 Task: Find connections with filter location Nagpur with filter topic #digitalmarketingwith filter profile language English with filter current company ChargePoint with filter school National Institute of Technology Agartala with filter industry Measuring and Control Instrument Manufacturing with filter service category Market Research with filter keywords title Auditor
Action: Mouse moved to (605, 108)
Screenshot: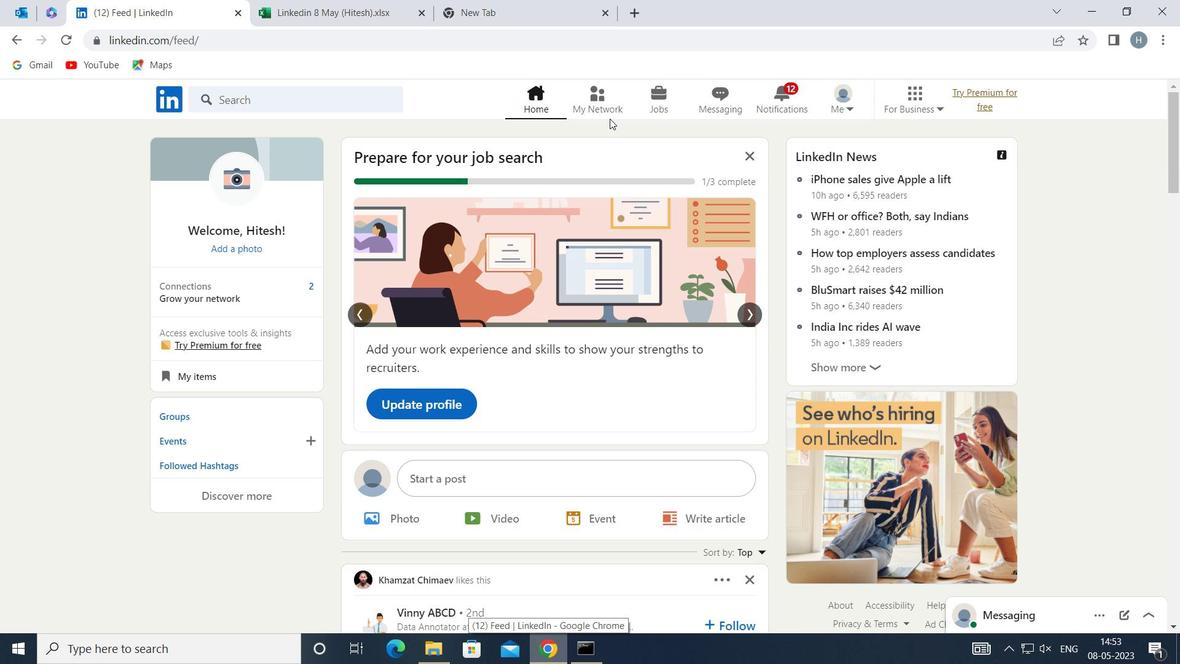 
Action: Mouse pressed left at (605, 108)
Screenshot: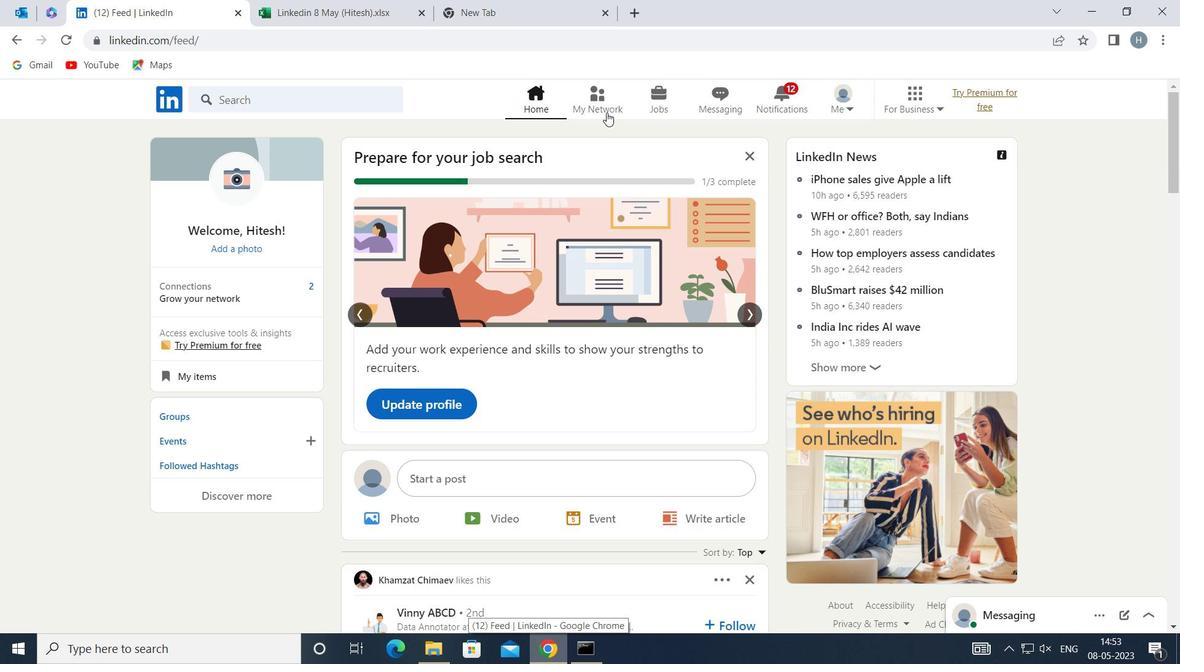
Action: Mouse moved to (312, 187)
Screenshot: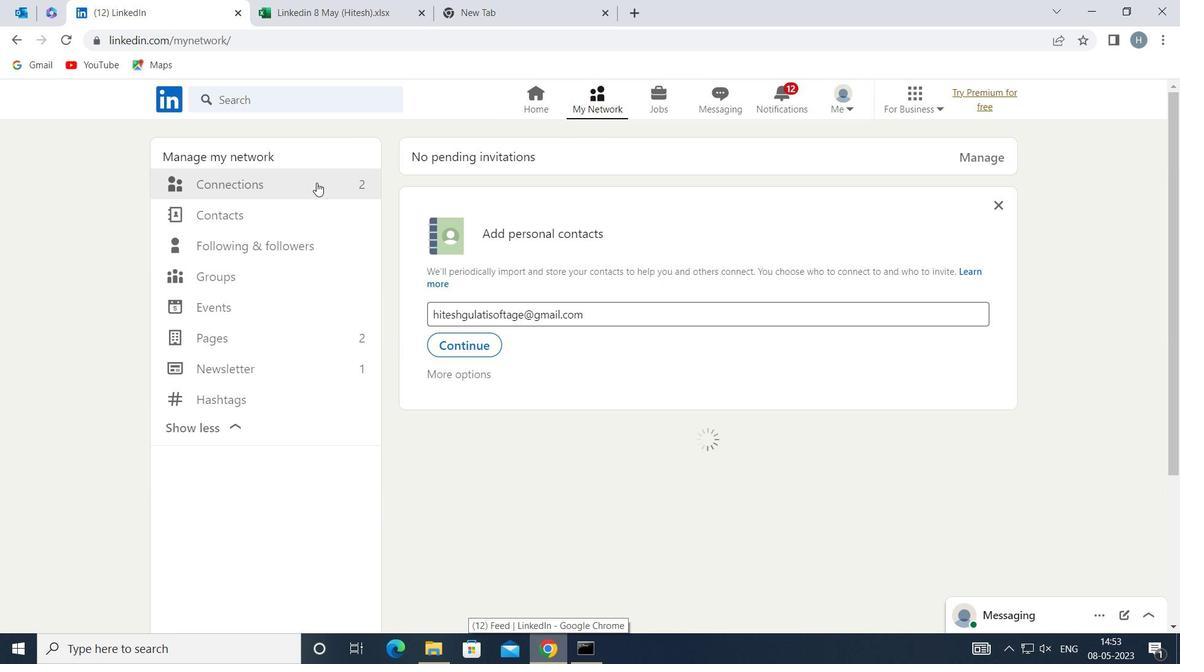 
Action: Mouse pressed left at (312, 187)
Screenshot: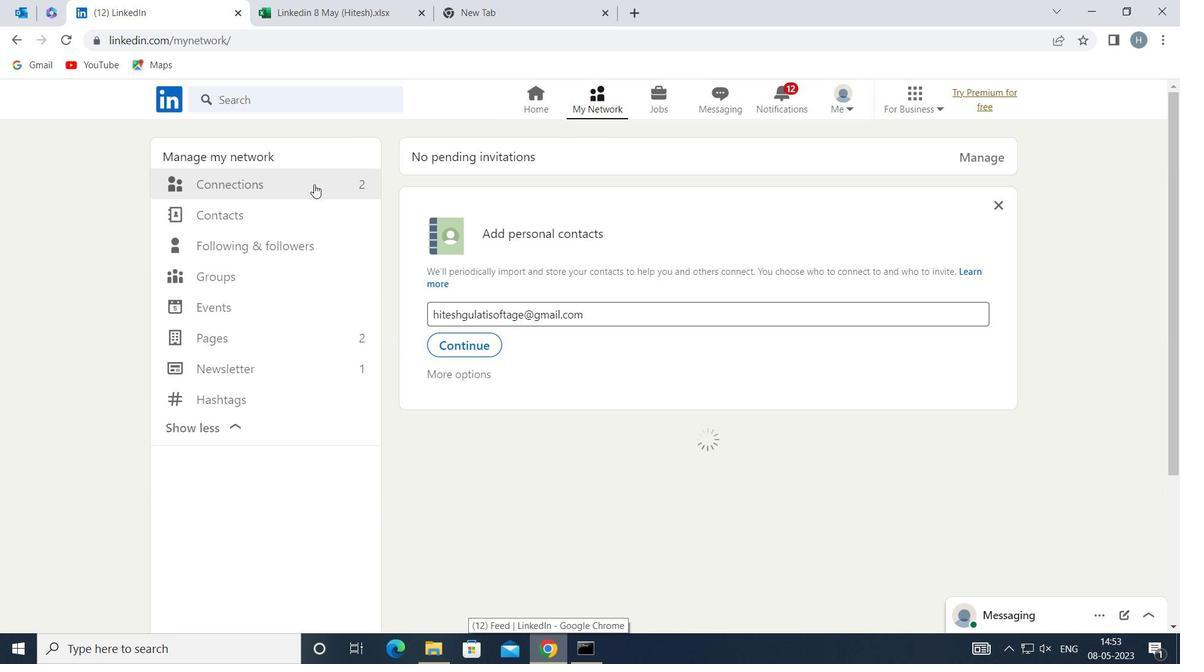 
Action: Mouse moved to (731, 184)
Screenshot: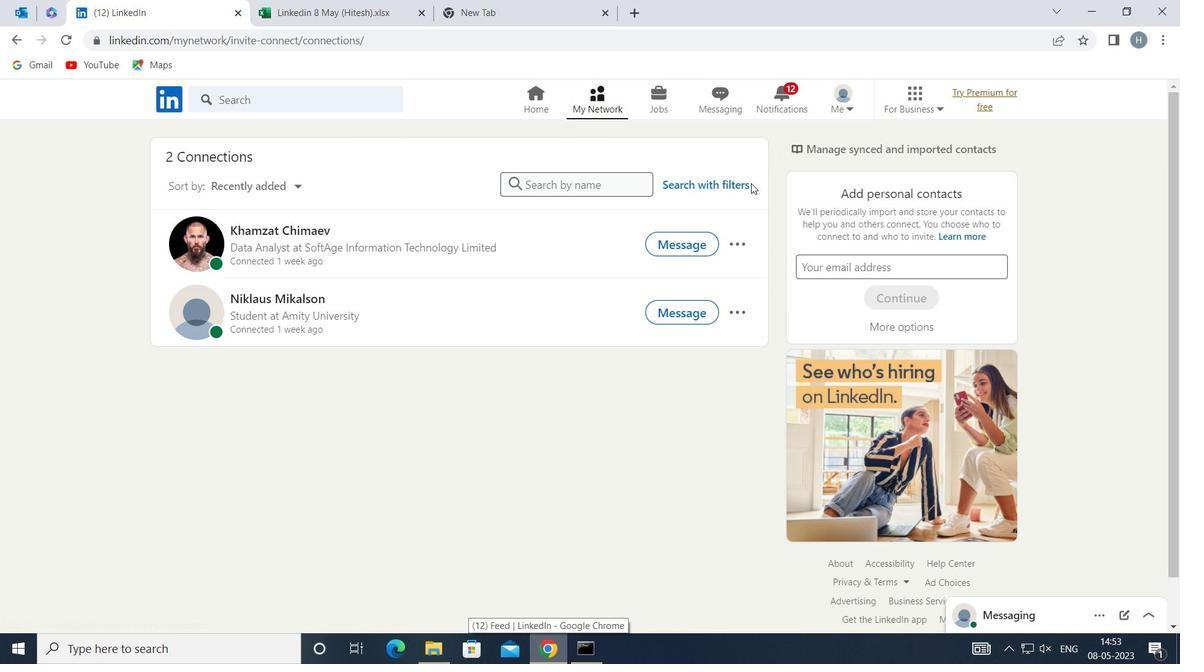 
Action: Mouse pressed left at (731, 184)
Screenshot: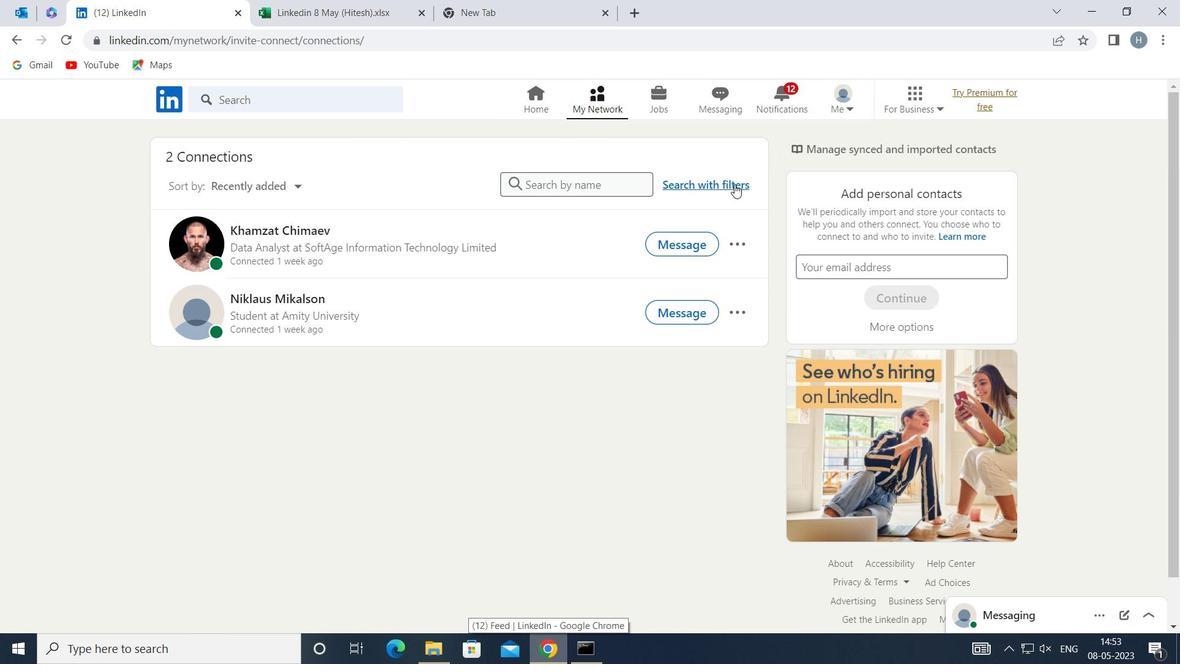 
Action: Mouse moved to (639, 133)
Screenshot: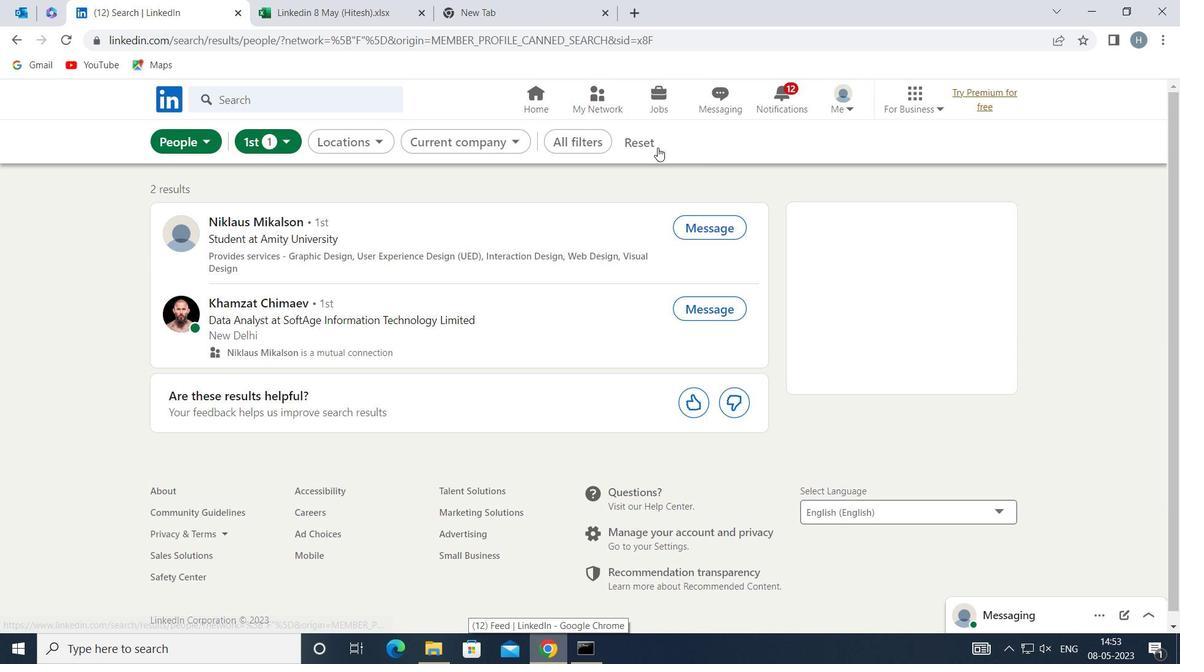 
Action: Mouse pressed left at (639, 133)
Screenshot: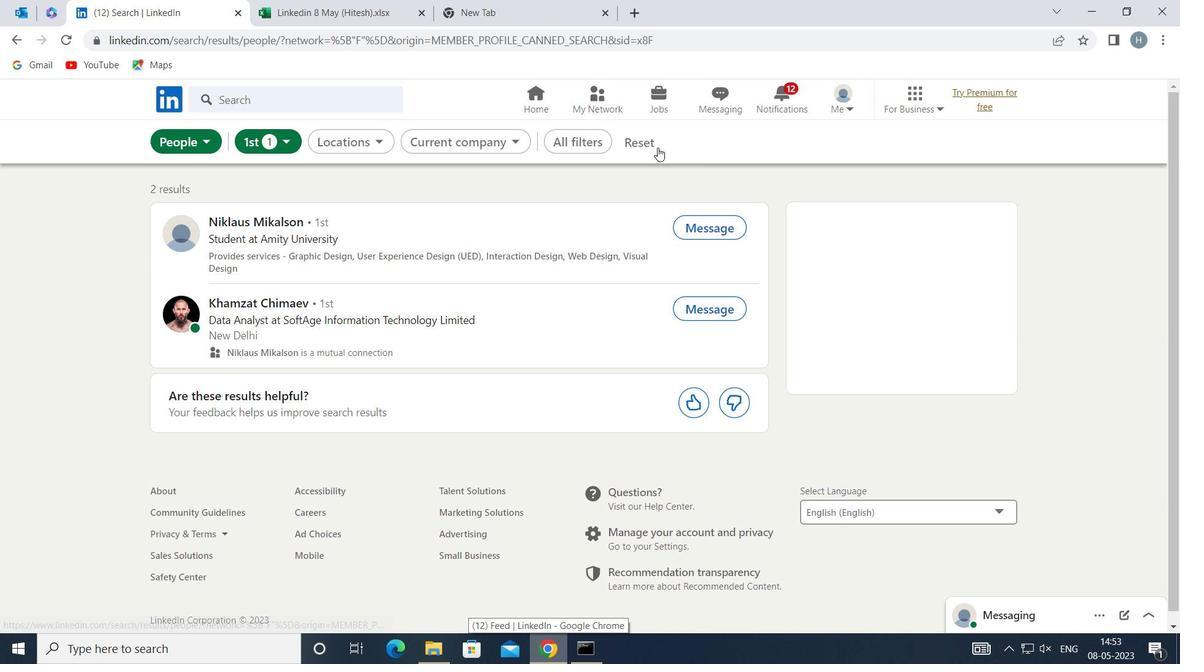 
Action: Mouse moved to (632, 135)
Screenshot: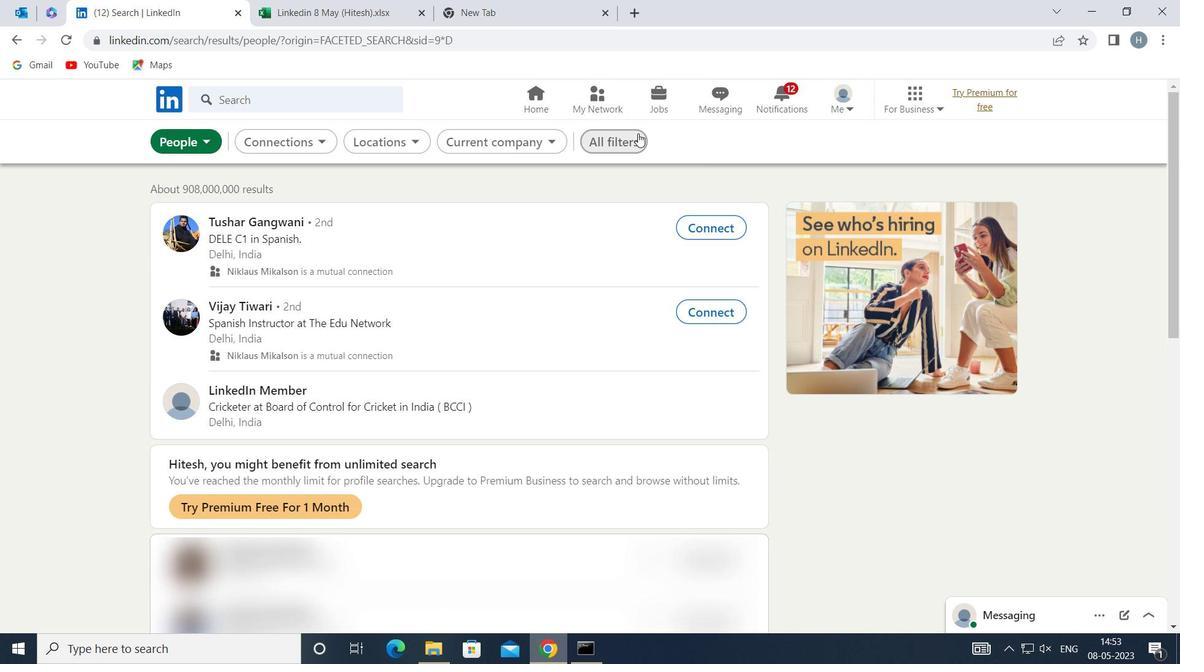 
Action: Mouse pressed left at (632, 135)
Screenshot: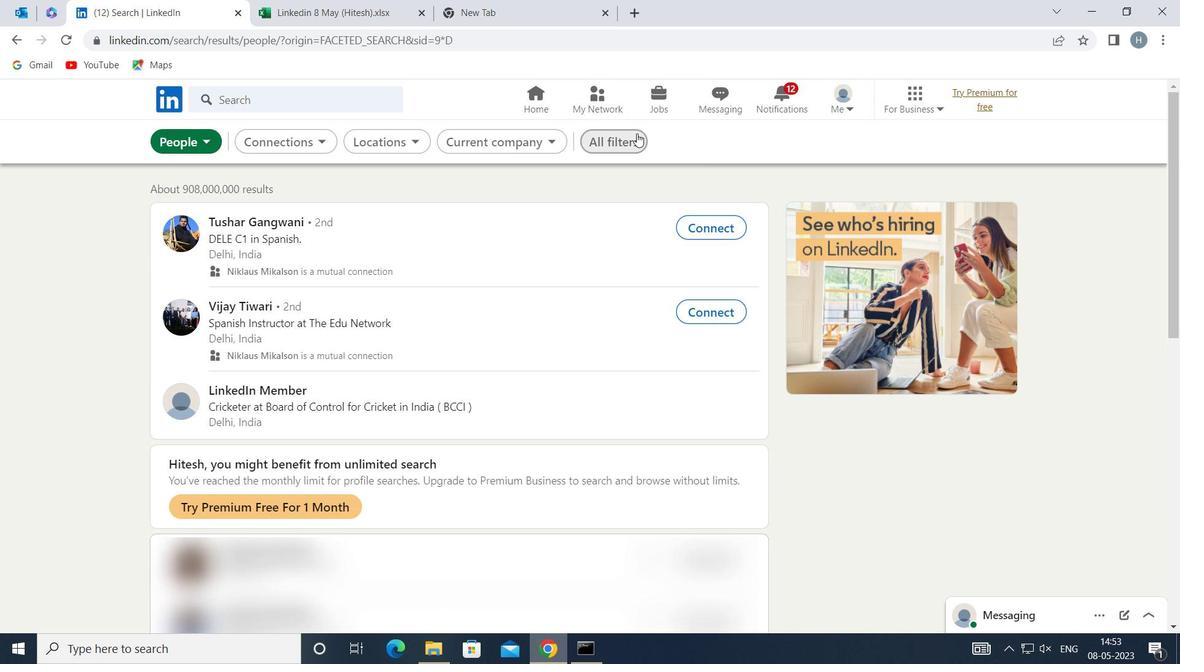 
Action: Mouse moved to (910, 237)
Screenshot: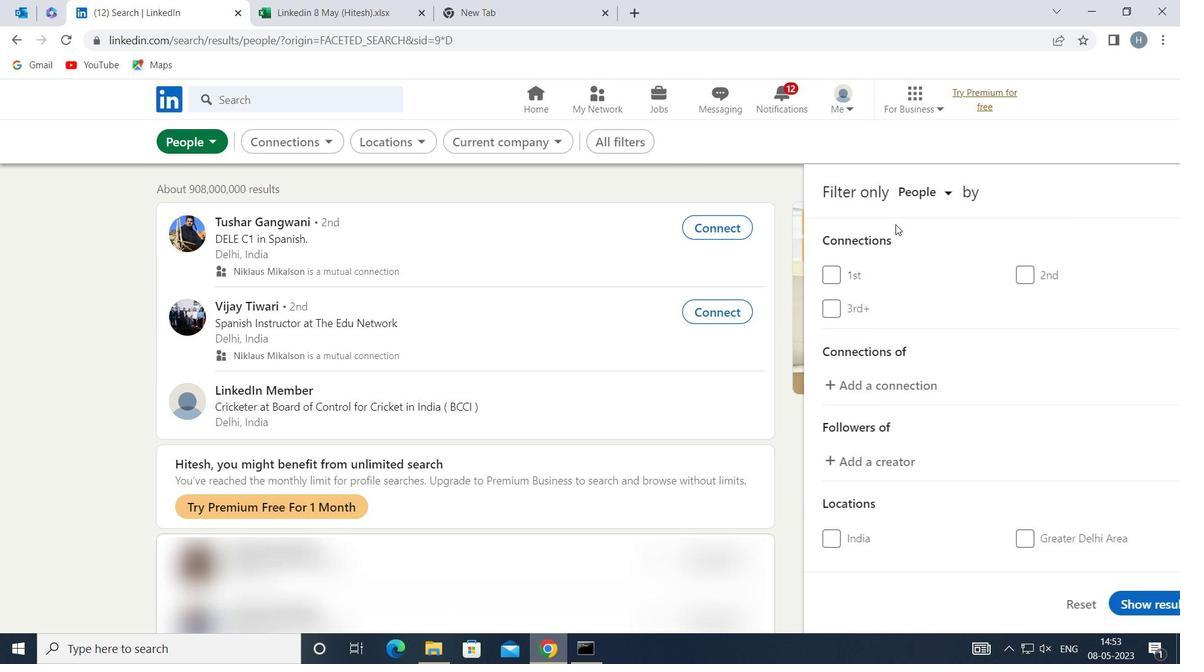 
Action: Mouse scrolled (910, 236) with delta (0, 0)
Screenshot: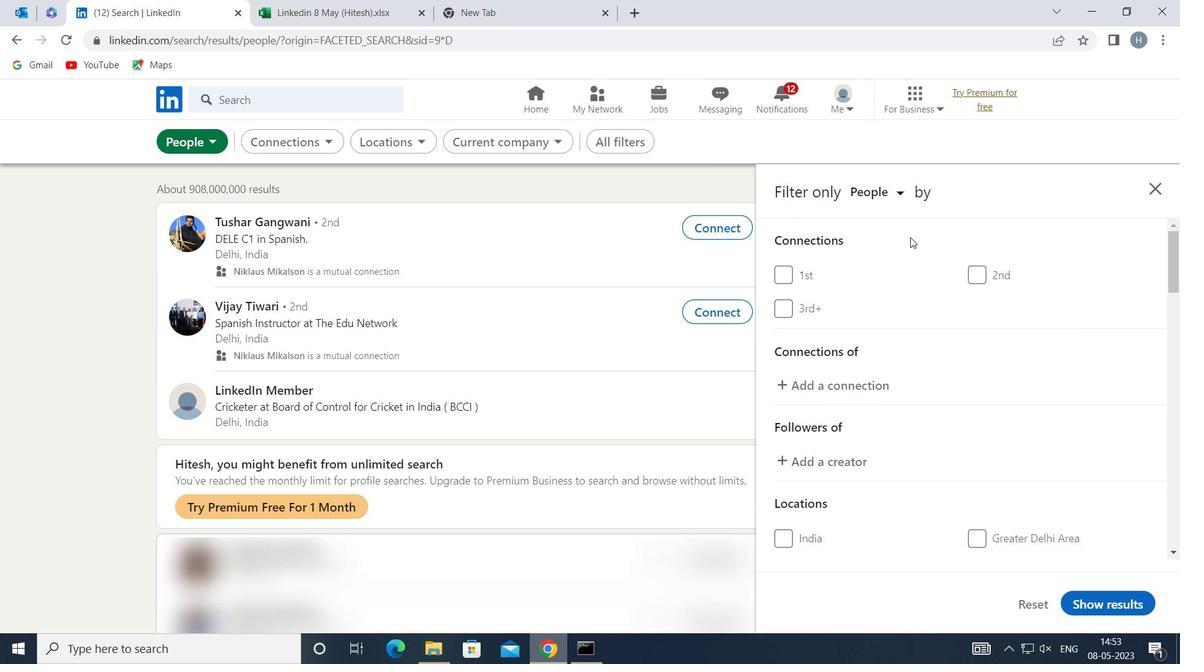 
Action: Mouse moved to (912, 240)
Screenshot: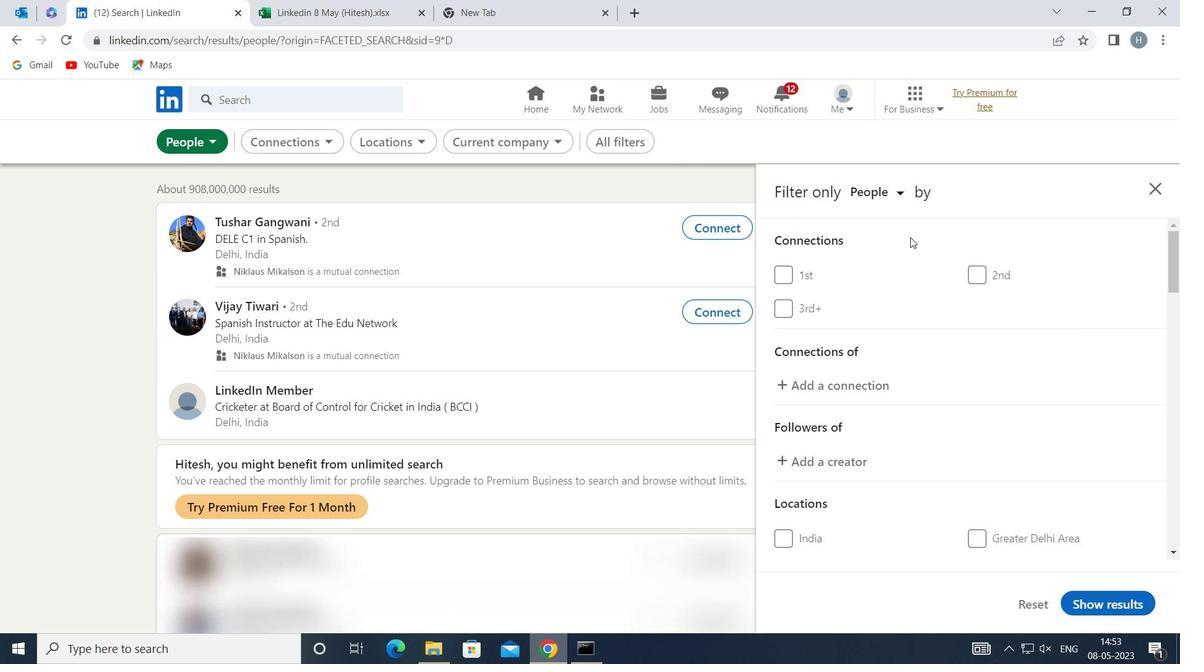 
Action: Mouse scrolled (912, 239) with delta (0, 0)
Screenshot: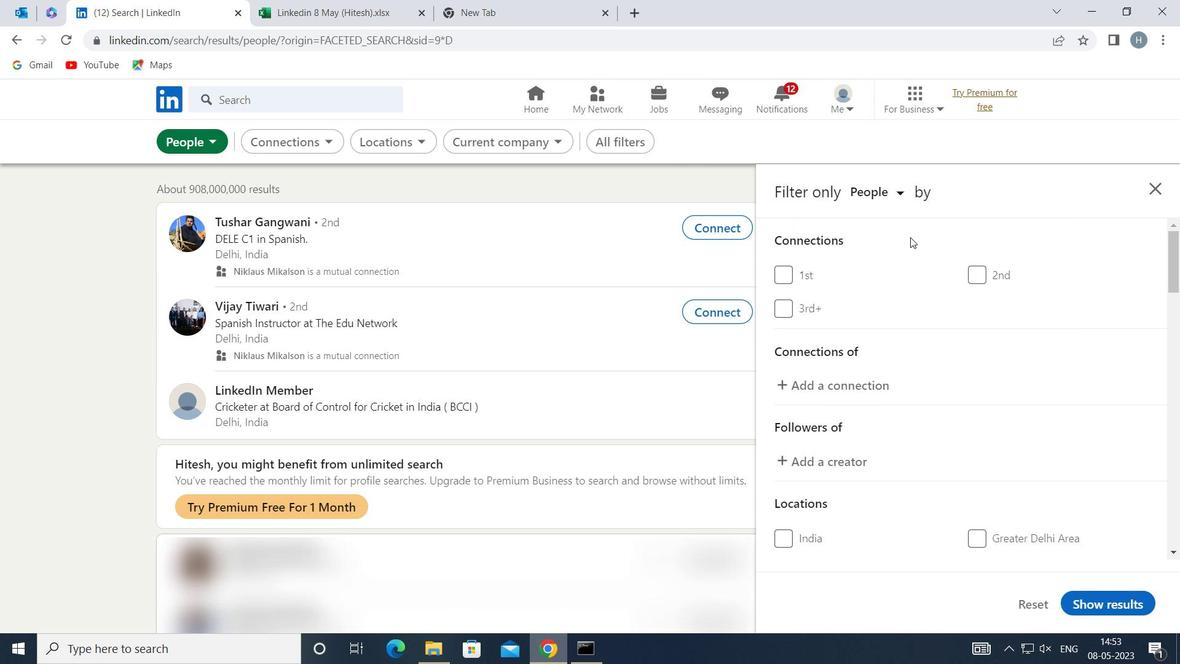 
Action: Mouse moved to (913, 242)
Screenshot: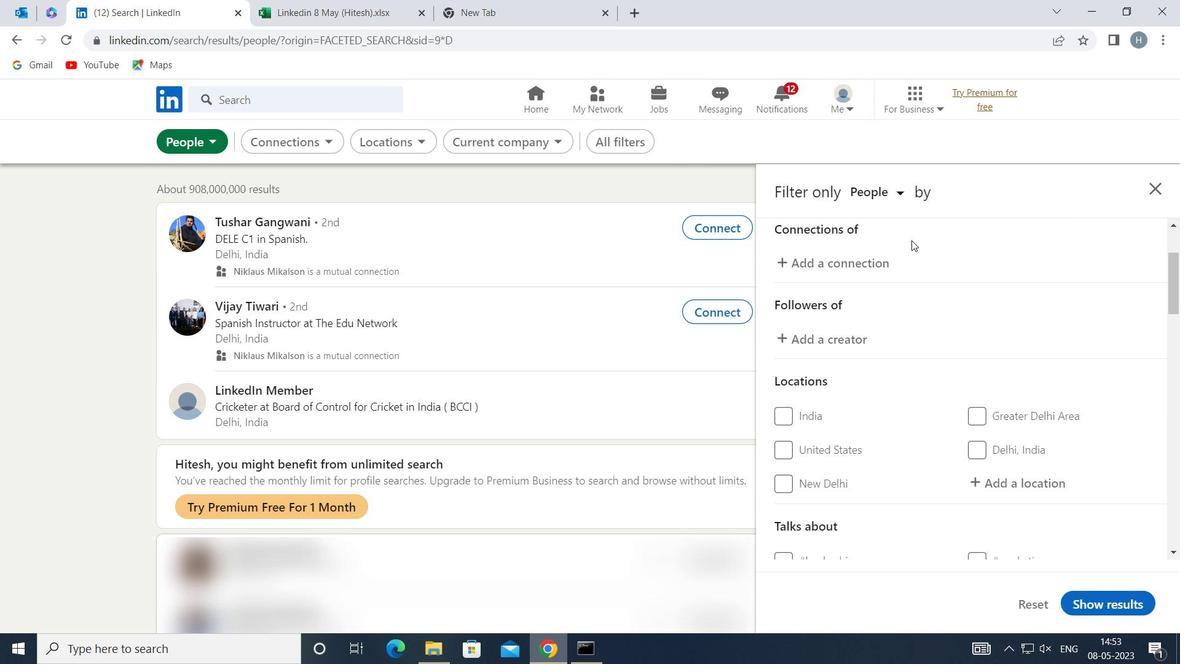 
Action: Mouse scrolled (913, 241) with delta (0, 0)
Screenshot: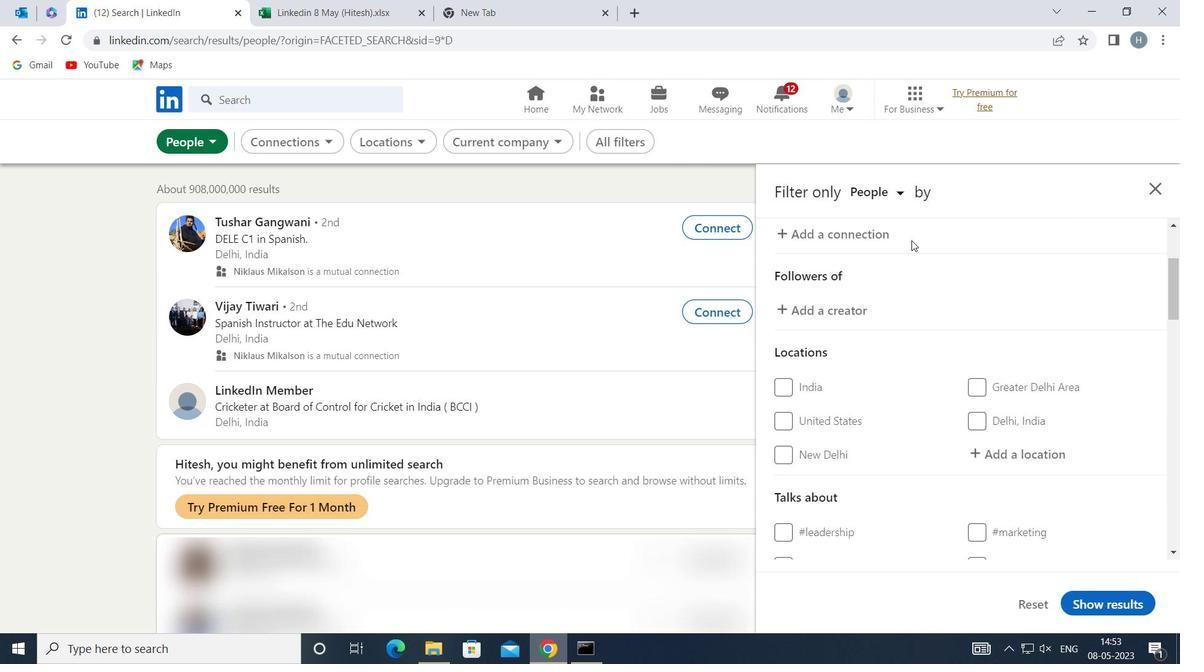 
Action: Mouse moved to (1027, 367)
Screenshot: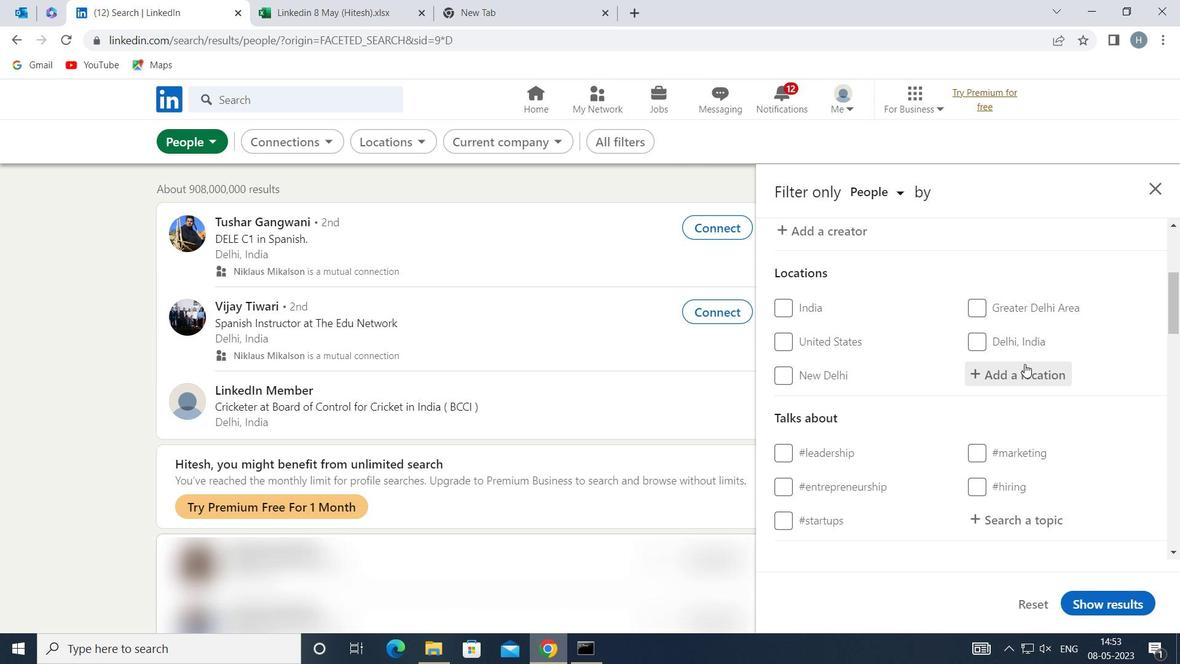 
Action: Mouse pressed left at (1027, 367)
Screenshot: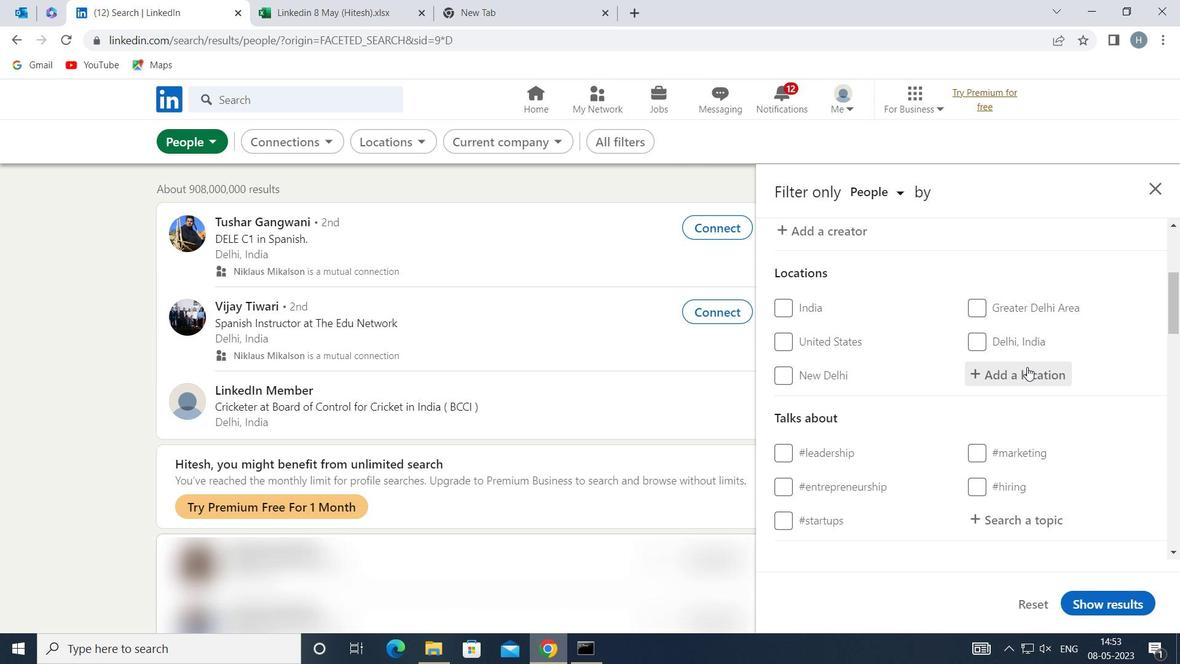 
Action: Key pressed <Key.shift>NAGO<Key.backspace>PUR
Screenshot: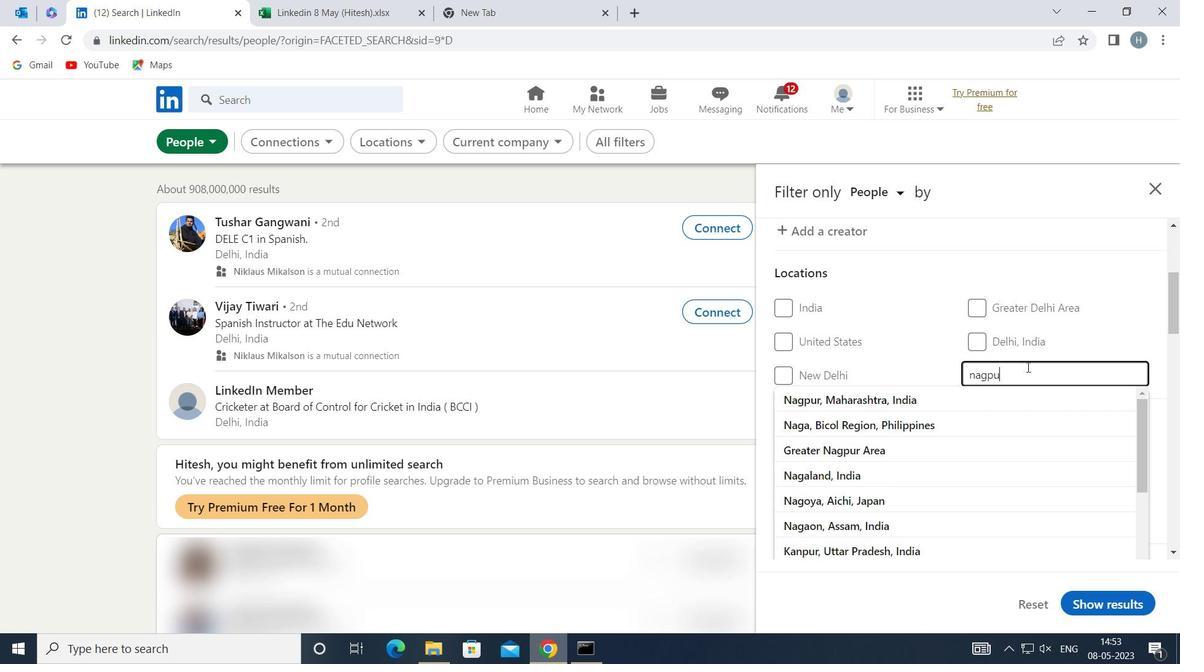 
Action: Mouse moved to (1053, 395)
Screenshot: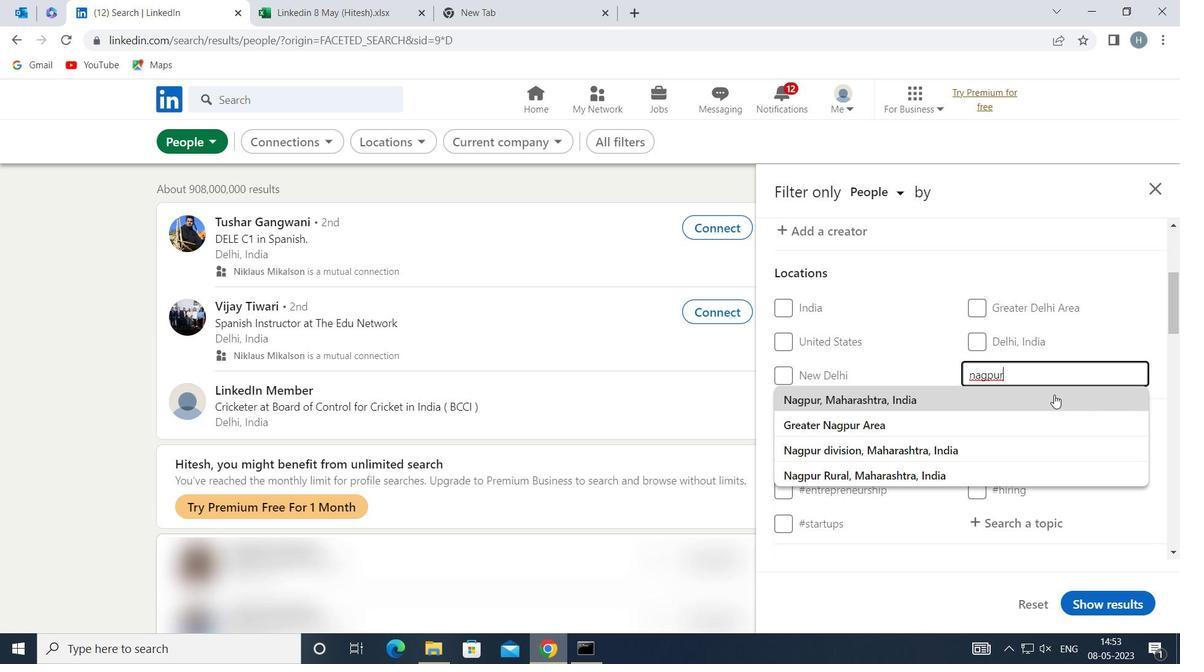 
Action: Mouse pressed left at (1053, 395)
Screenshot: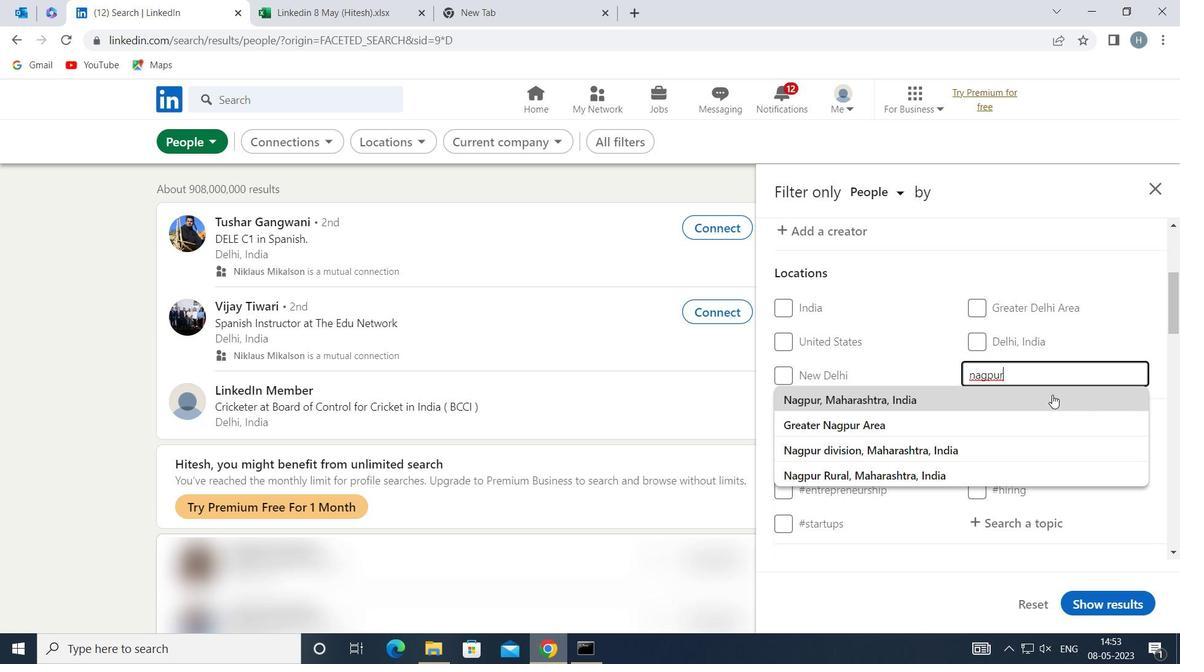 
Action: Mouse moved to (1050, 392)
Screenshot: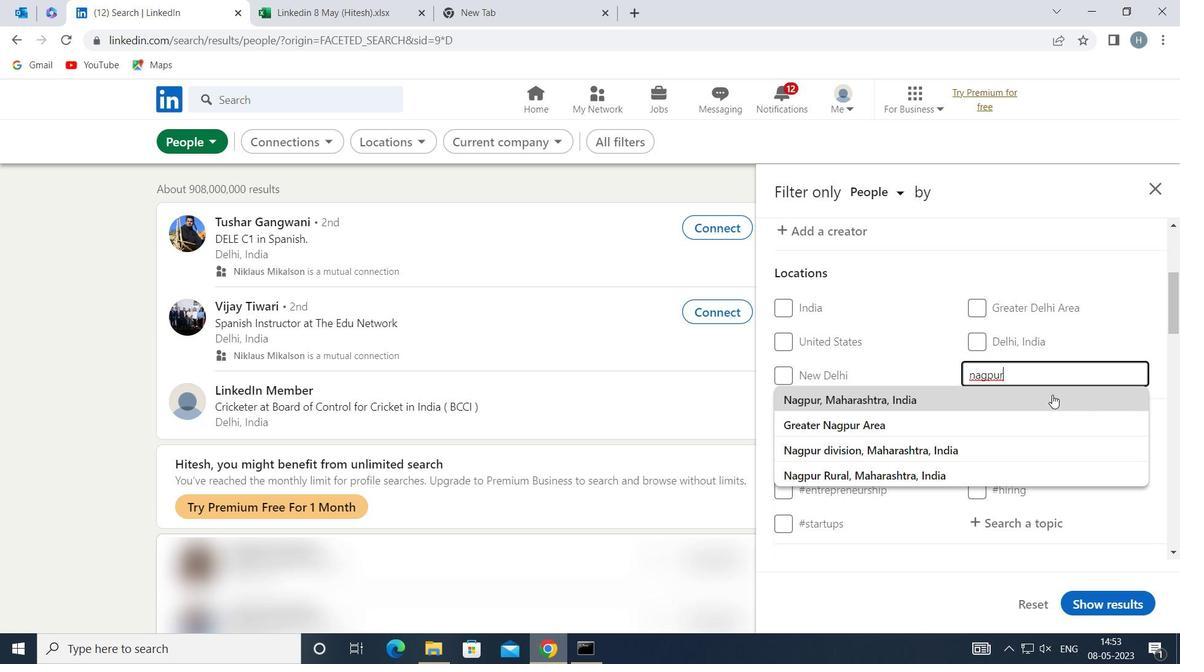
Action: Mouse scrolled (1050, 392) with delta (0, 0)
Screenshot: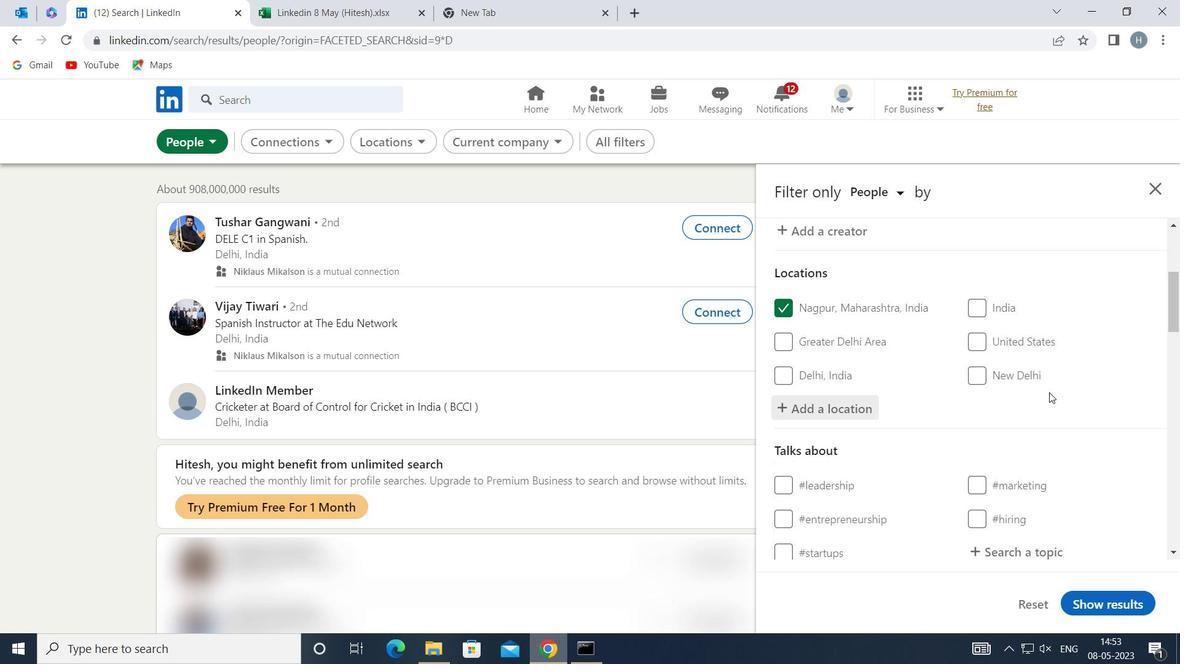 
Action: Mouse scrolled (1050, 392) with delta (0, 0)
Screenshot: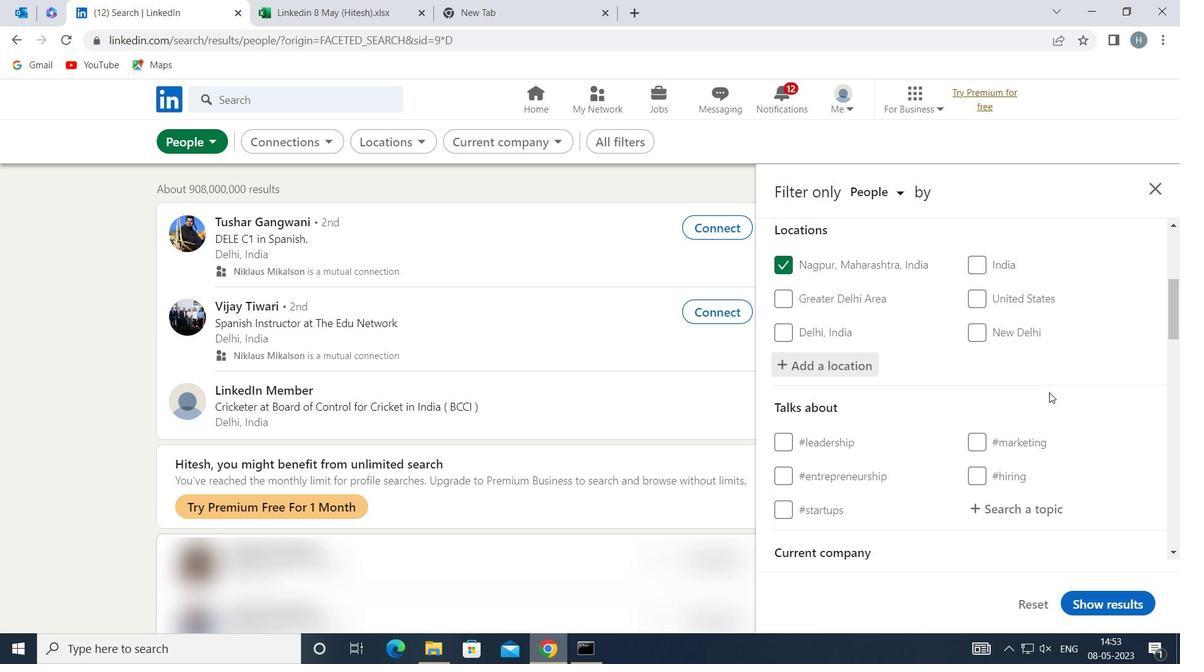 
Action: Mouse moved to (1046, 399)
Screenshot: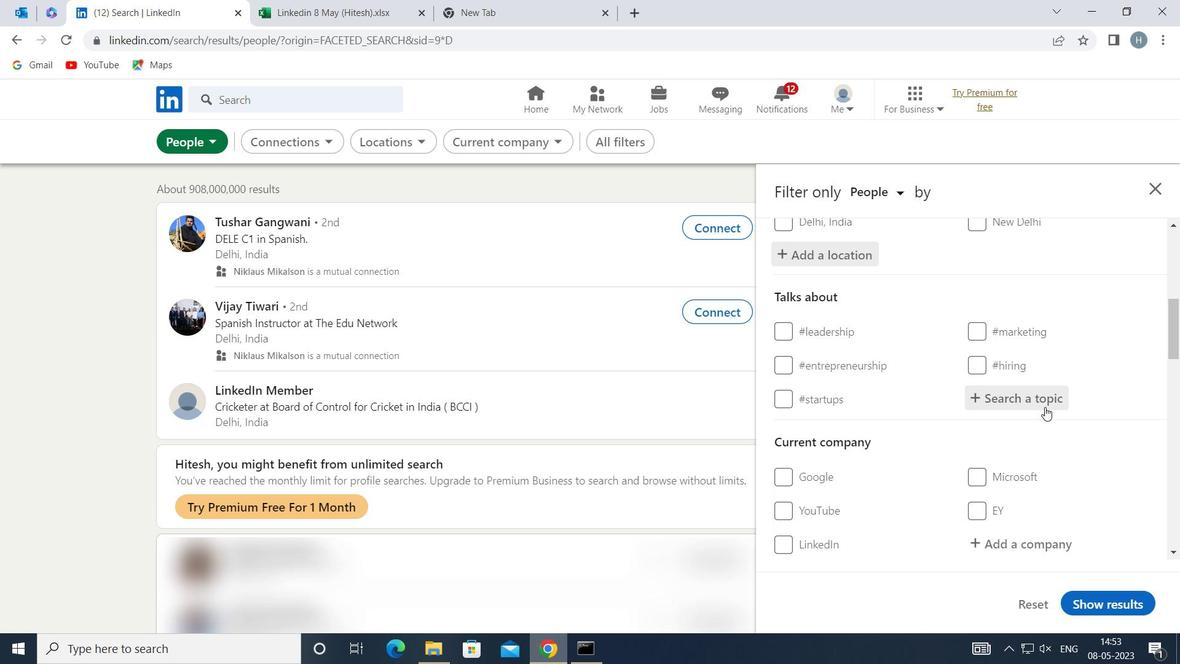 
Action: Mouse pressed left at (1046, 399)
Screenshot: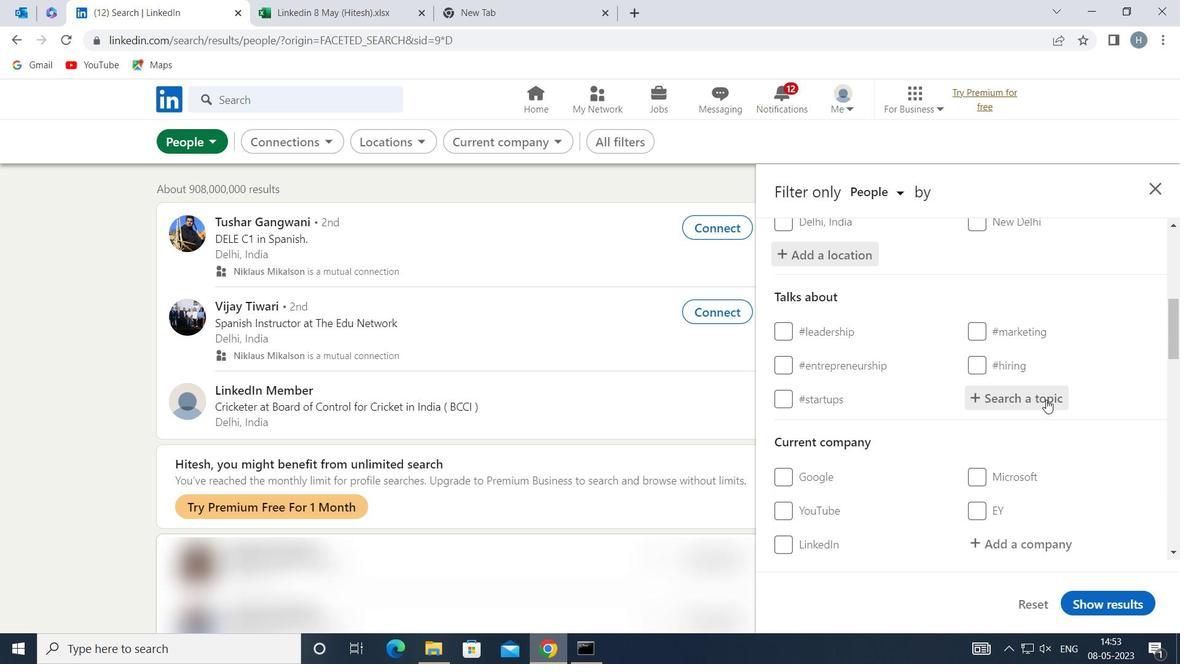 
Action: Key pressed DIGITALMAR
Screenshot: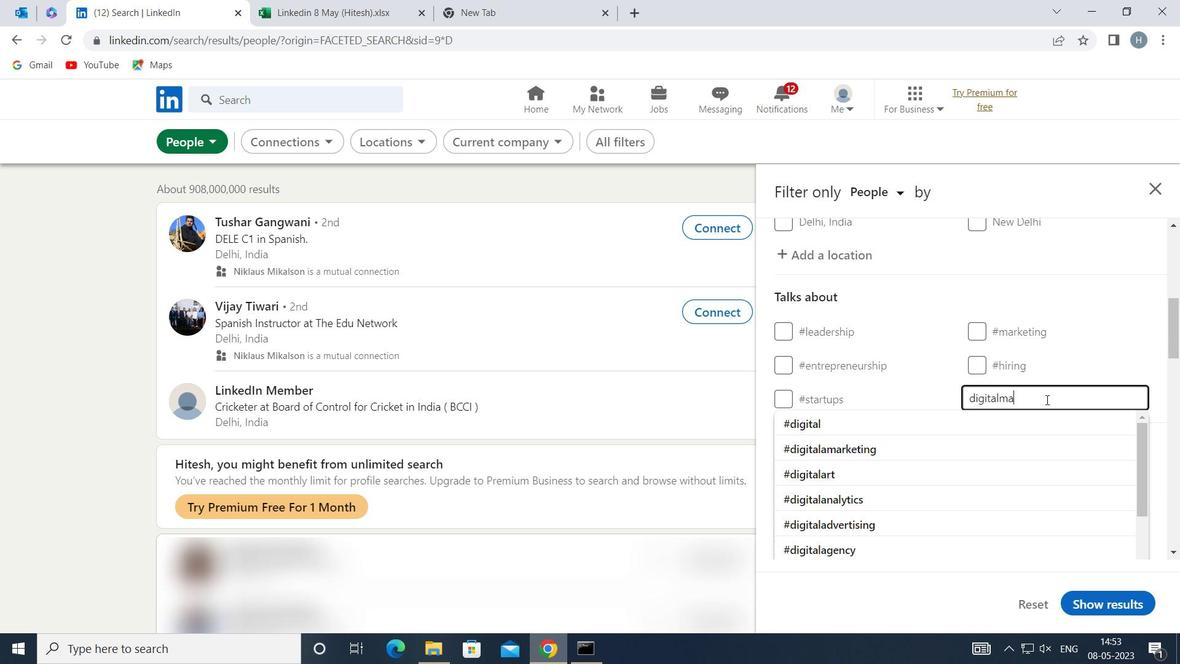 
Action: Mouse moved to (989, 417)
Screenshot: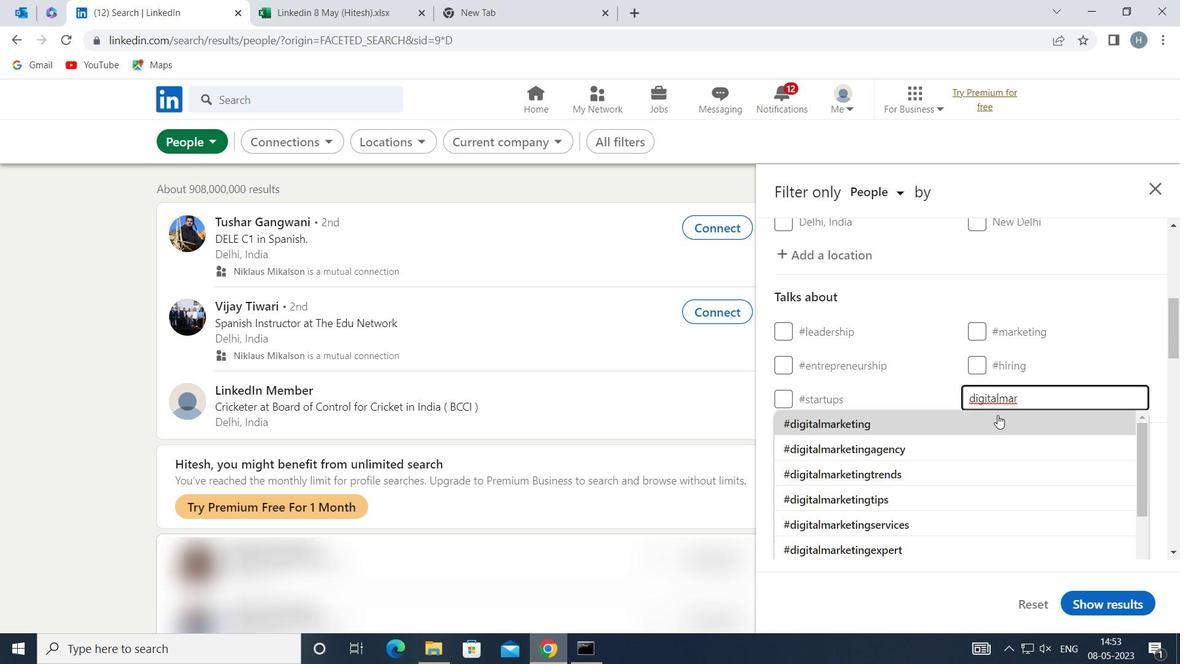 
Action: Mouse pressed left at (989, 417)
Screenshot: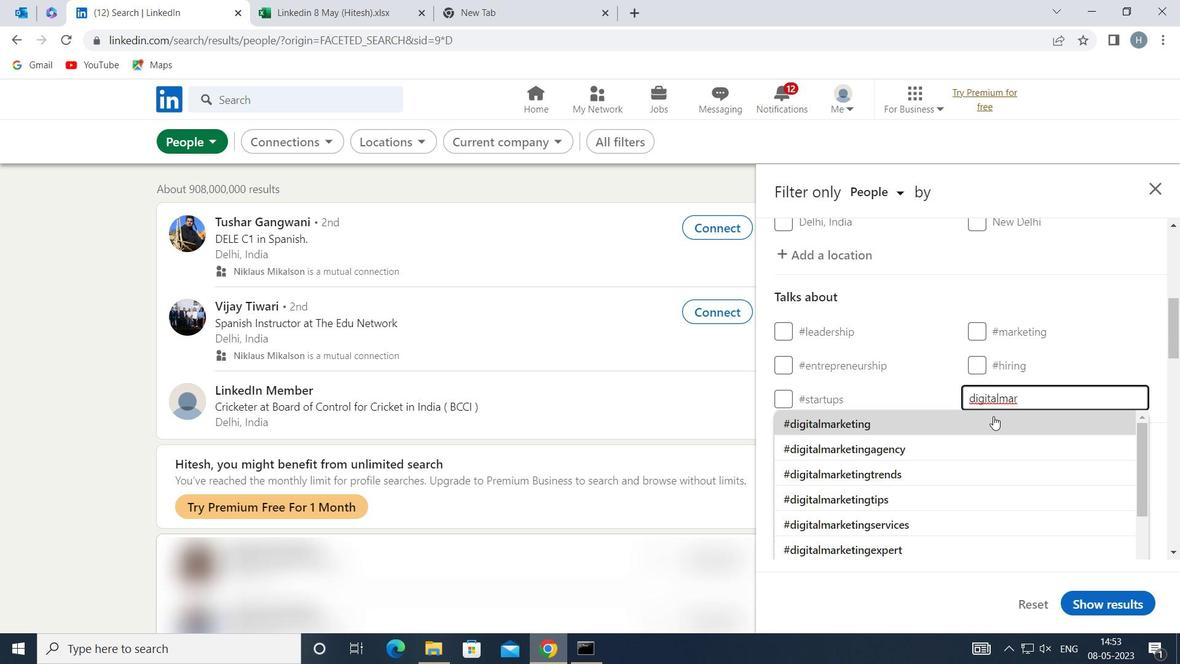 
Action: Mouse moved to (989, 417)
Screenshot: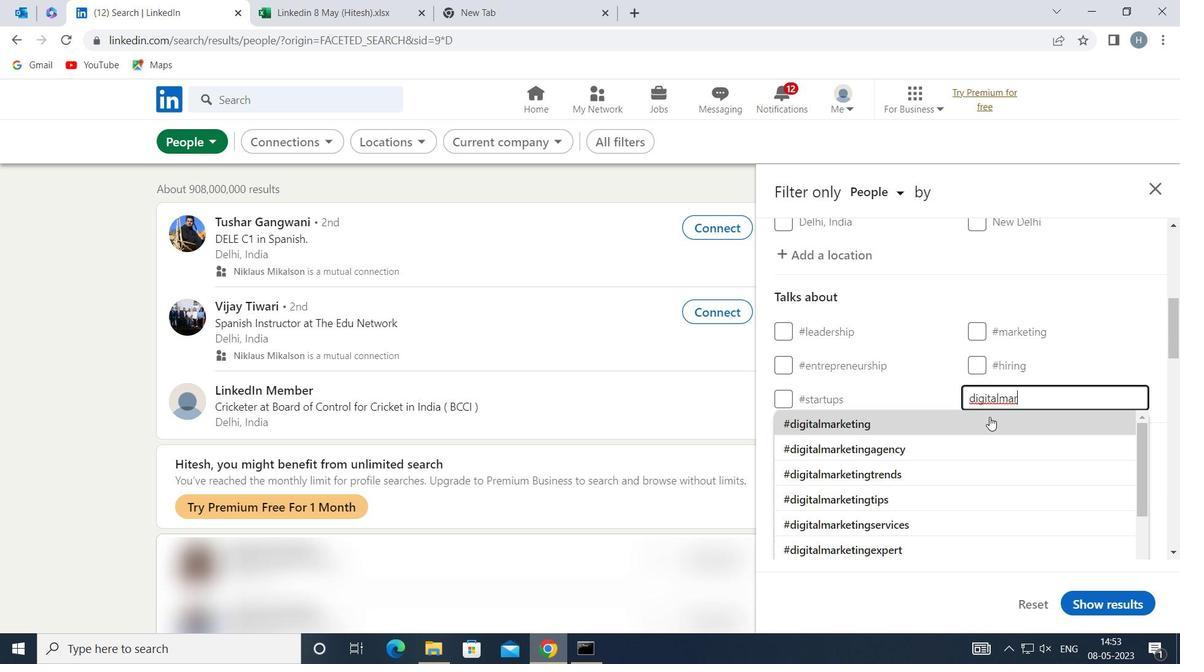 
Action: Mouse scrolled (989, 416) with delta (0, 0)
Screenshot: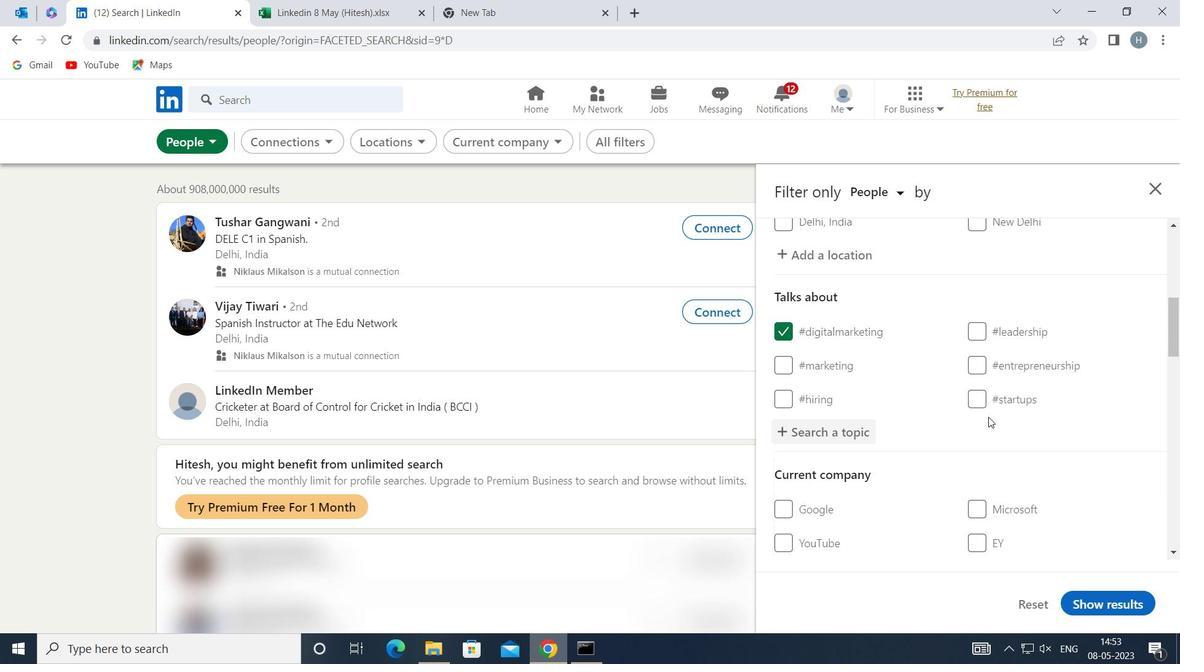
Action: Mouse scrolled (989, 416) with delta (0, 0)
Screenshot: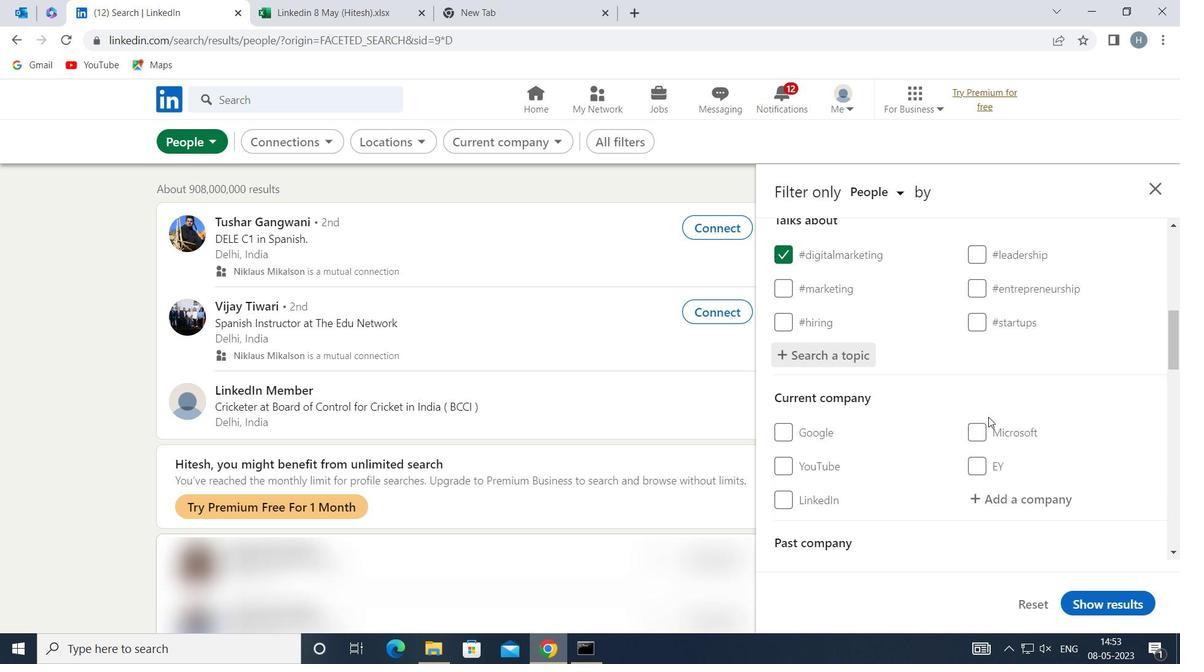 
Action: Mouse moved to (986, 419)
Screenshot: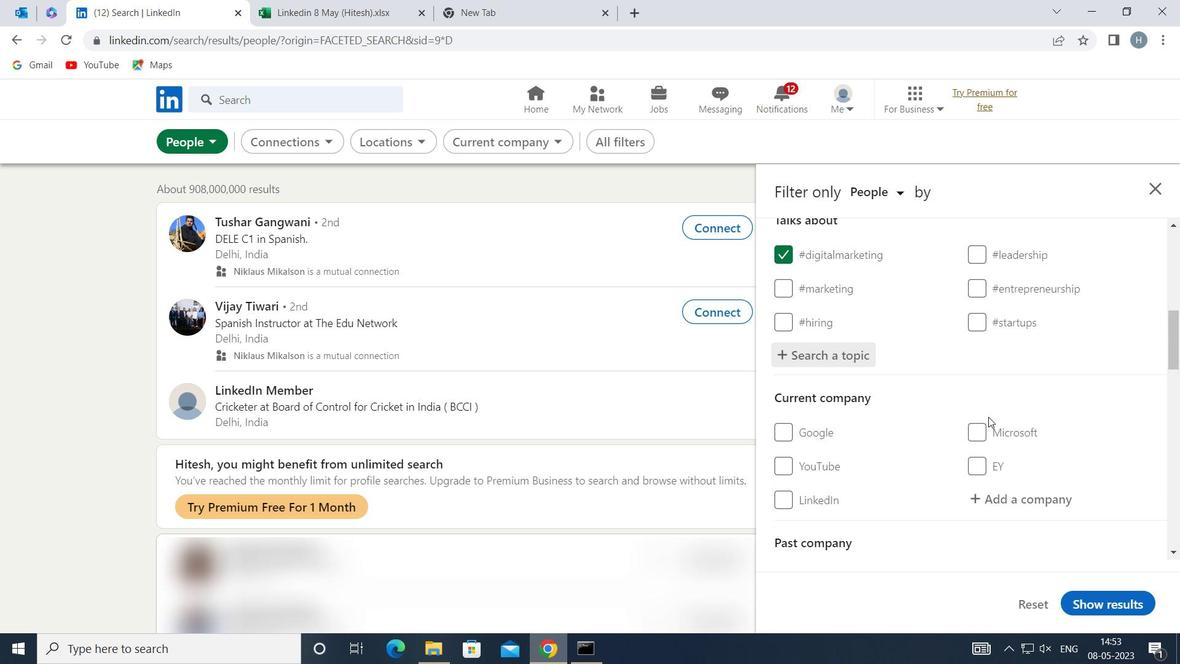 
Action: Mouse scrolled (986, 418) with delta (0, 0)
Screenshot: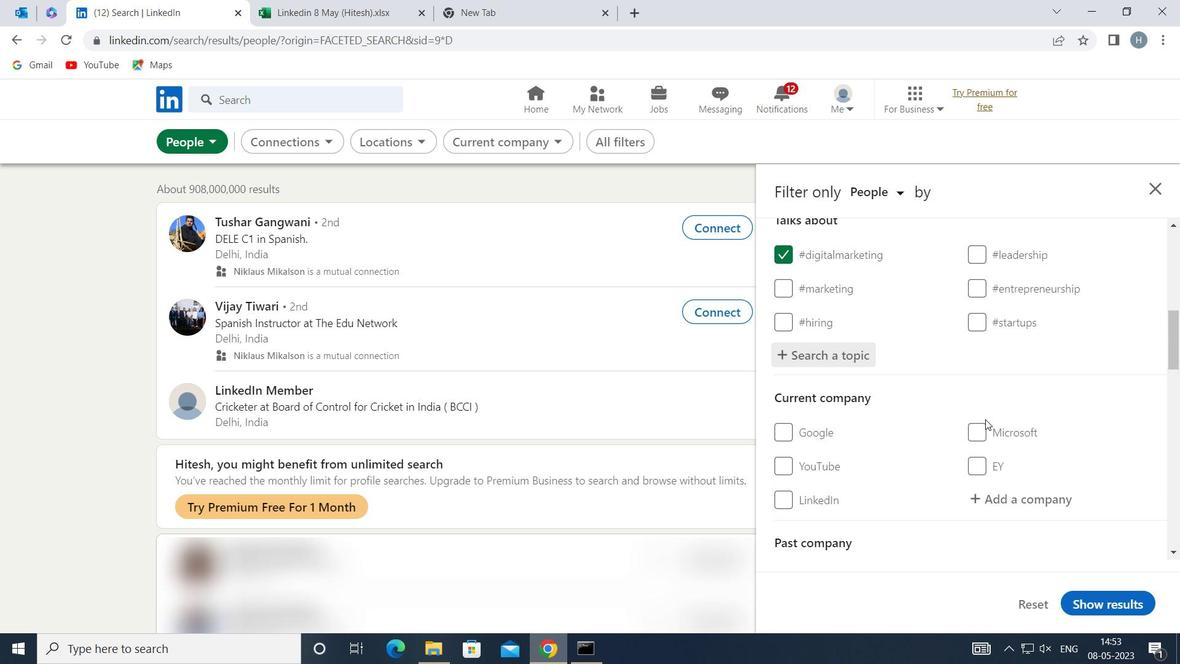 
Action: Mouse scrolled (986, 418) with delta (0, 0)
Screenshot: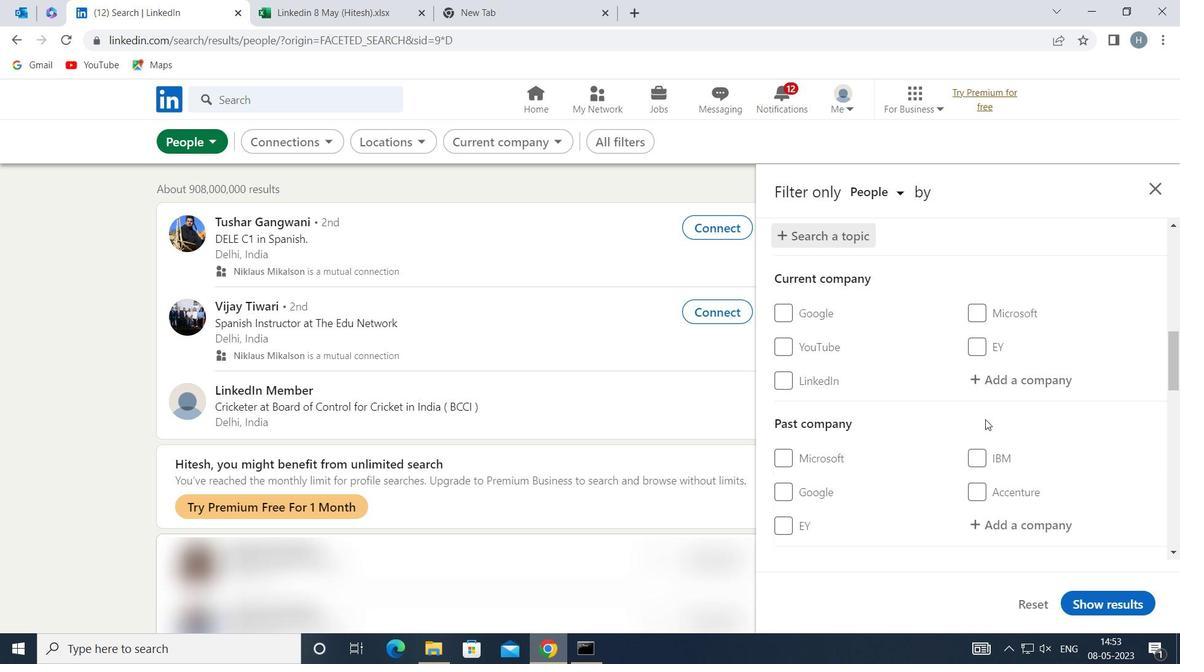 
Action: Mouse moved to (984, 419)
Screenshot: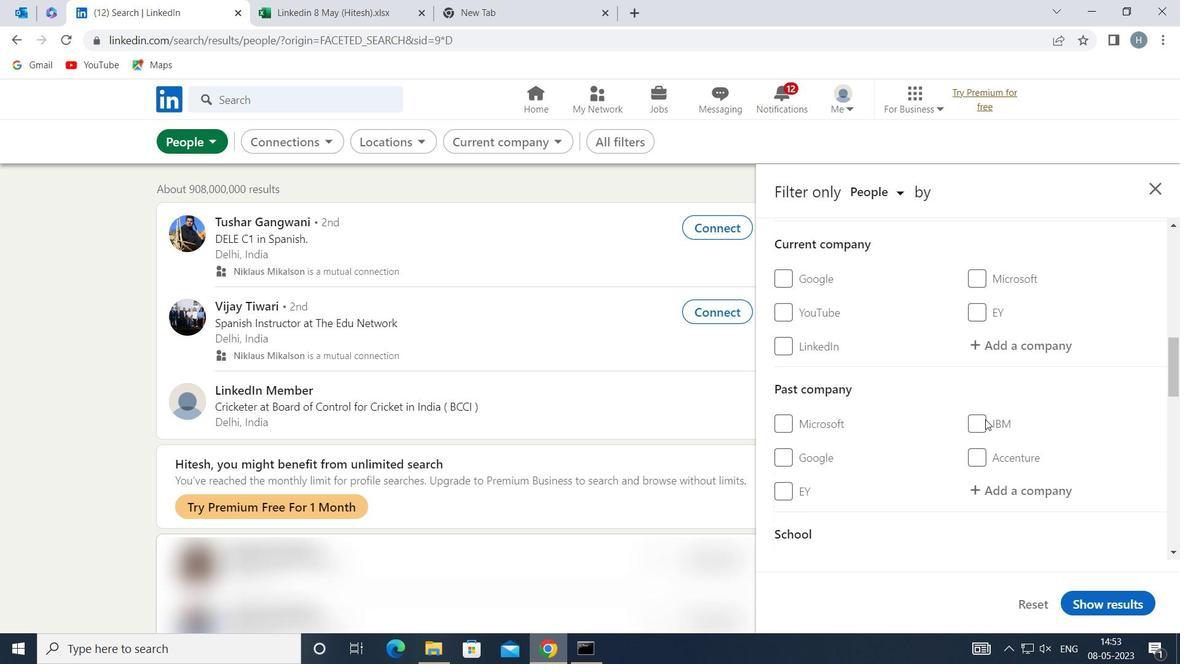 
Action: Mouse scrolled (984, 418) with delta (0, 0)
Screenshot: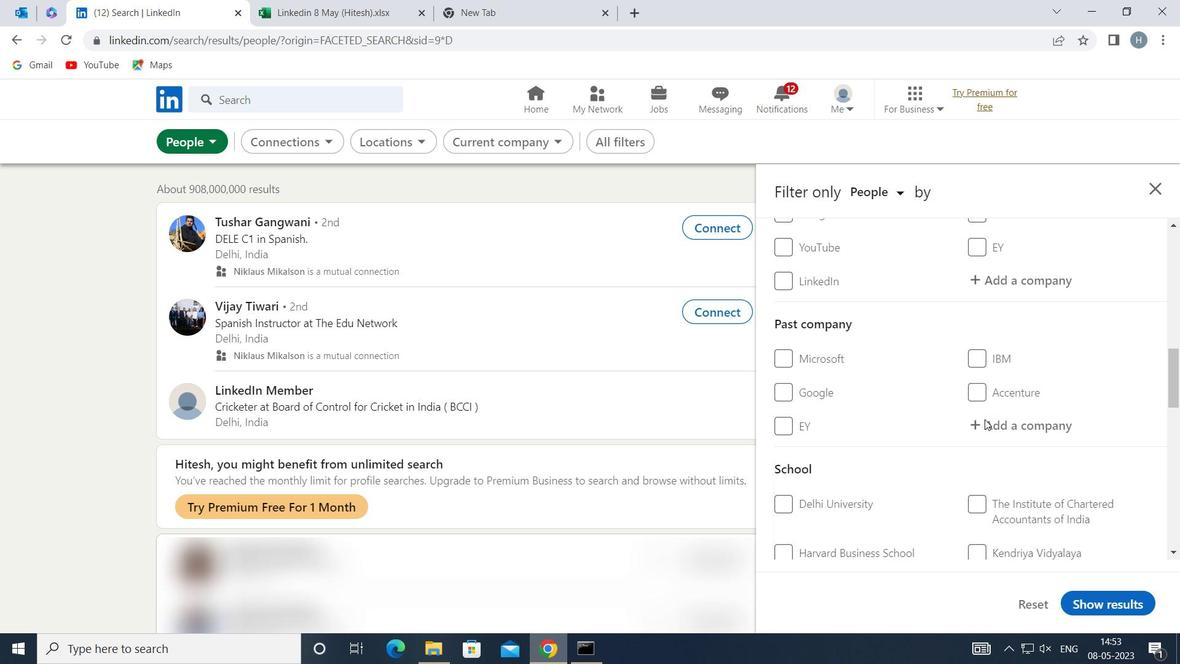 
Action: Mouse scrolled (984, 418) with delta (0, 0)
Screenshot: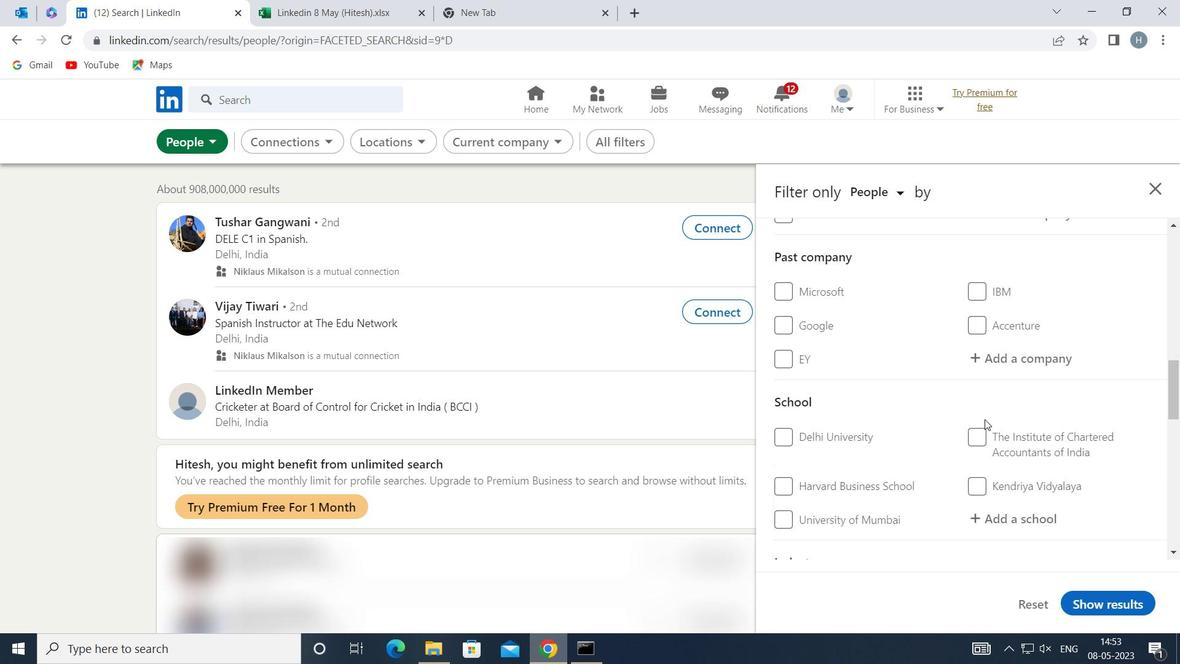 
Action: Mouse scrolled (984, 418) with delta (0, 0)
Screenshot: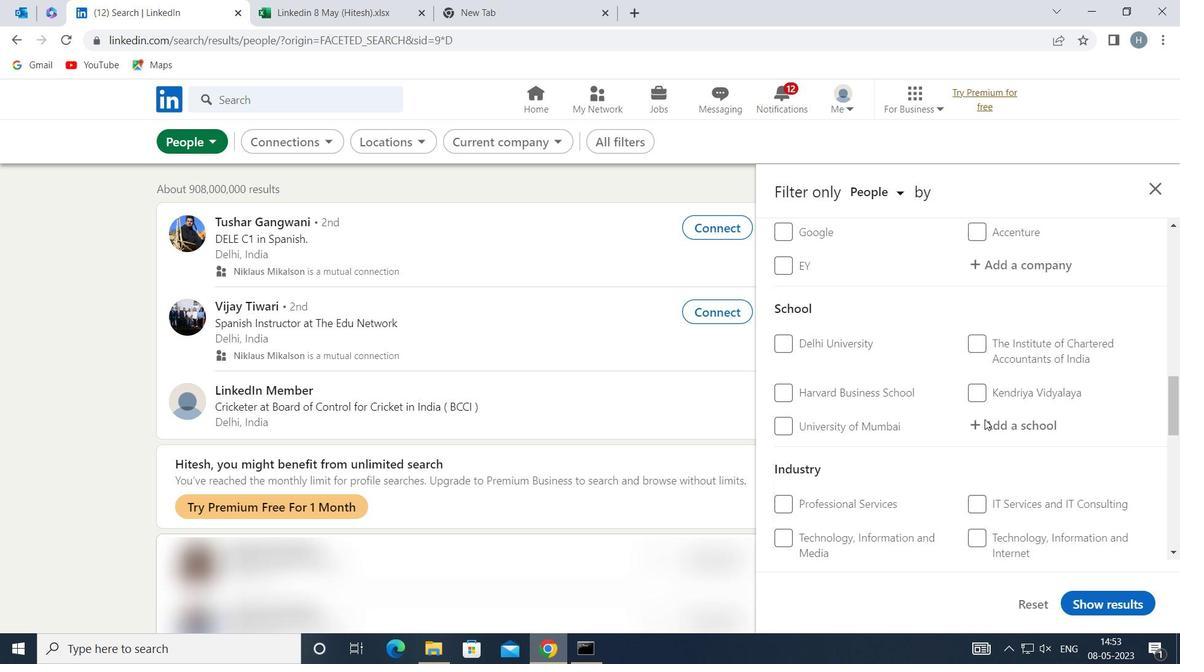 
Action: Mouse scrolled (984, 418) with delta (0, 0)
Screenshot: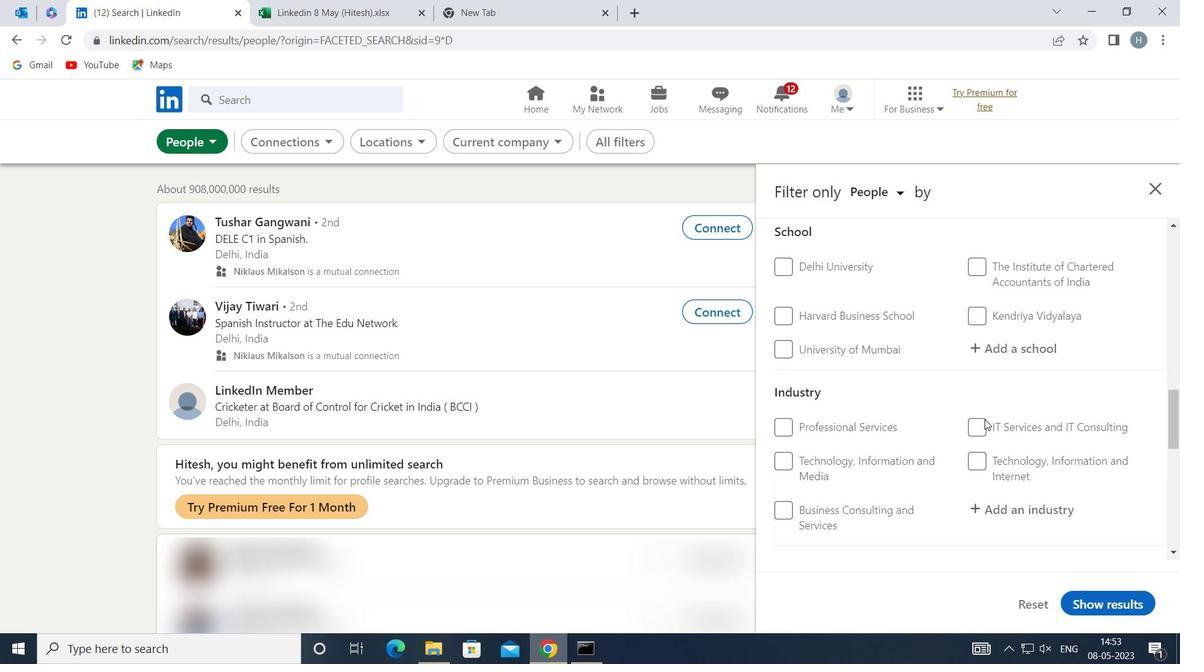 
Action: Mouse scrolled (984, 418) with delta (0, 0)
Screenshot: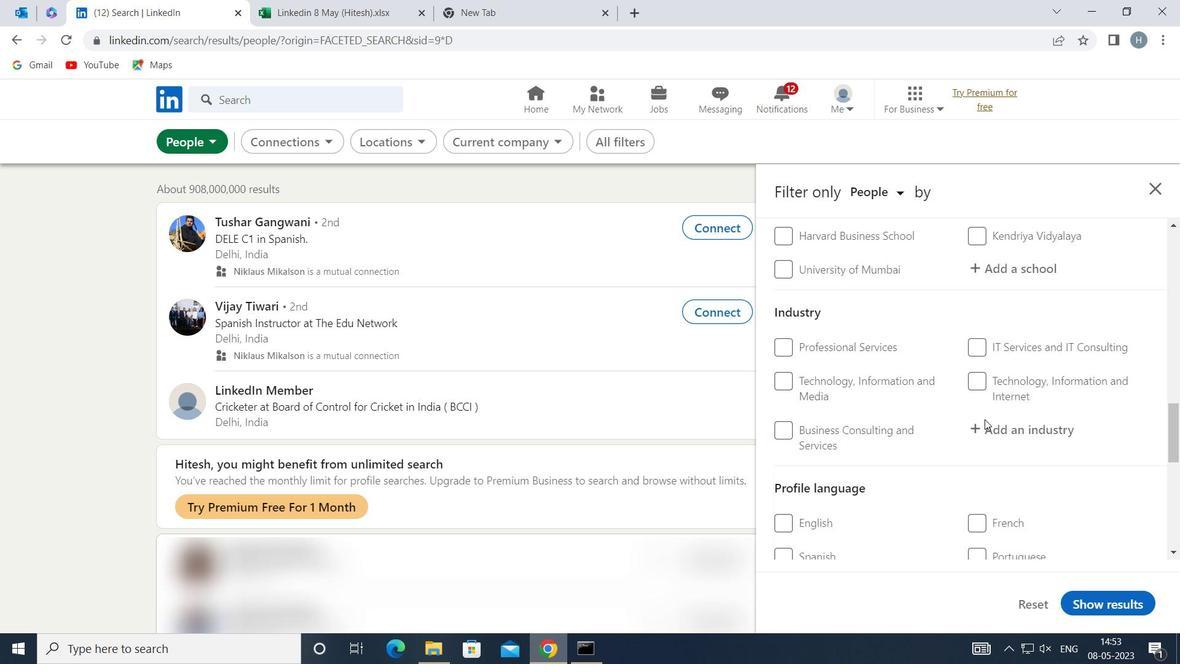 
Action: Mouse moved to (783, 442)
Screenshot: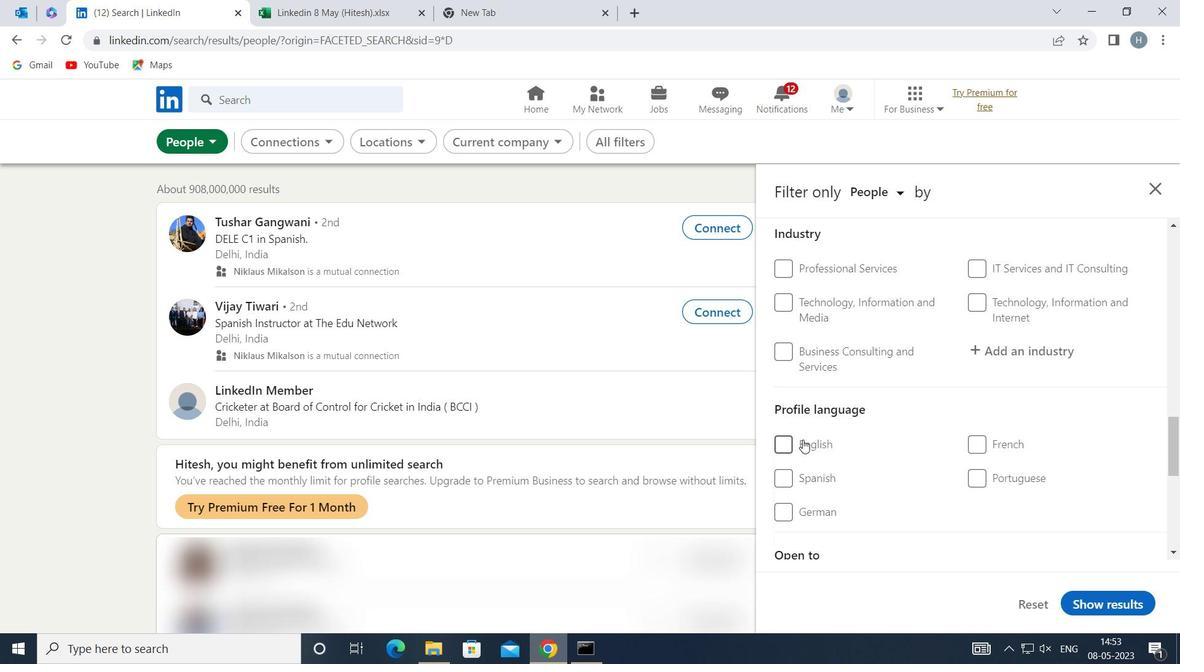 
Action: Mouse pressed left at (783, 442)
Screenshot: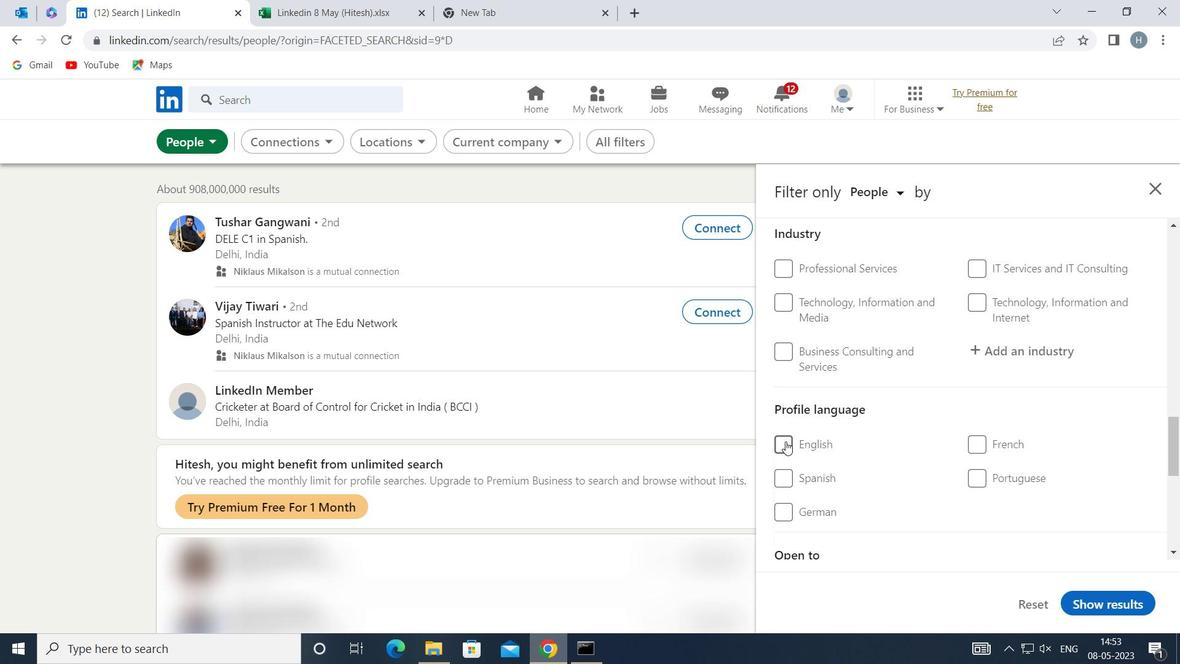 
Action: Mouse moved to (910, 432)
Screenshot: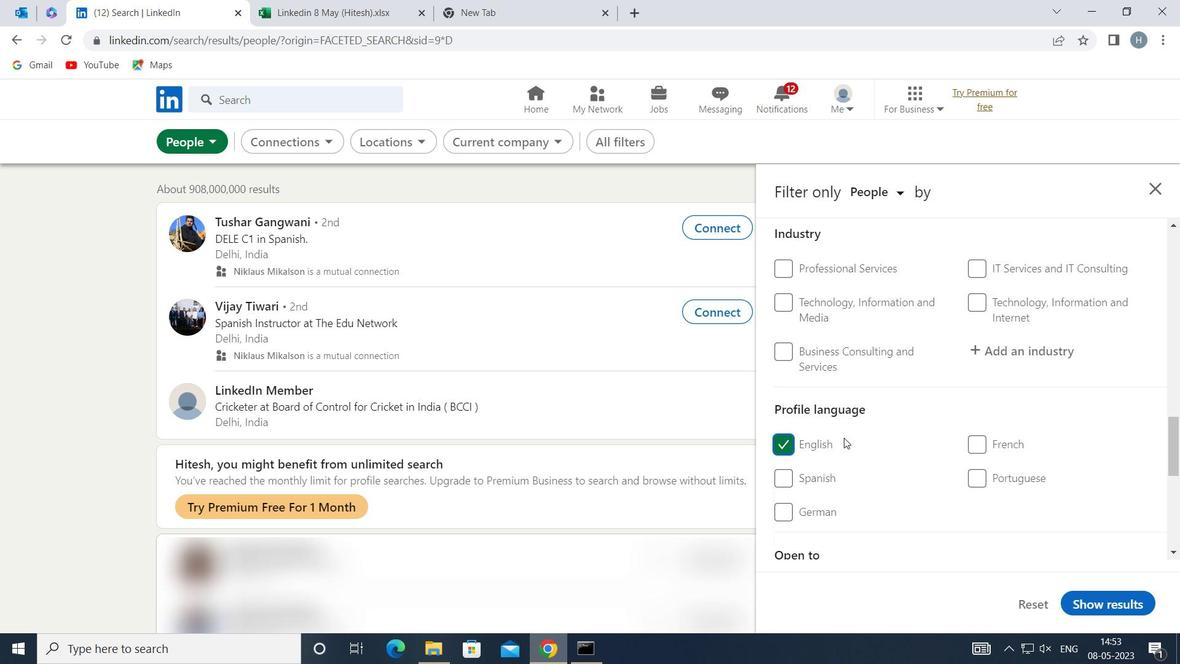 
Action: Mouse scrolled (910, 433) with delta (0, 0)
Screenshot: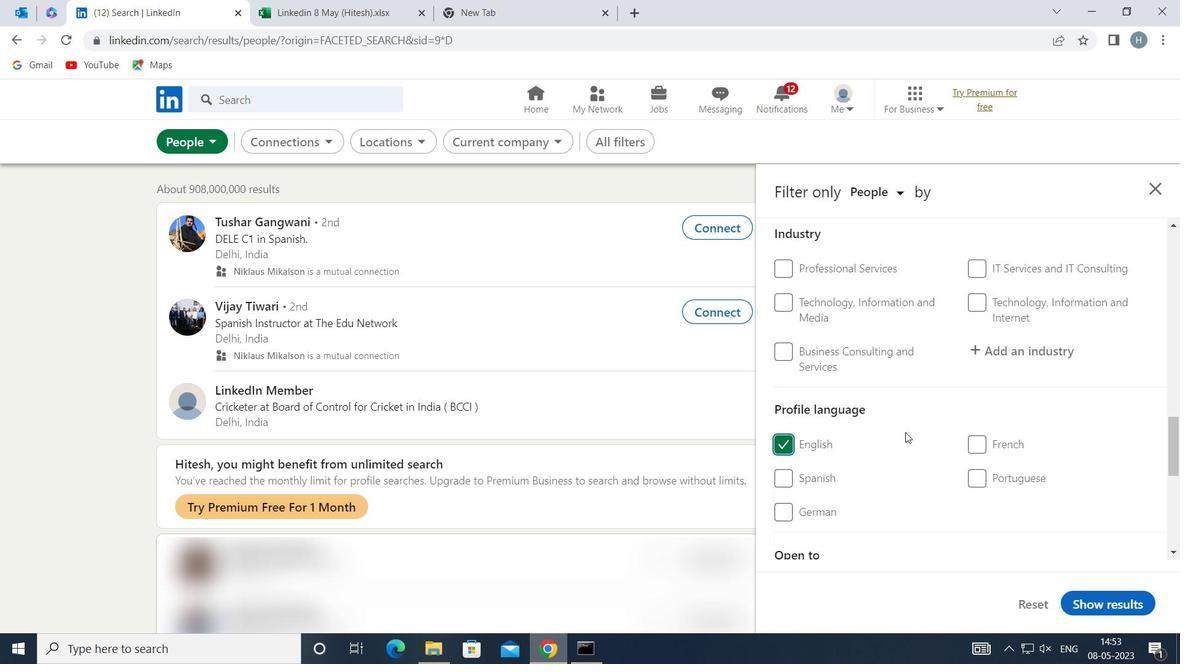 
Action: Mouse moved to (911, 431)
Screenshot: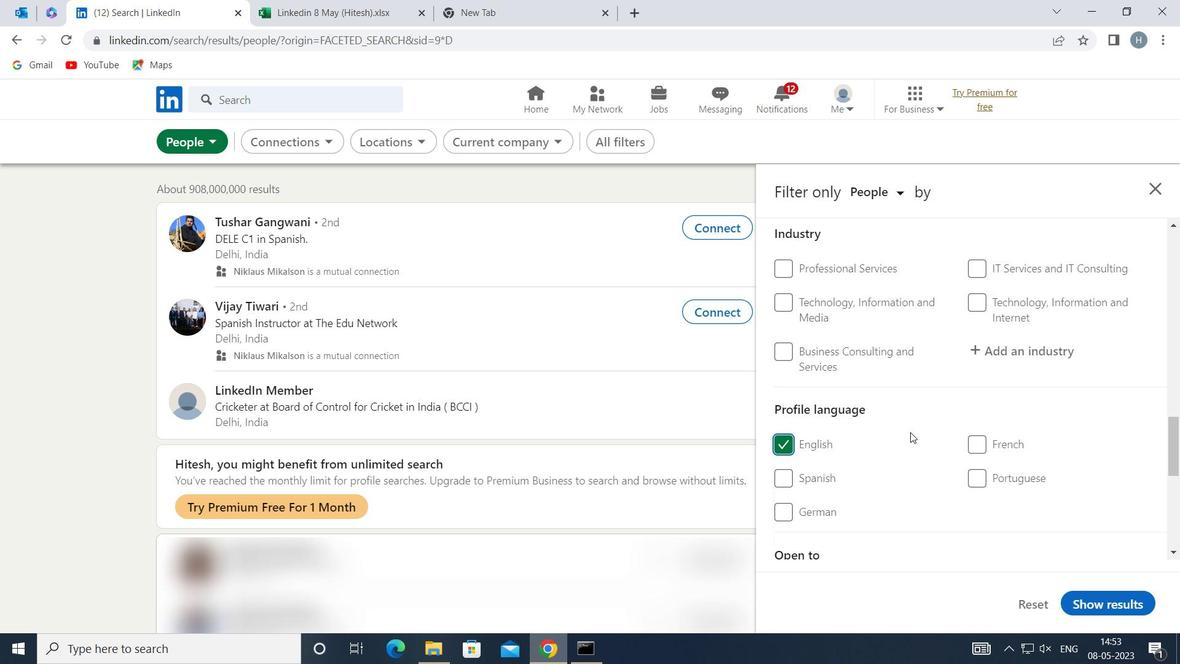 
Action: Mouse scrolled (911, 431) with delta (0, 0)
Screenshot: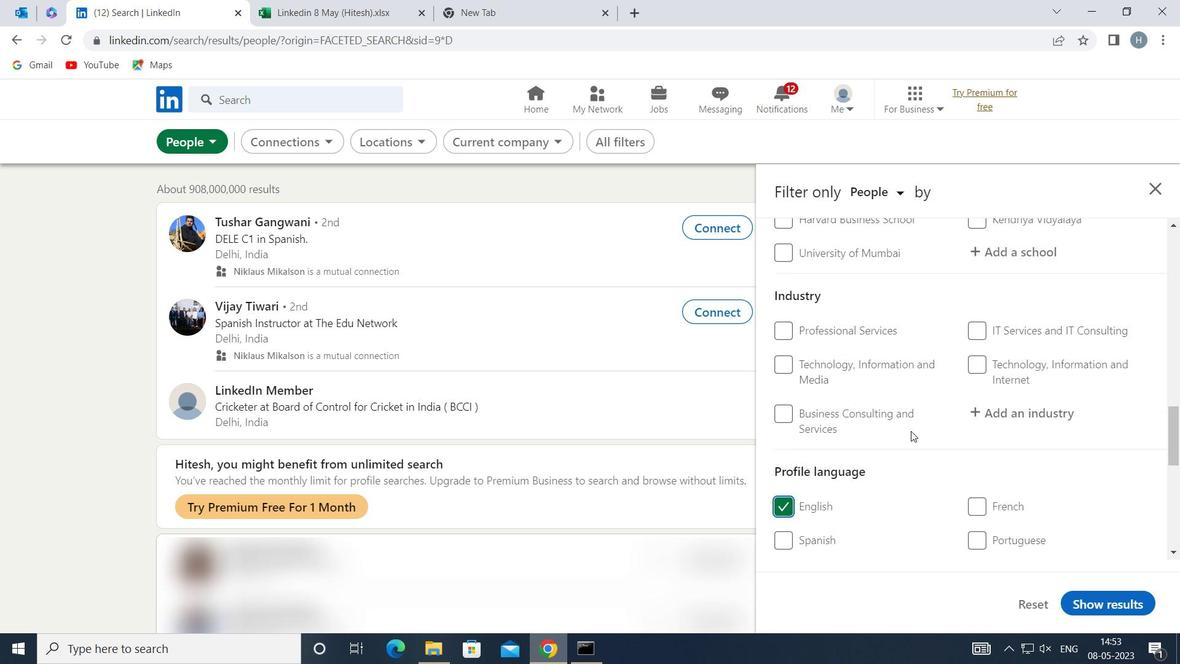 
Action: Mouse scrolled (911, 431) with delta (0, 0)
Screenshot: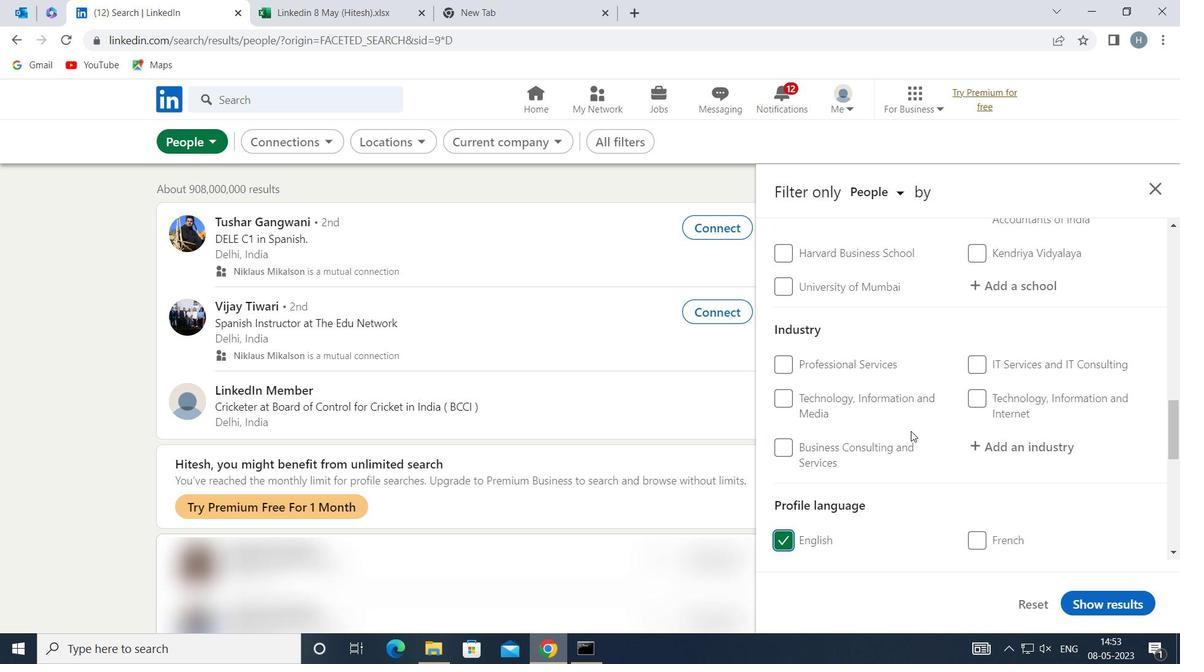 
Action: Mouse scrolled (911, 431) with delta (0, 0)
Screenshot: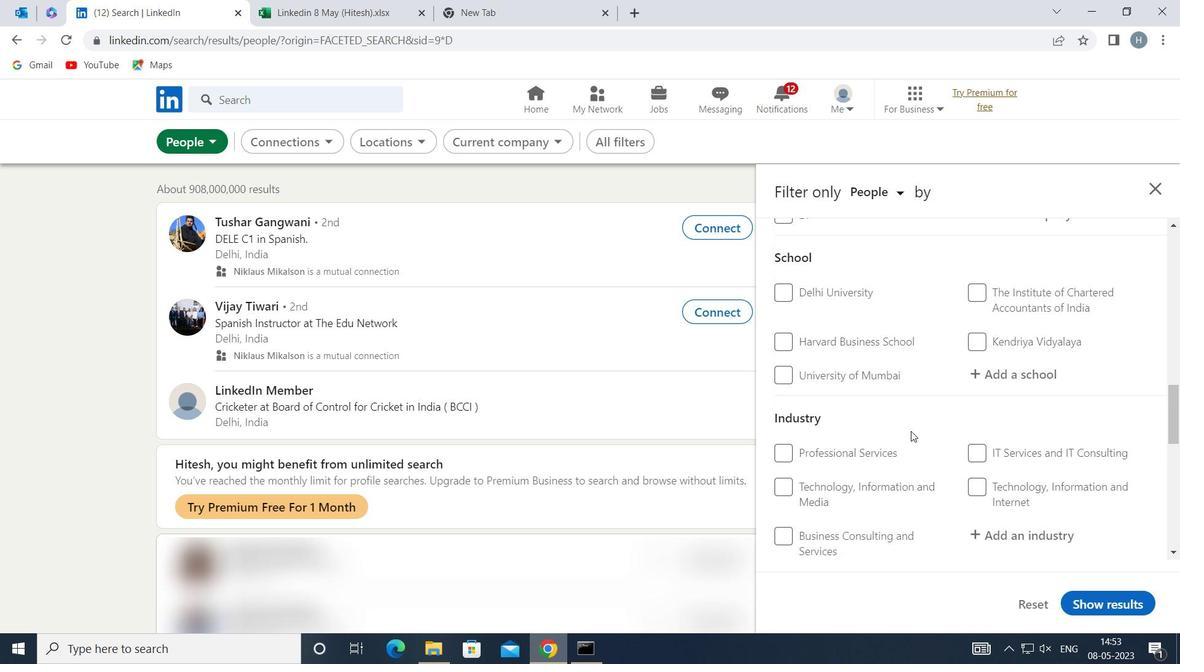 
Action: Mouse scrolled (911, 431) with delta (0, 0)
Screenshot: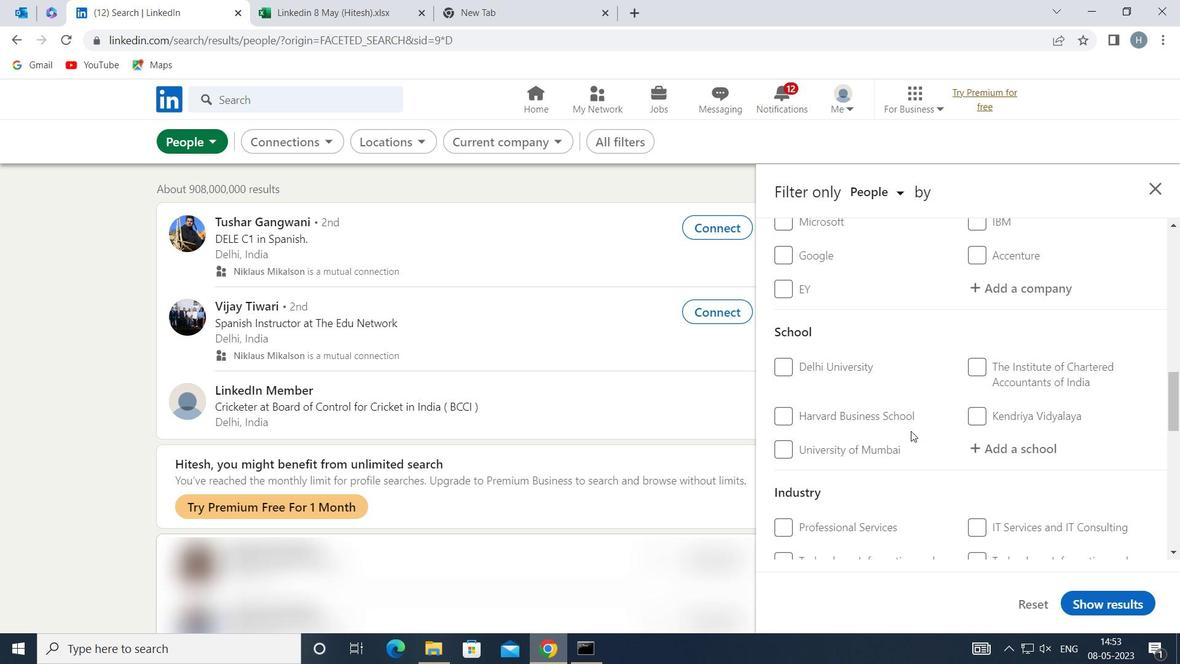 
Action: Mouse scrolled (911, 431) with delta (0, 0)
Screenshot: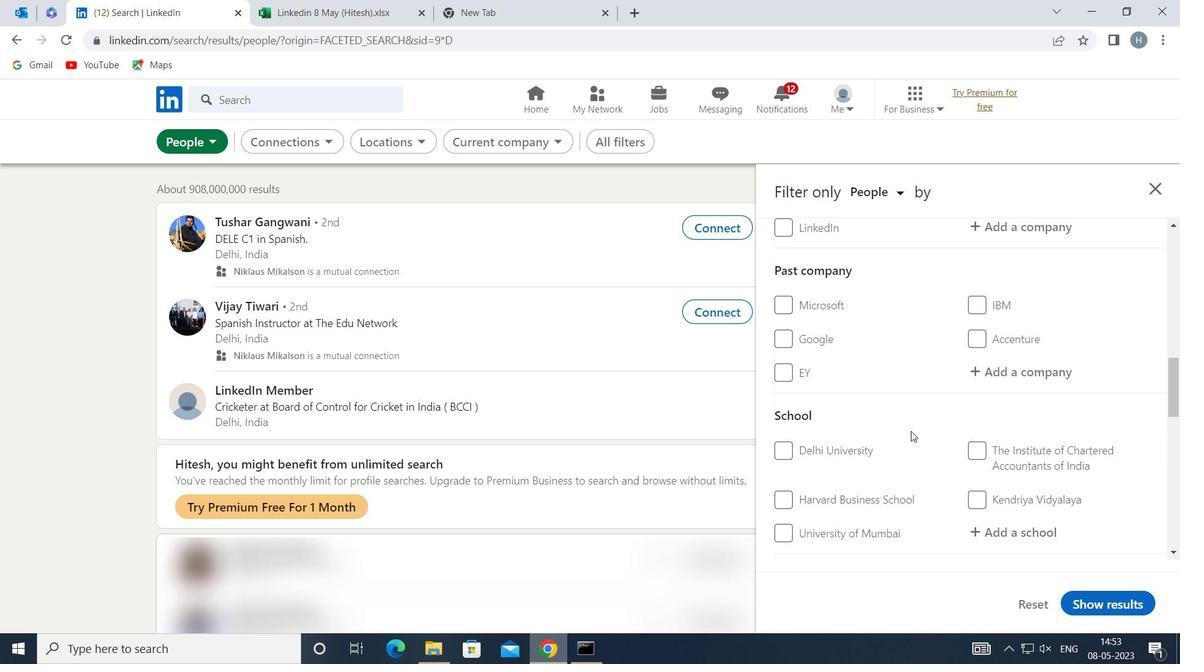 
Action: Mouse moved to (1018, 336)
Screenshot: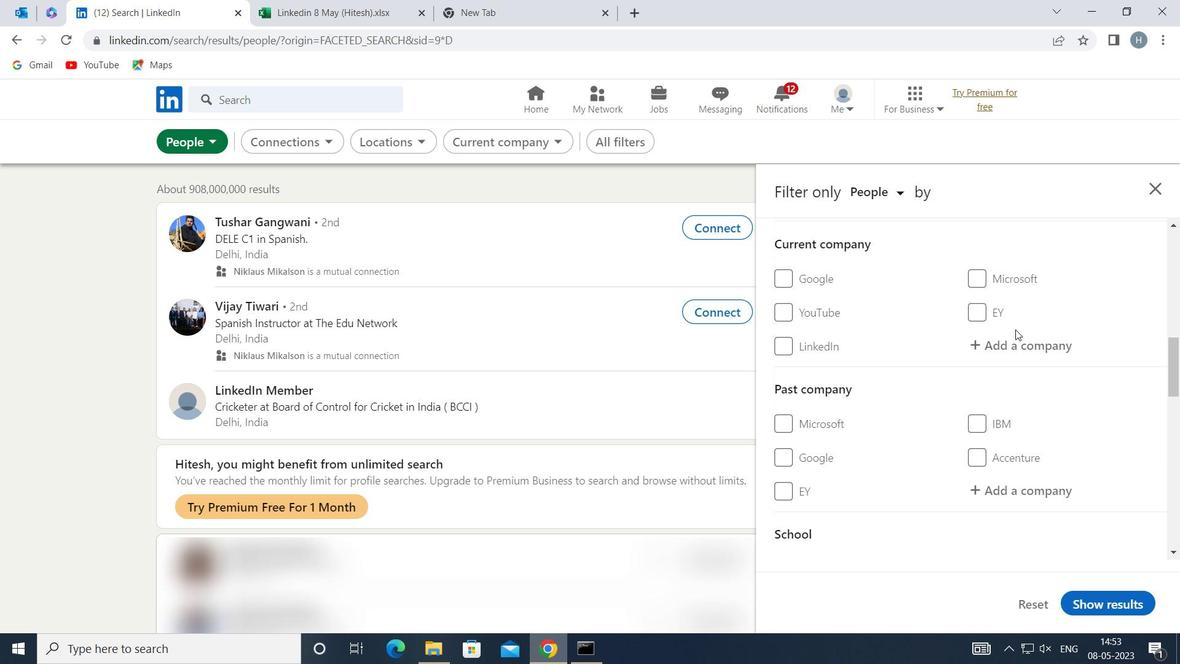 
Action: Mouse pressed left at (1018, 336)
Screenshot: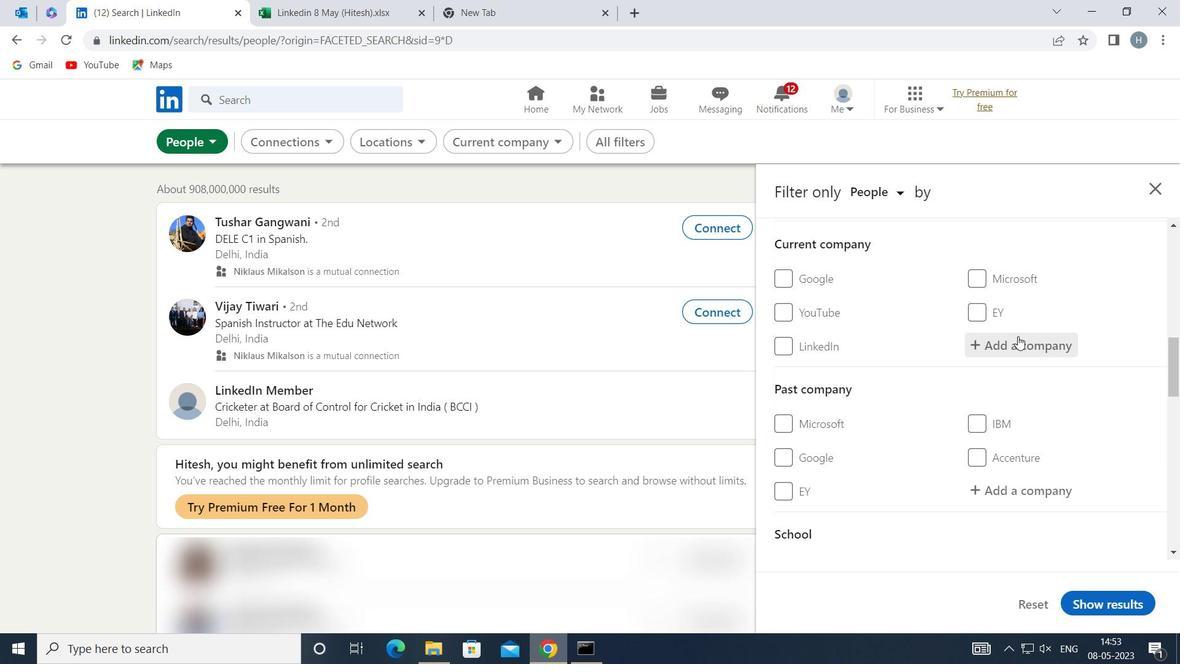 
Action: Key pressed <Key.shift>CHARGEPOINT
Screenshot: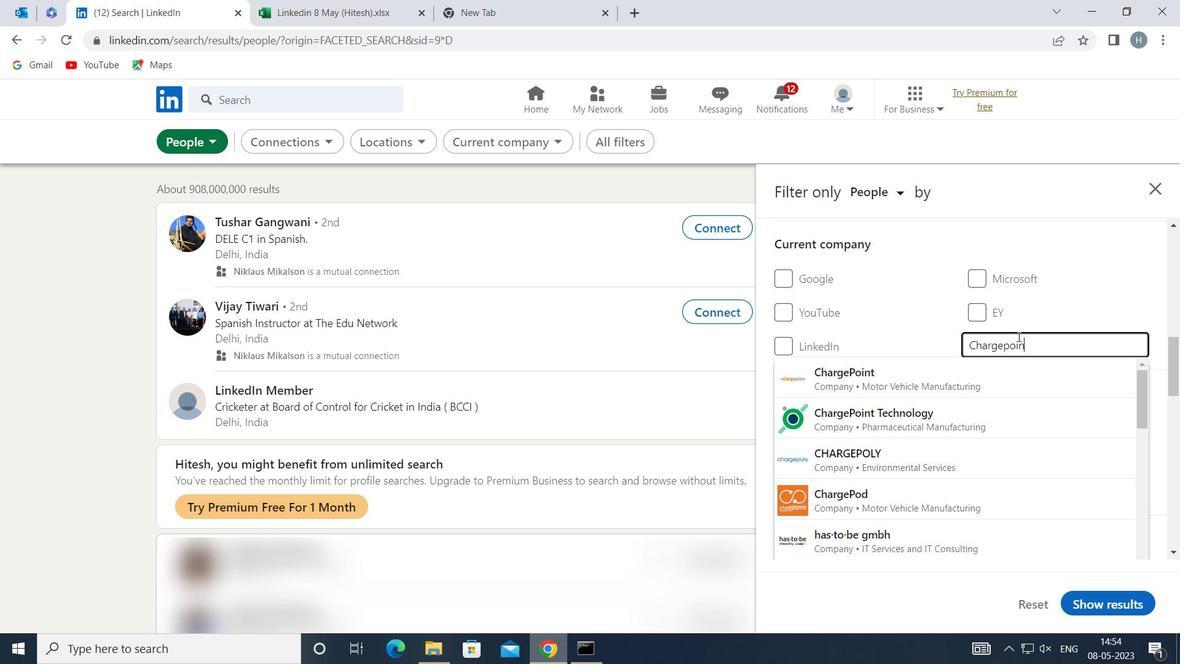 
Action: Mouse moved to (897, 376)
Screenshot: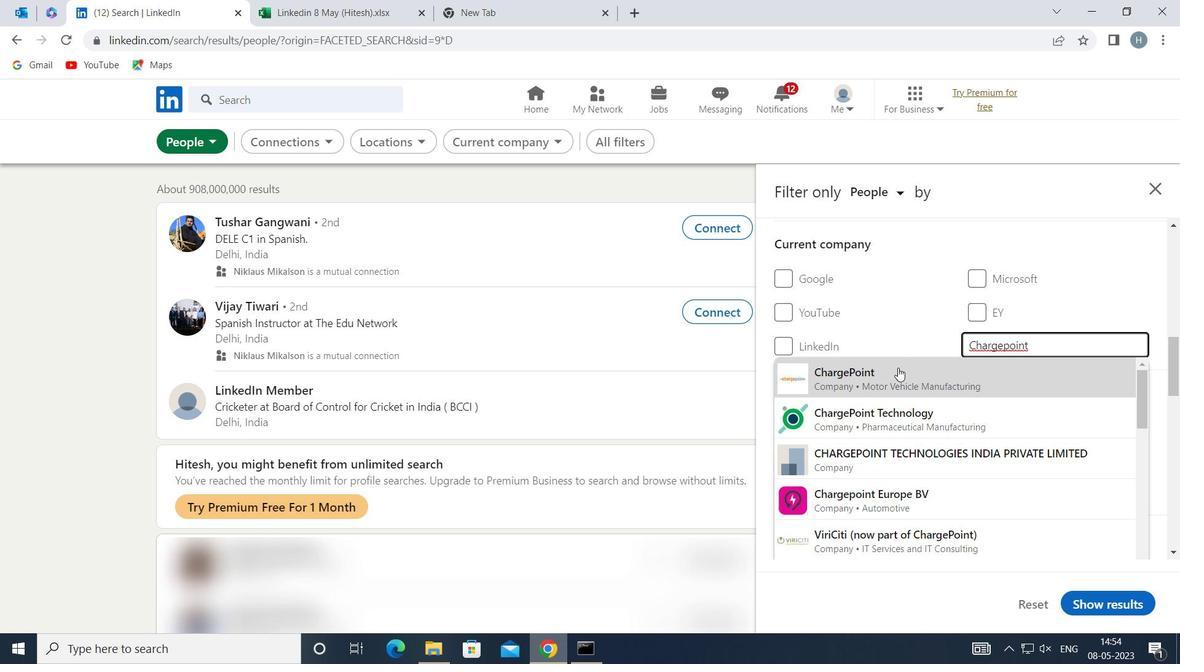 
Action: Mouse pressed left at (897, 376)
Screenshot: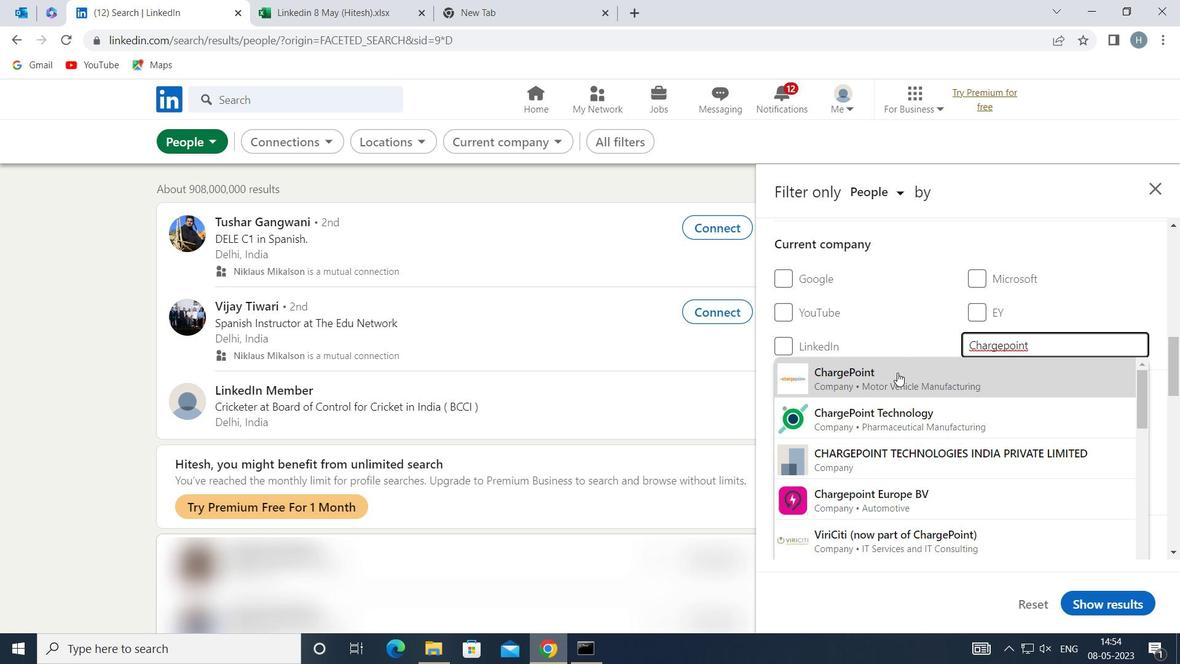 
Action: Mouse moved to (897, 371)
Screenshot: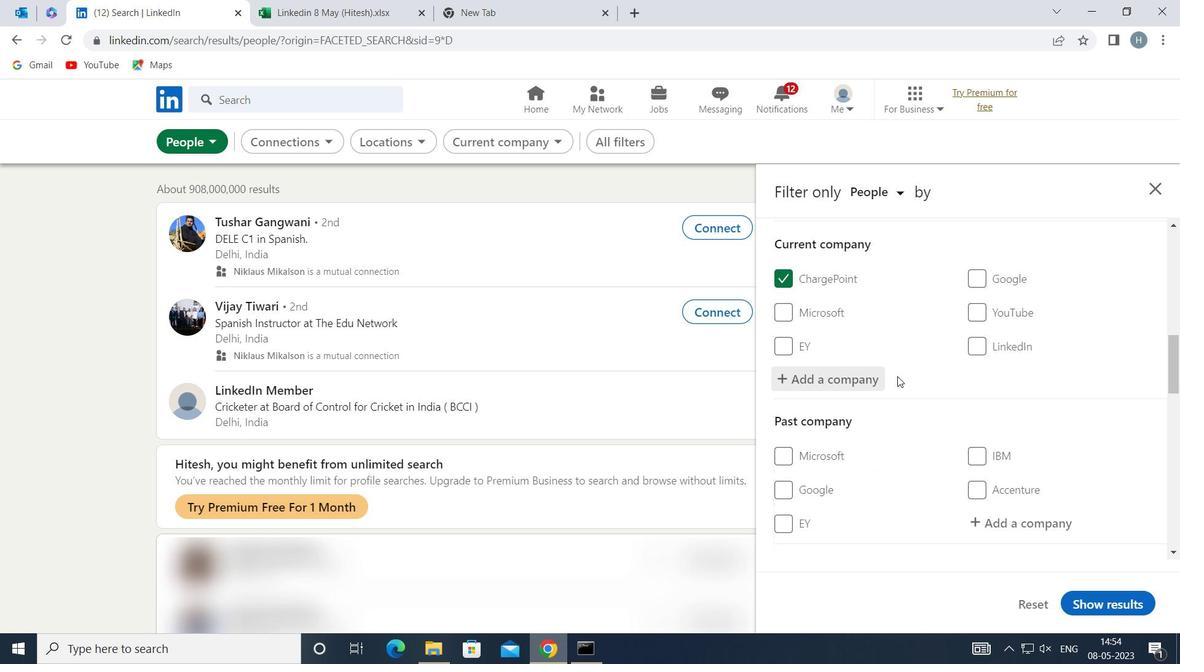 
Action: Mouse scrolled (897, 370) with delta (0, 0)
Screenshot: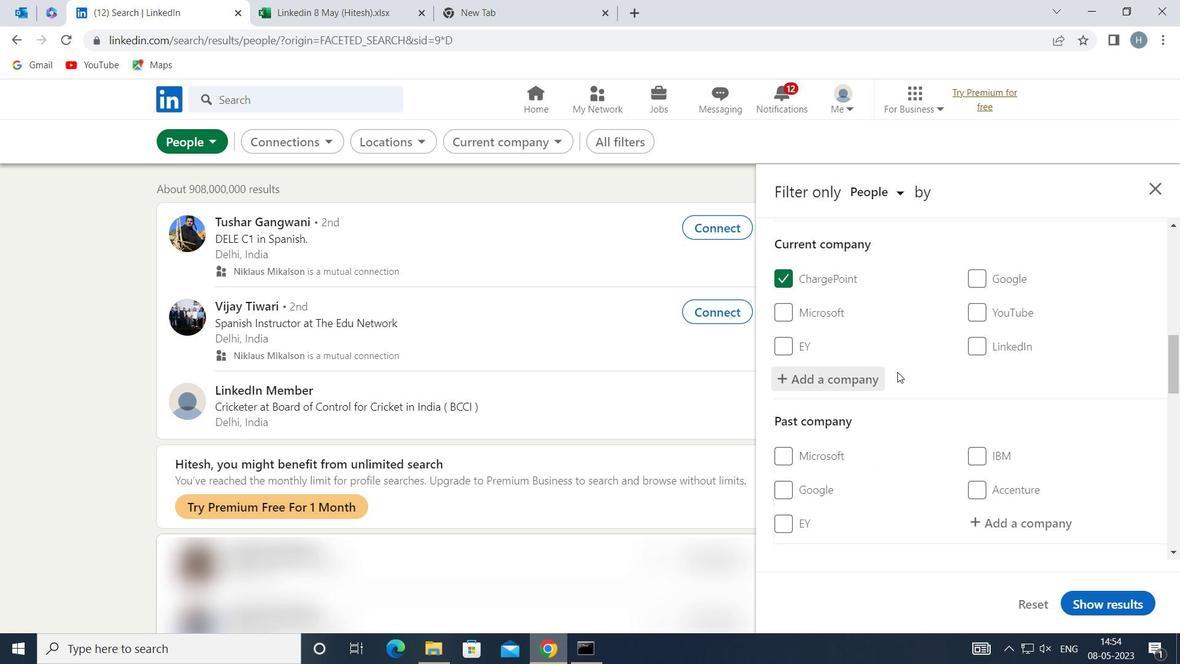 
Action: Mouse moved to (897, 370)
Screenshot: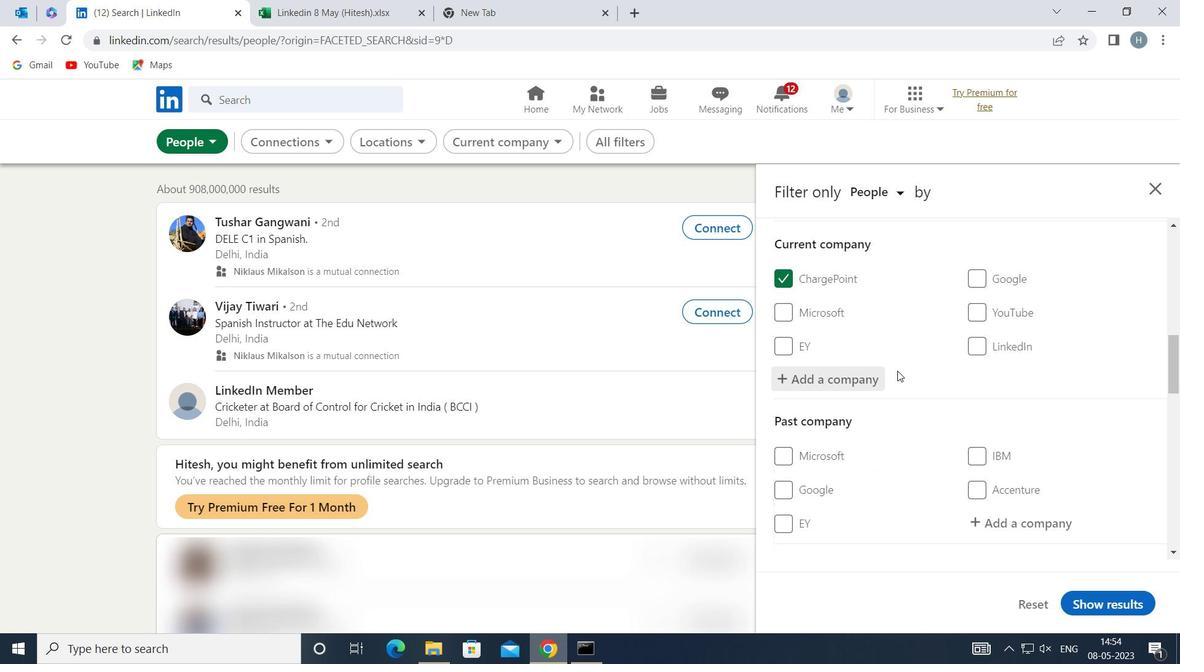 
Action: Mouse scrolled (897, 369) with delta (0, 0)
Screenshot: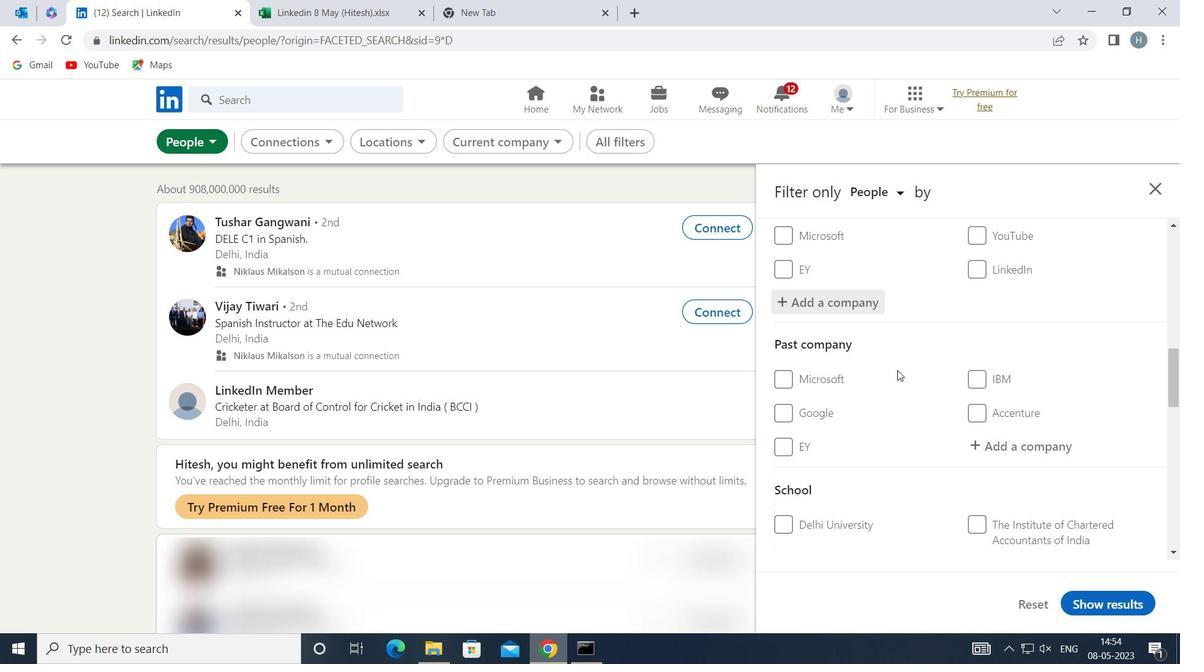 
Action: Mouse moved to (898, 368)
Screenshot: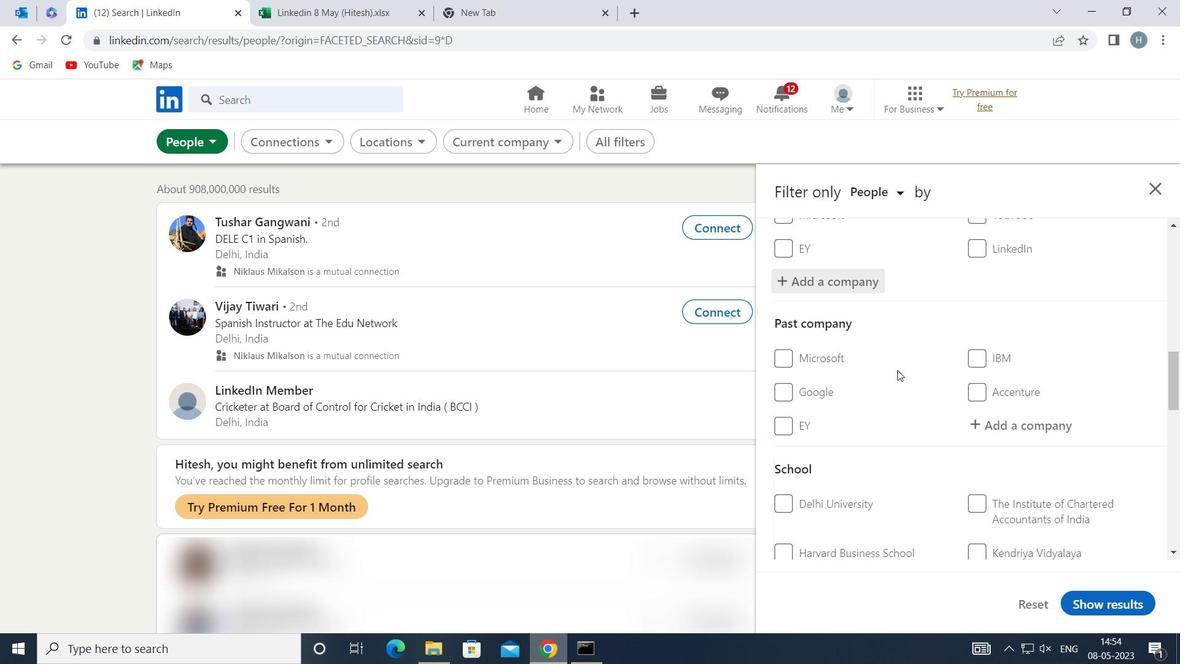 
Action: Mouse scrolled (898, 367) with delta (0, 0)
Screenshot: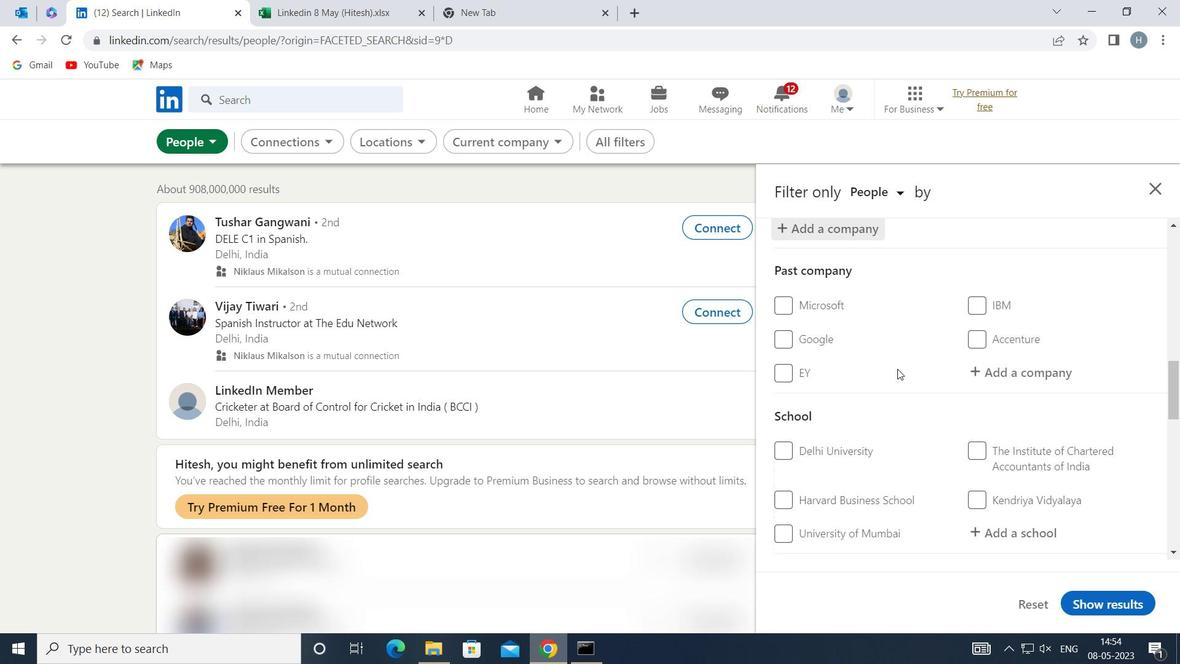 
Action: Mouse scrolled (898, 367) with delta (0, 0)
Screenshot: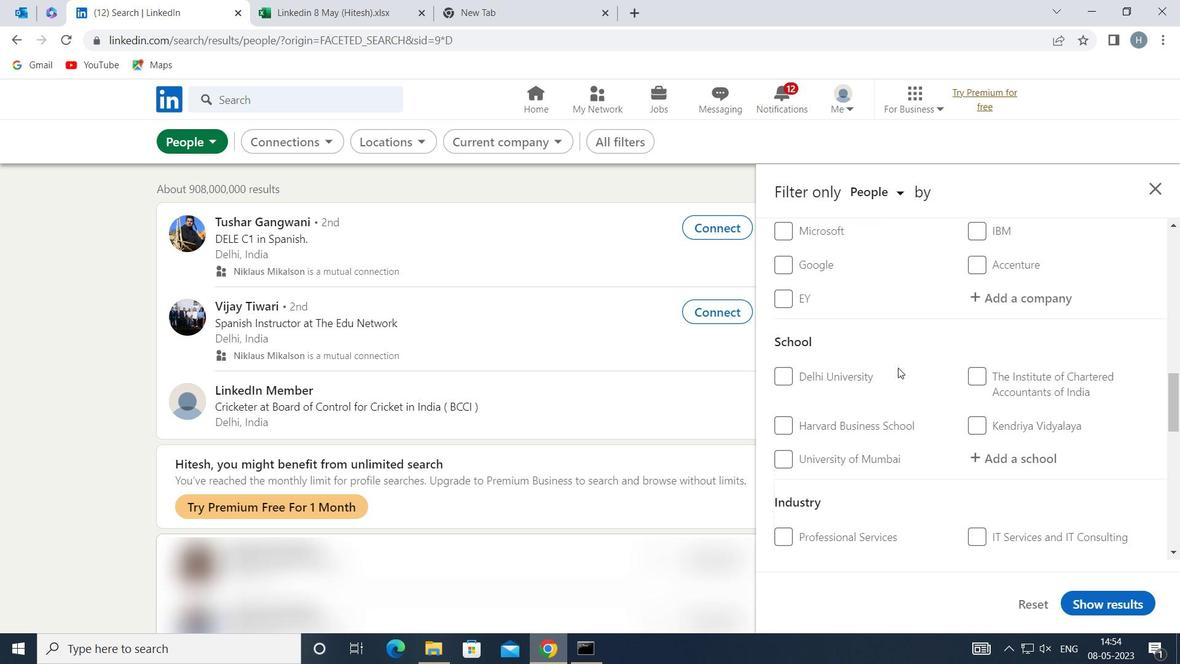 
Action: Mouse moved to (1016, 372)
Screenshot: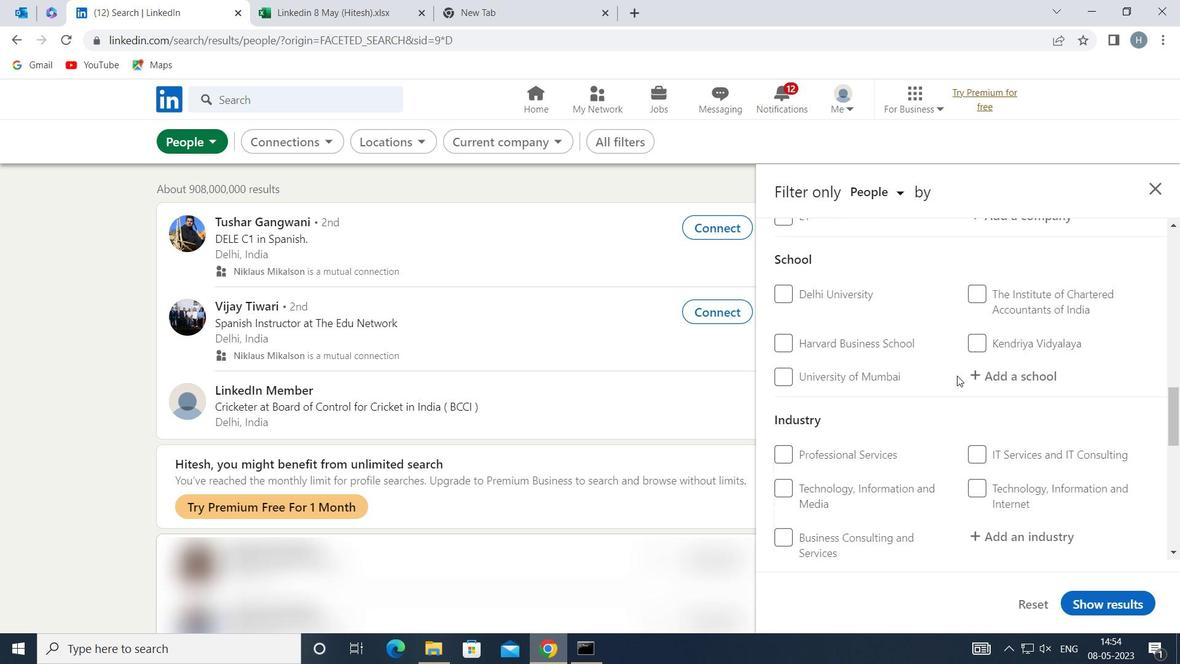 
Action: Mouse pressed left at (1016, 372)
Screenshot: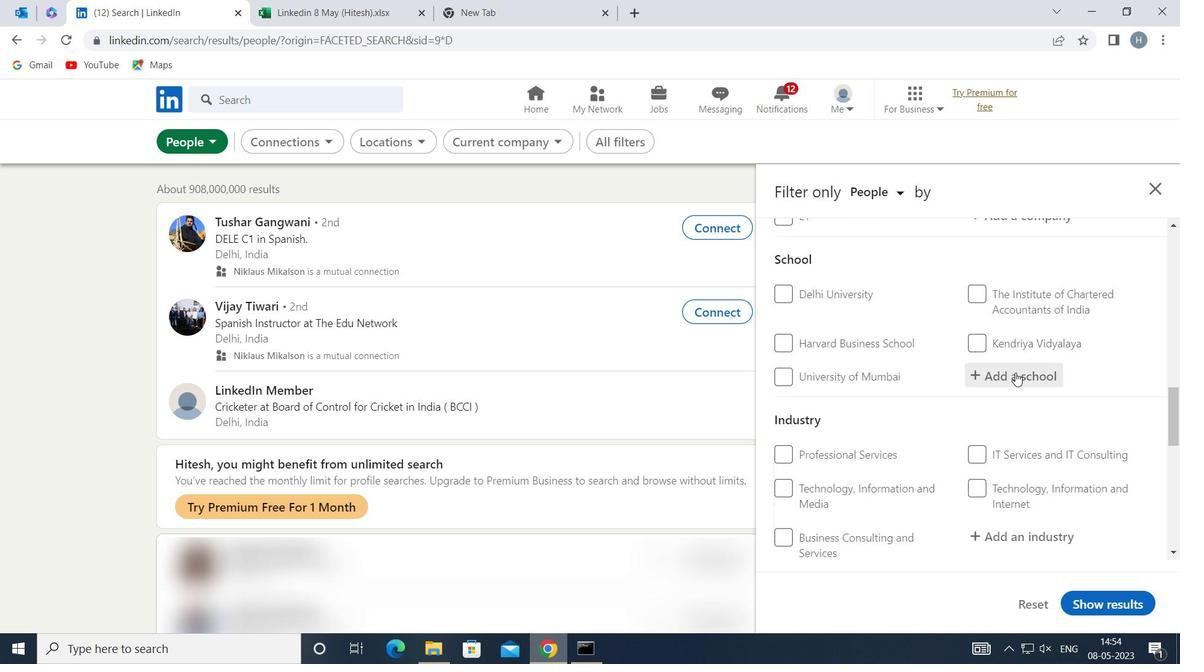 
Action: Key pressed <Key.shift>NATIONAL<Key.space><Key.shift>INSTITUTE<Key.space>OF<Key.space><Key.shift>TECHNOLOGY<Key.space><Key.shift>AG
Screenshot: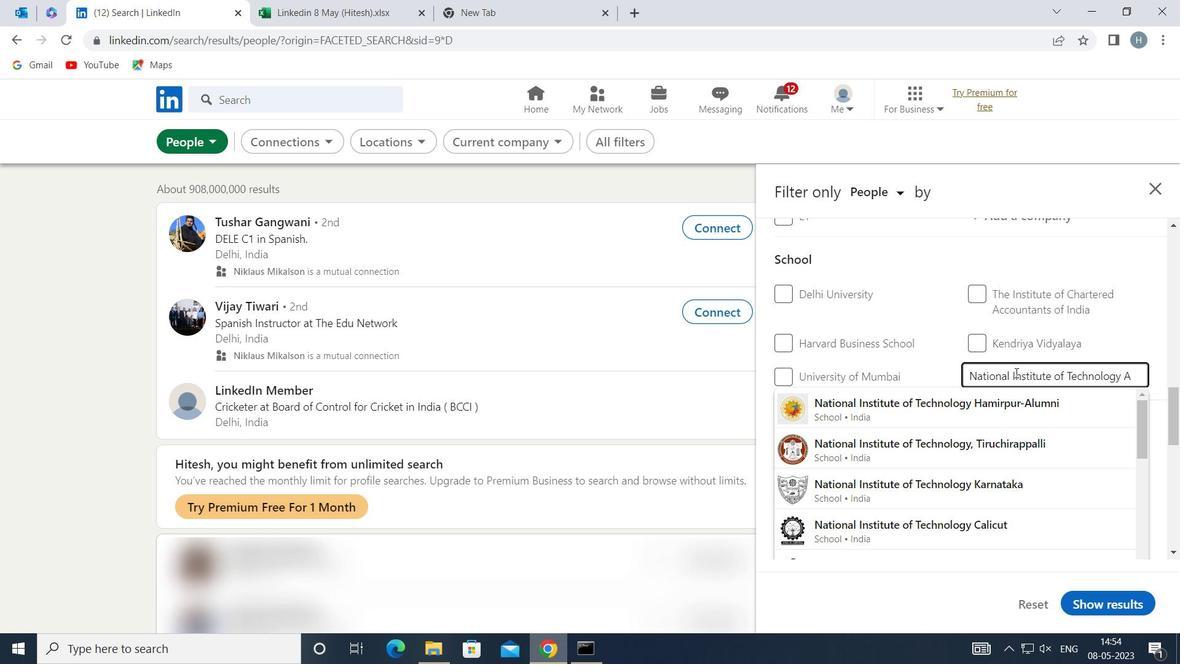 
Action: Mouse moved to (1008, 401)
Screenshot: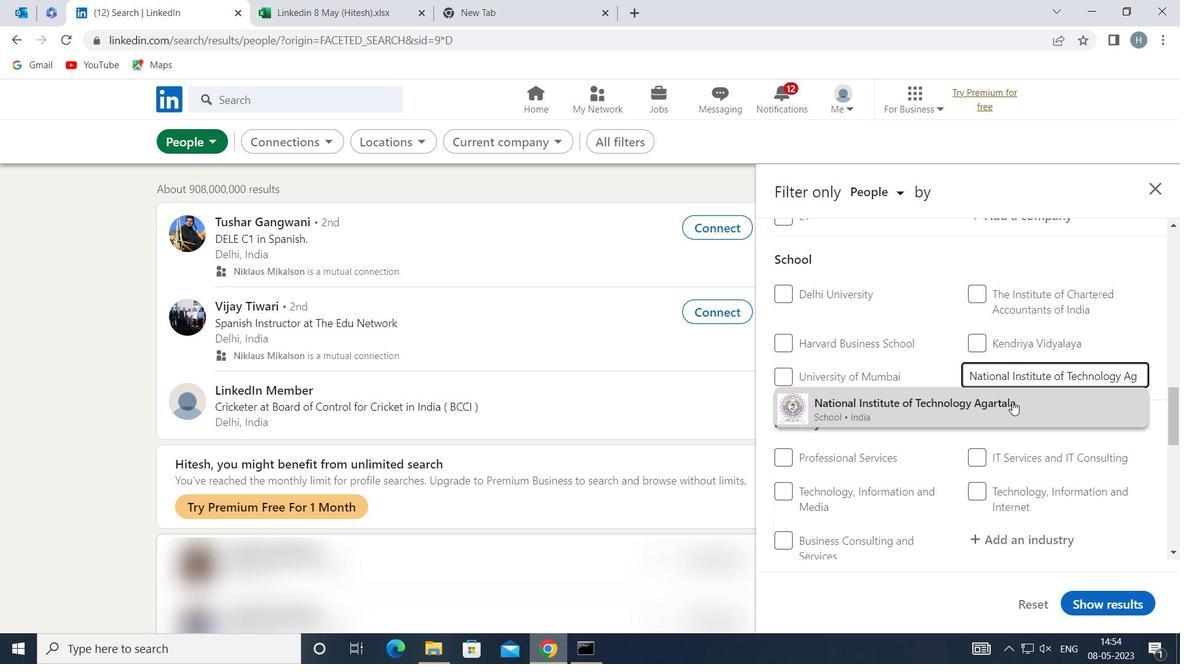 
Action: Mouse pressed left at (1008, 401)
Screenshot: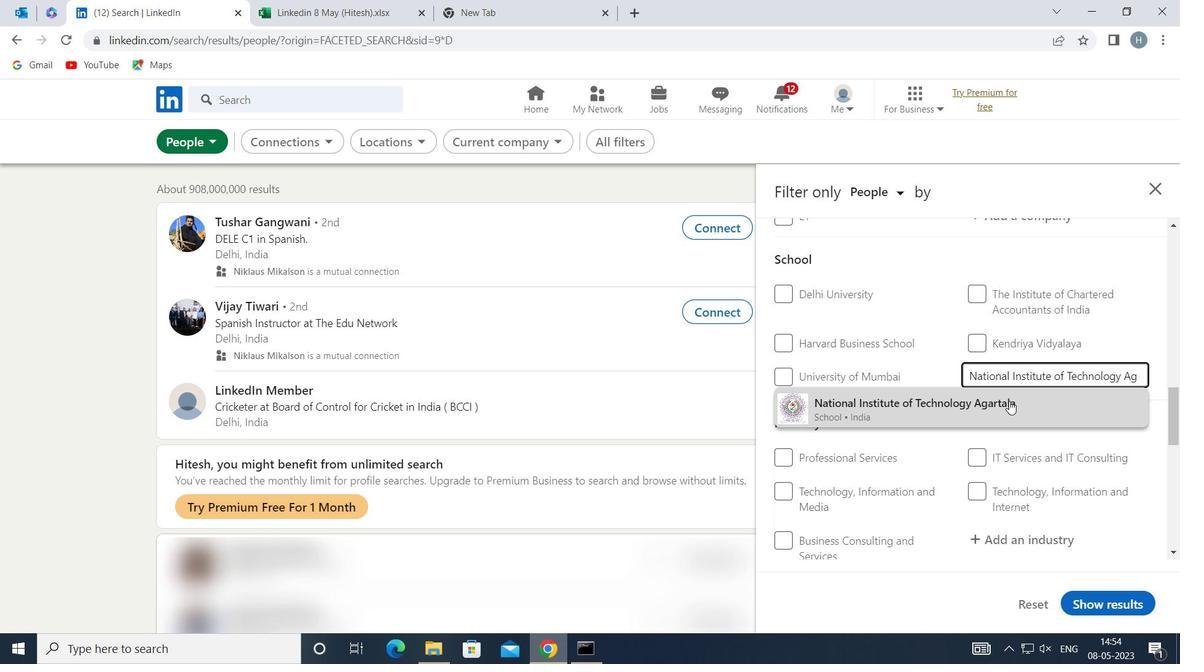 
Action: Mouse moved to (988, 392)
Screenshot: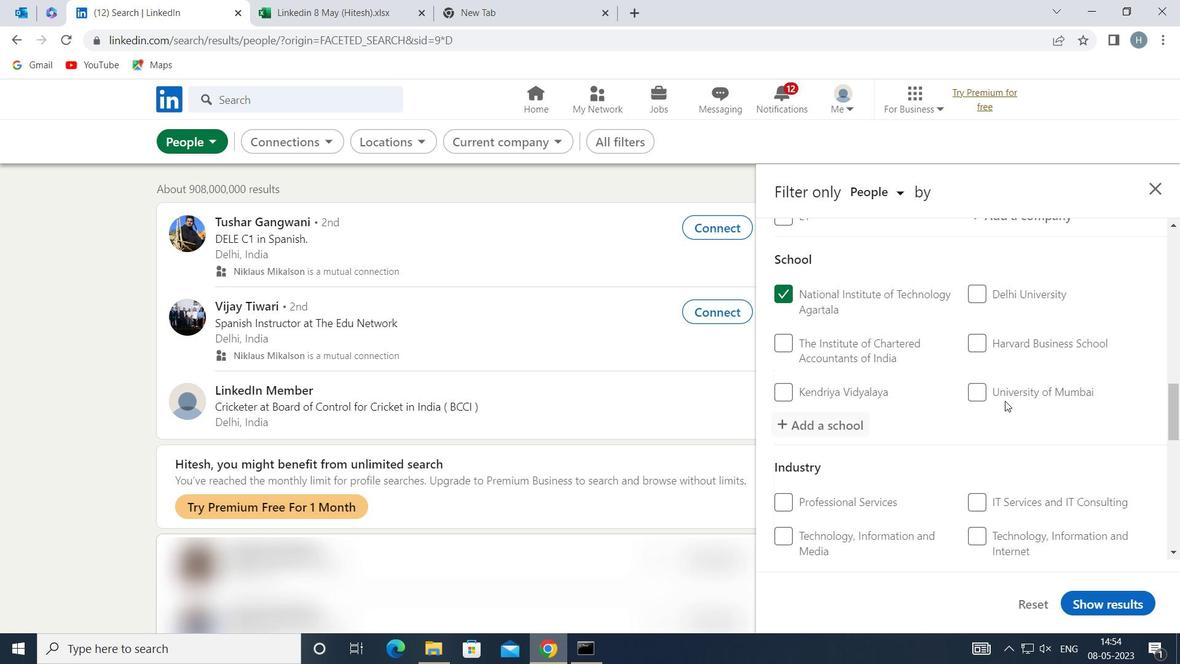 
Action: Mouse scrolled (988, 391) with delta (0, 0)
Screenshot: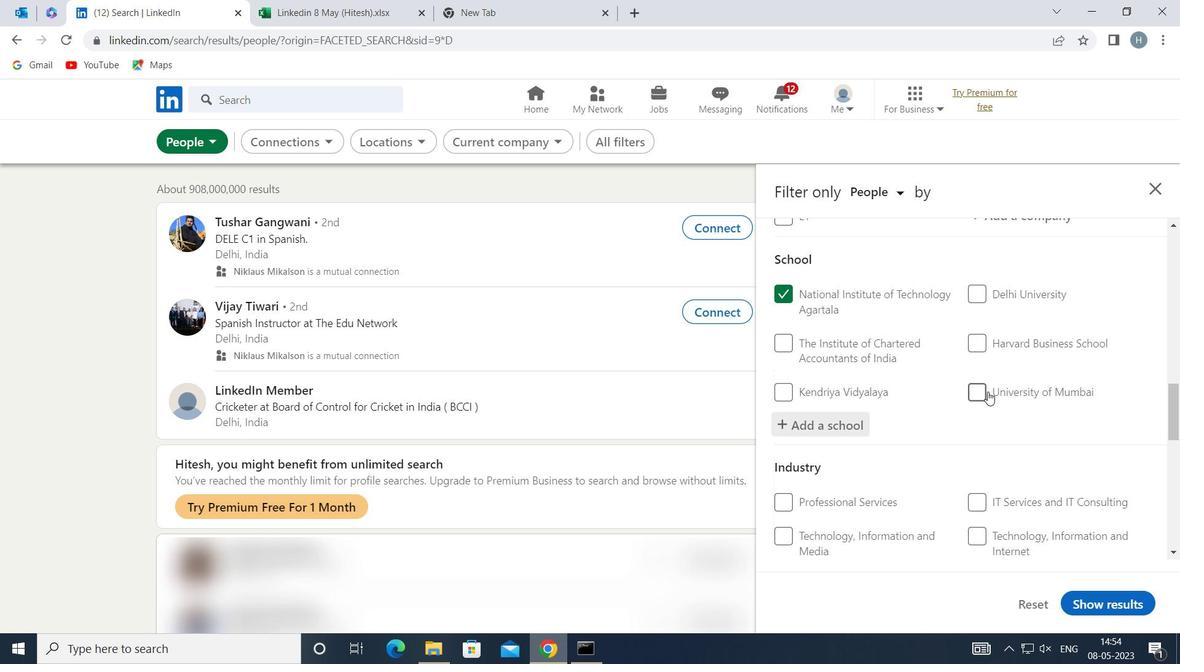 
Action: Mouse scrolled (988, 391) with delta (0, 0)
Screenshot: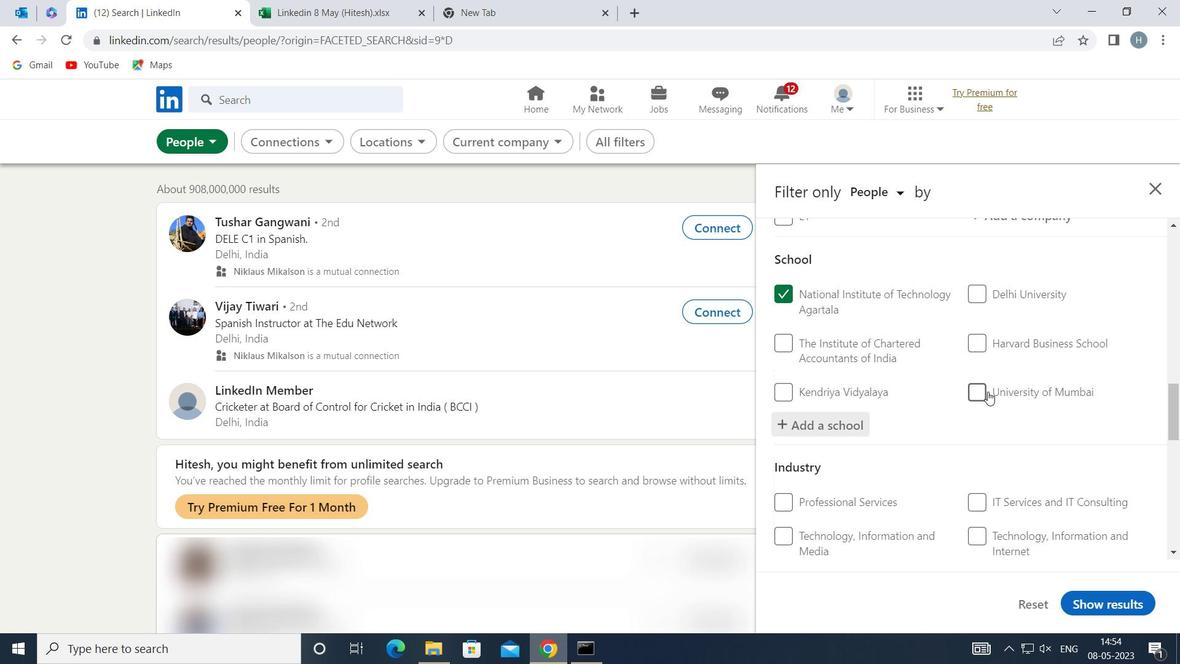 
Action: Mouse moved to (988, 391)
Screenshot: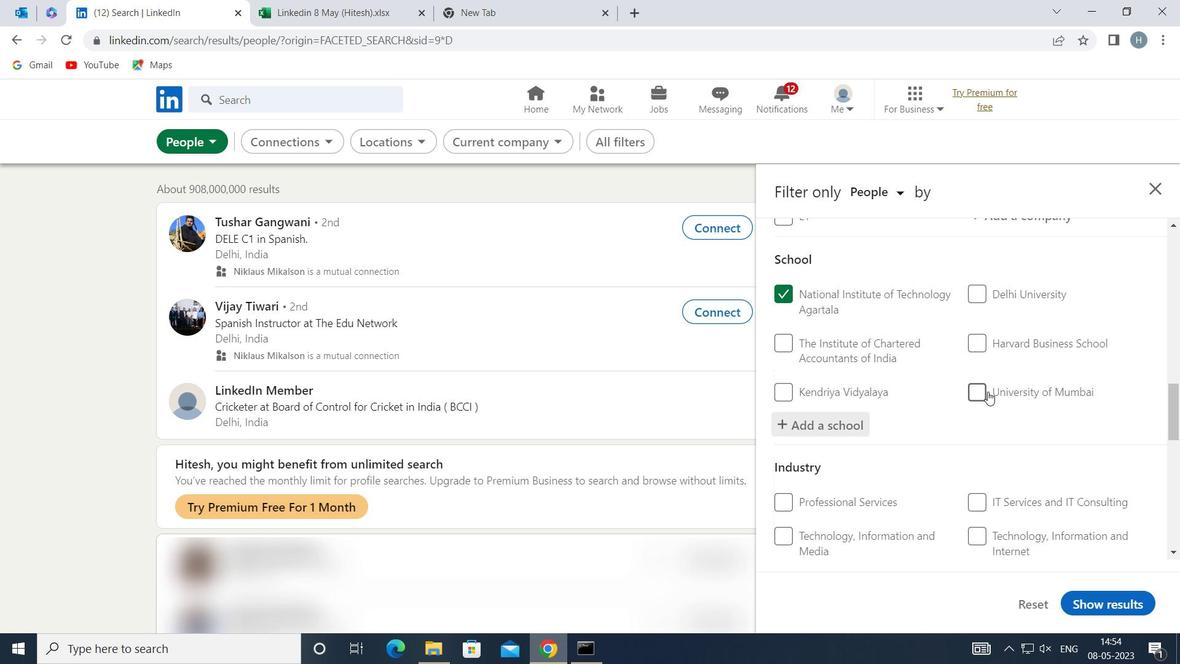 
Action: Mouse scrolled (988, 390) with delta (0, 0)
Screenshot: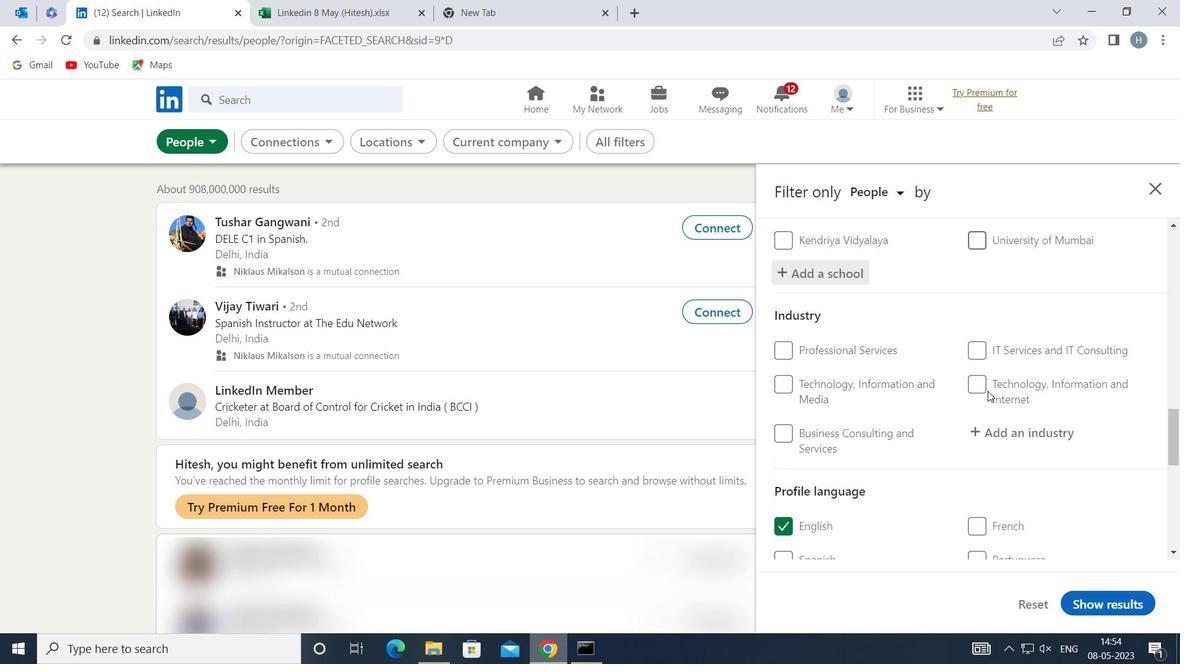 
Action: Mouse moved to (1048, 348)
Screenshot: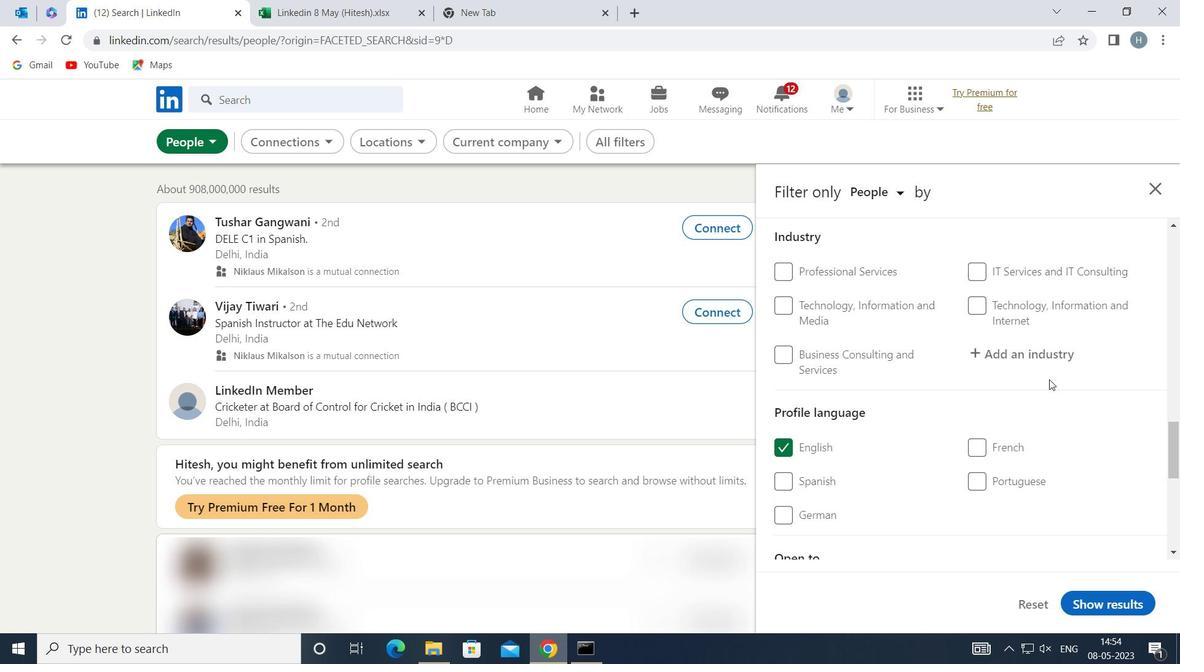 
Action: Mouse pressed left at (1048, 348)
Screenshot: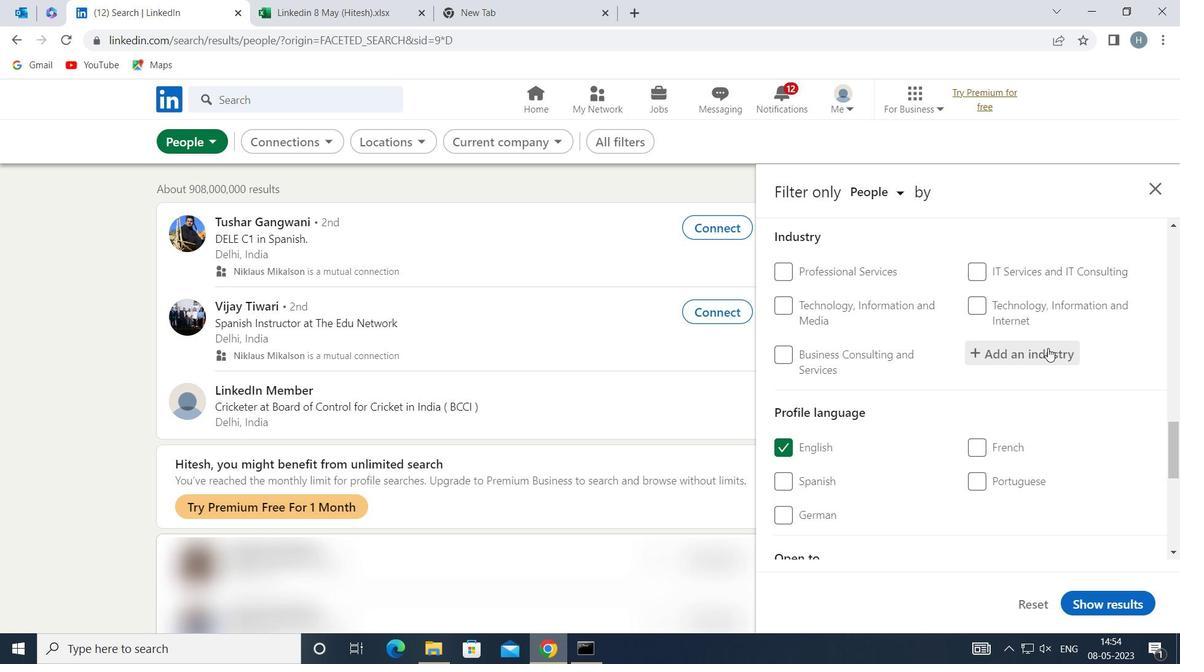 
Action: Key pressed <Key.shift>MEASURING
Screenshot: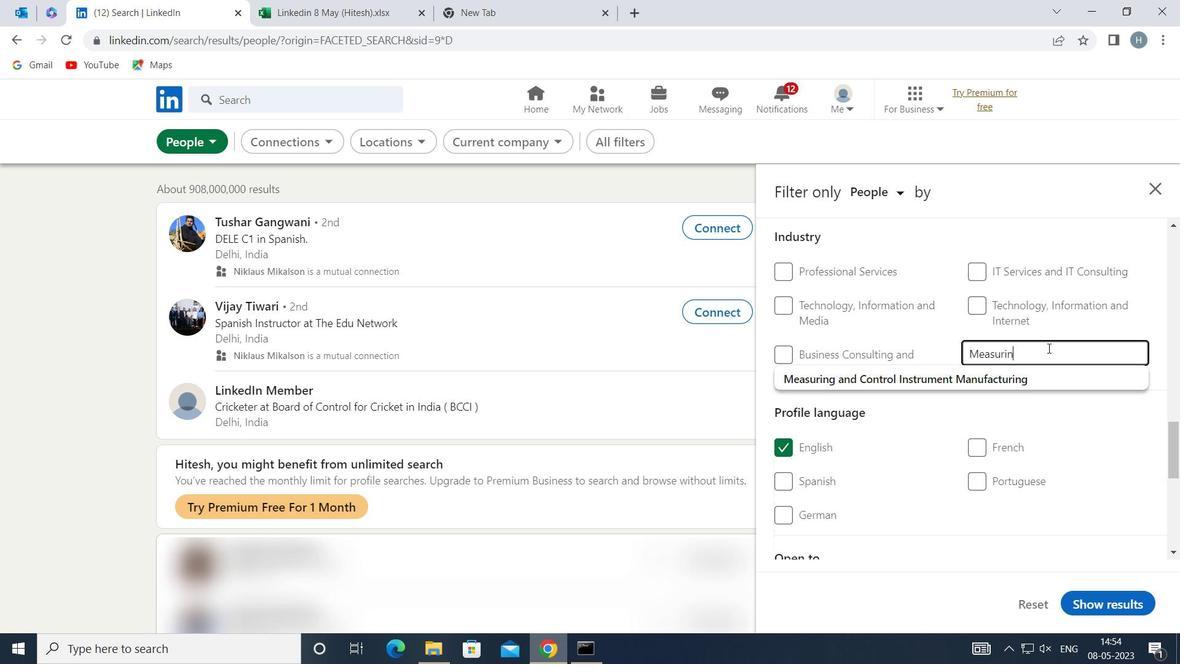 
Action: Mouse moved to (1013, 368)
Screenshot: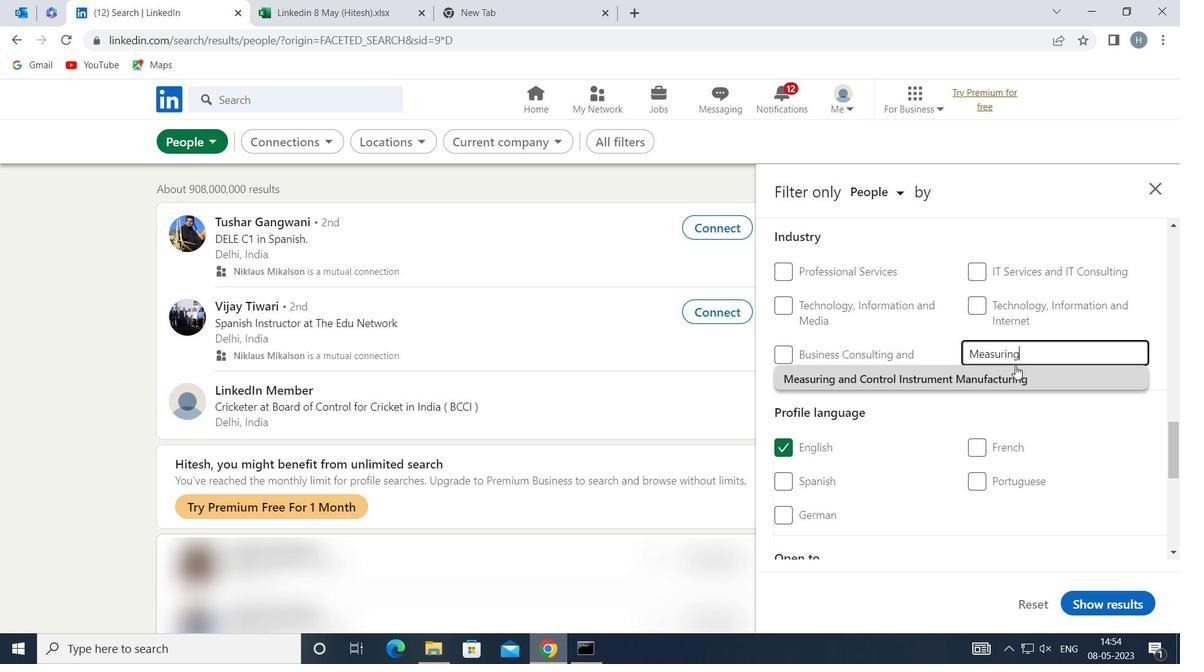 
Action: Mouse pressed left at (1013, 368)
Screenshot: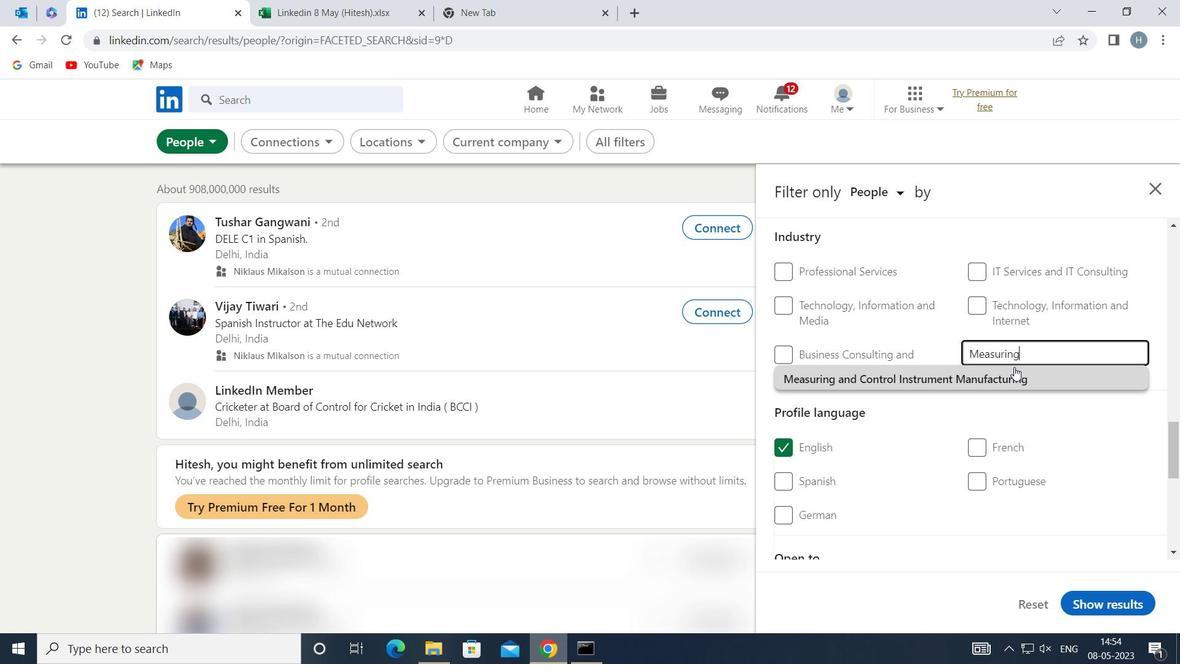 
Action: Mouse moved to (1012, 369)
Screenshot: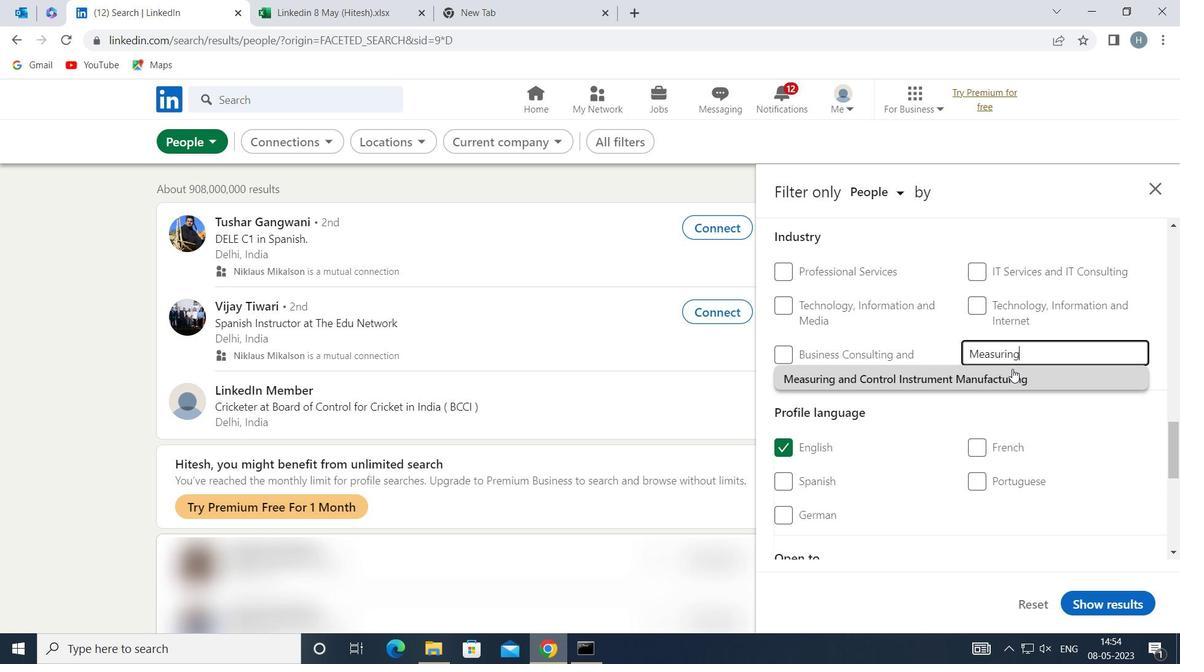 
Action: Mouse scrolled (1012, 368) with delta (0, 0)
Screenshot: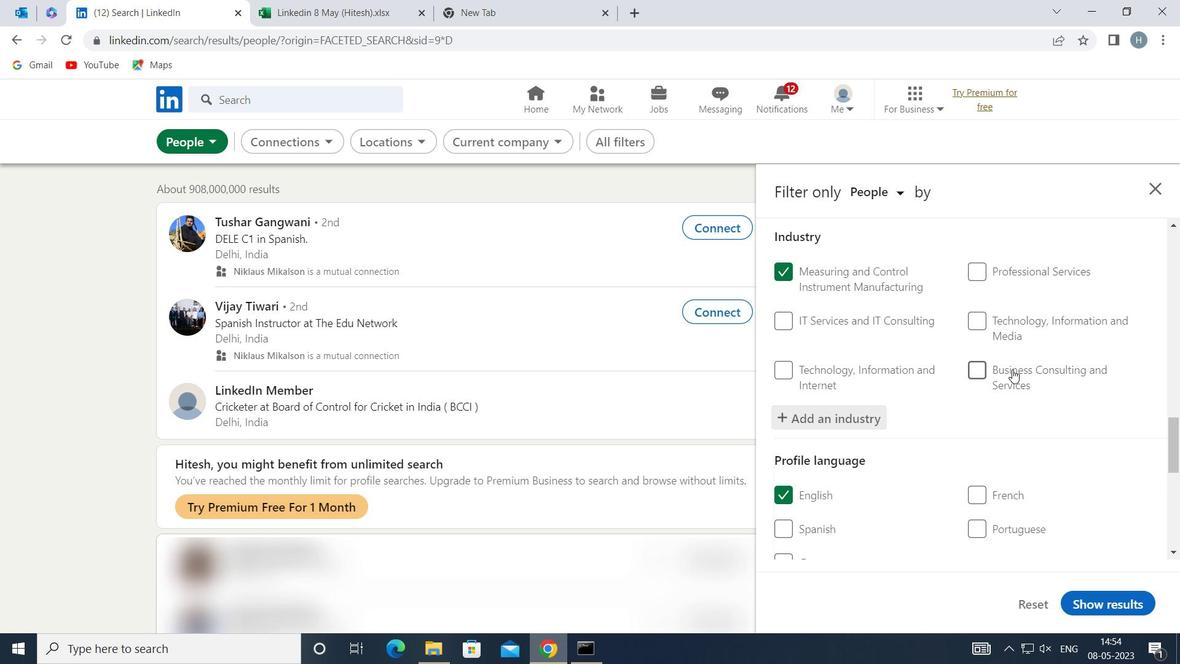 
Action: Mouse scrolled (1012, 368) with delta (0, 0)
Screenshot: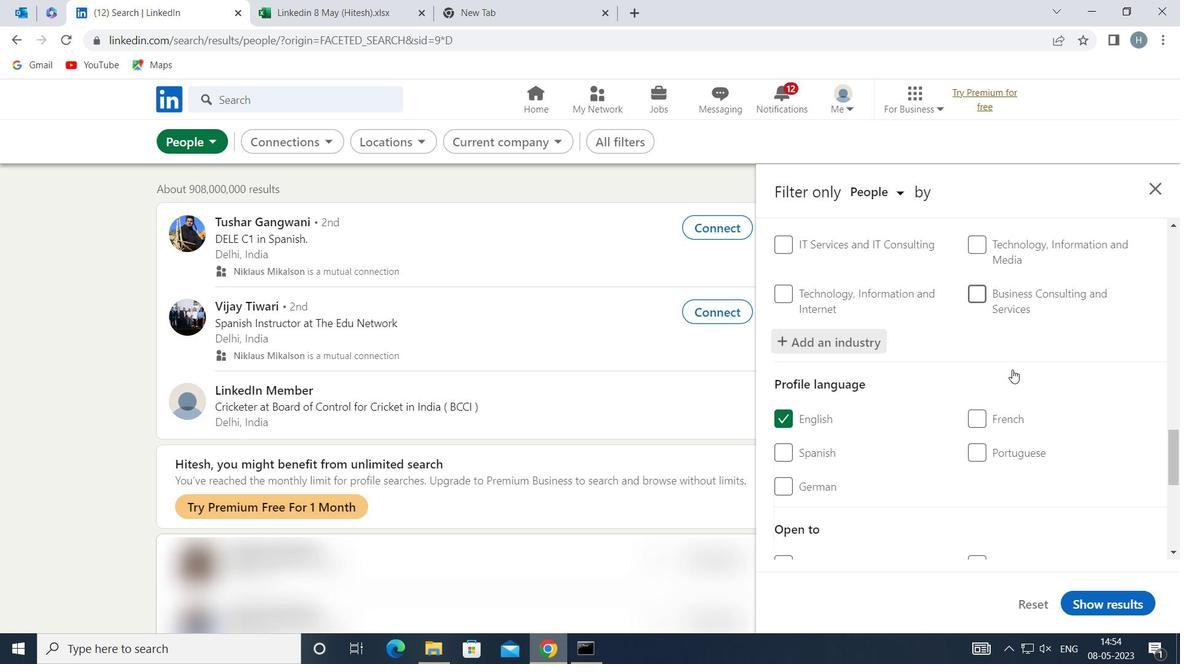 
Action: Mouse scrolled (1012, 368) with delta (0, 0)
Screenshot: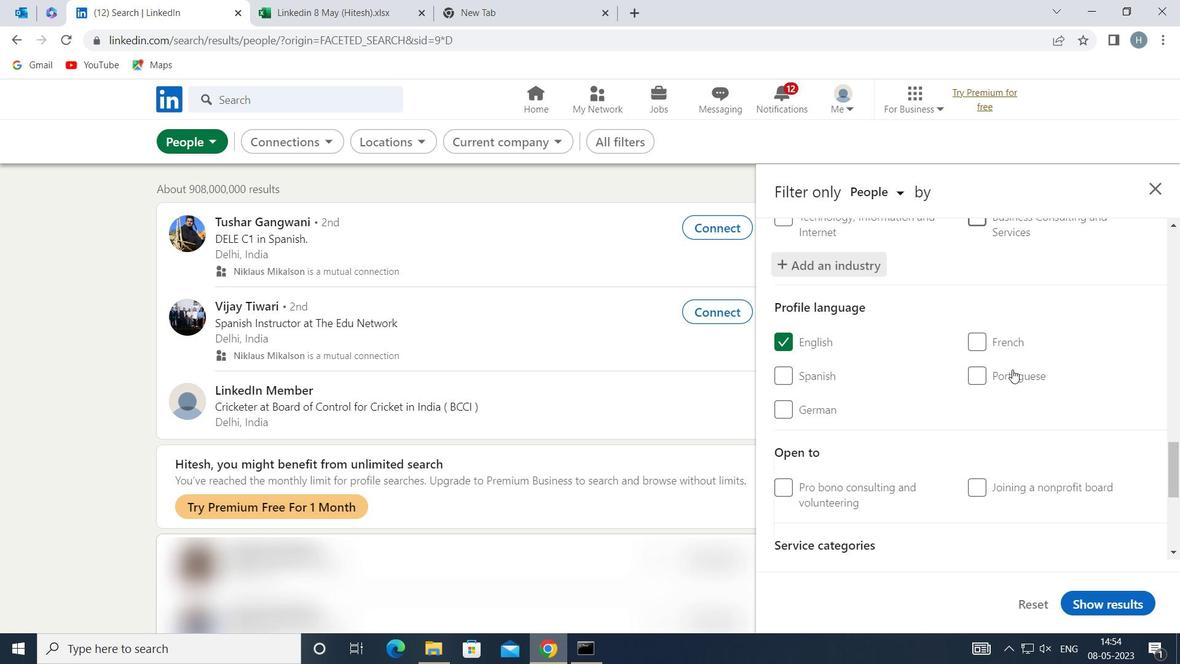 
Action: Mouse moved to (1011, 369)
Screenshot: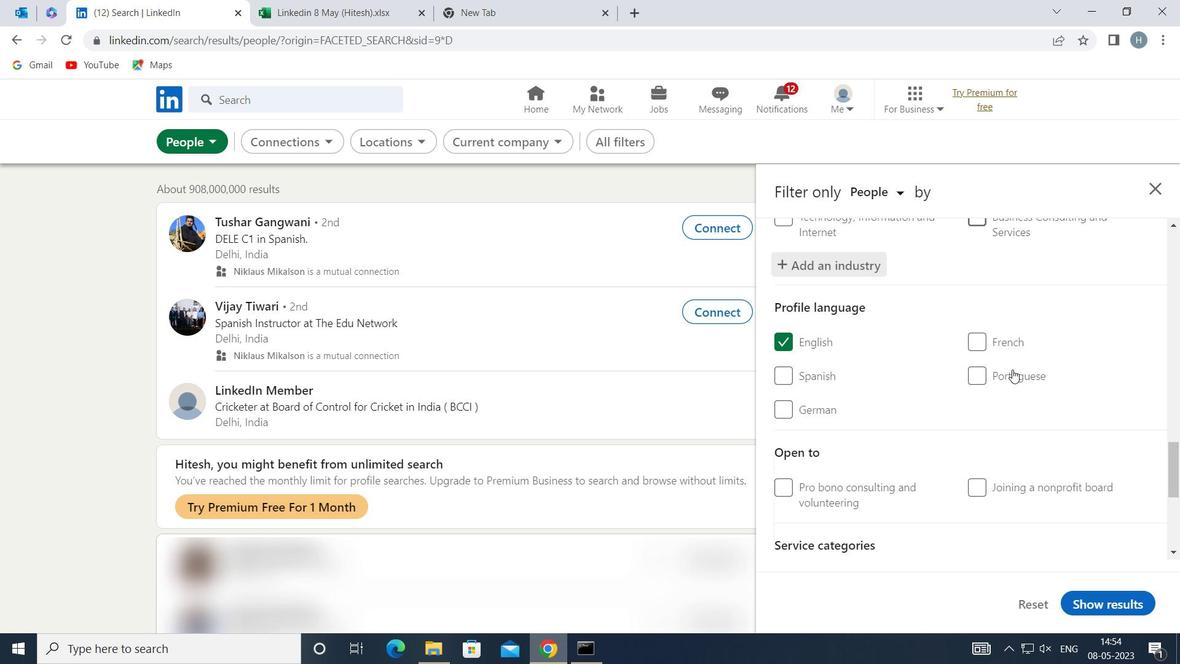 
Action: Mouse scrolled (1011, 368) with delta (0, 0)
Screenshot: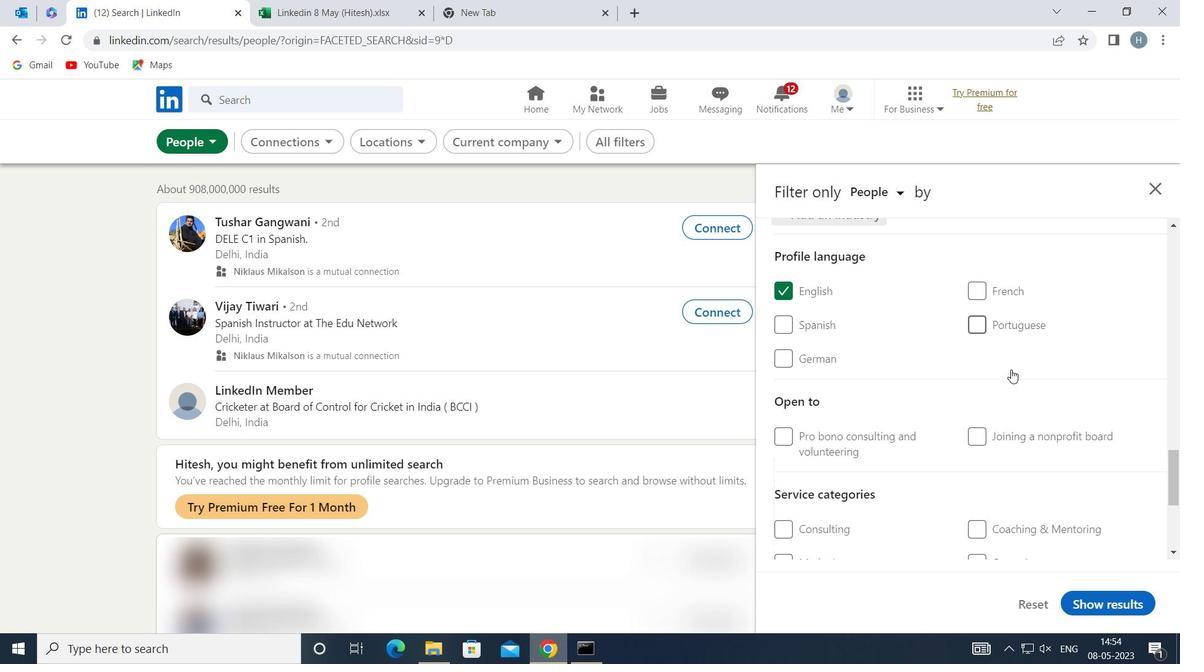 
Action: Mouse moved to (1010, 370)
Screenshot: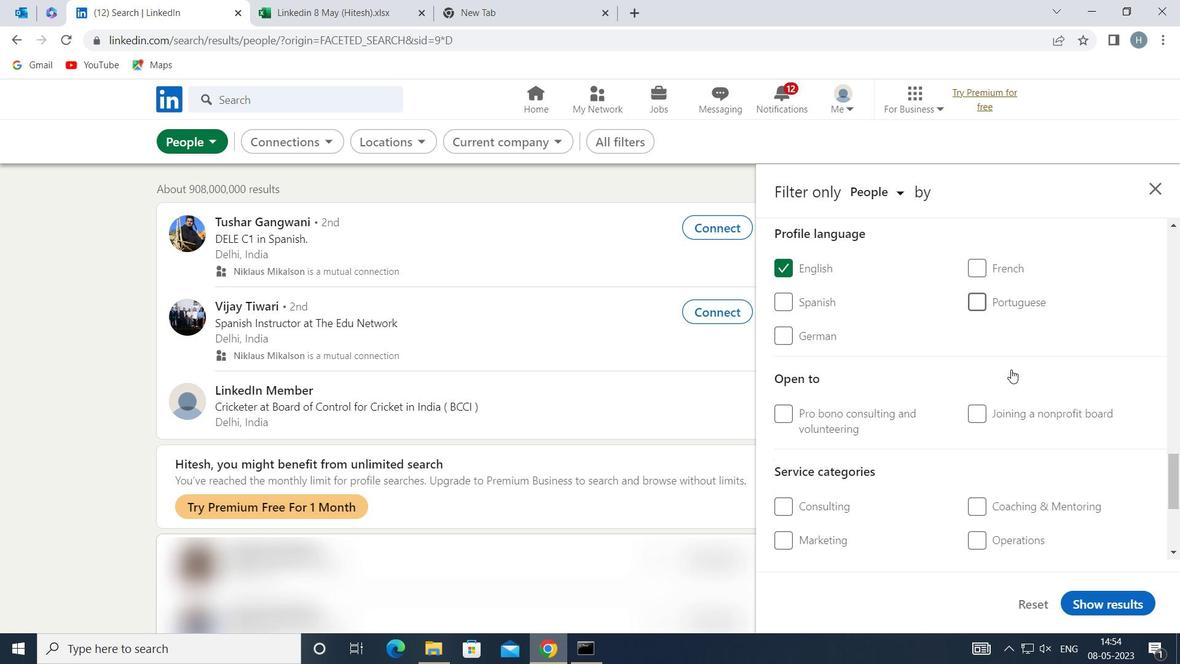 
Action: Mouse scrolled (1010, 369) with delta (0, 0)
Screenshot: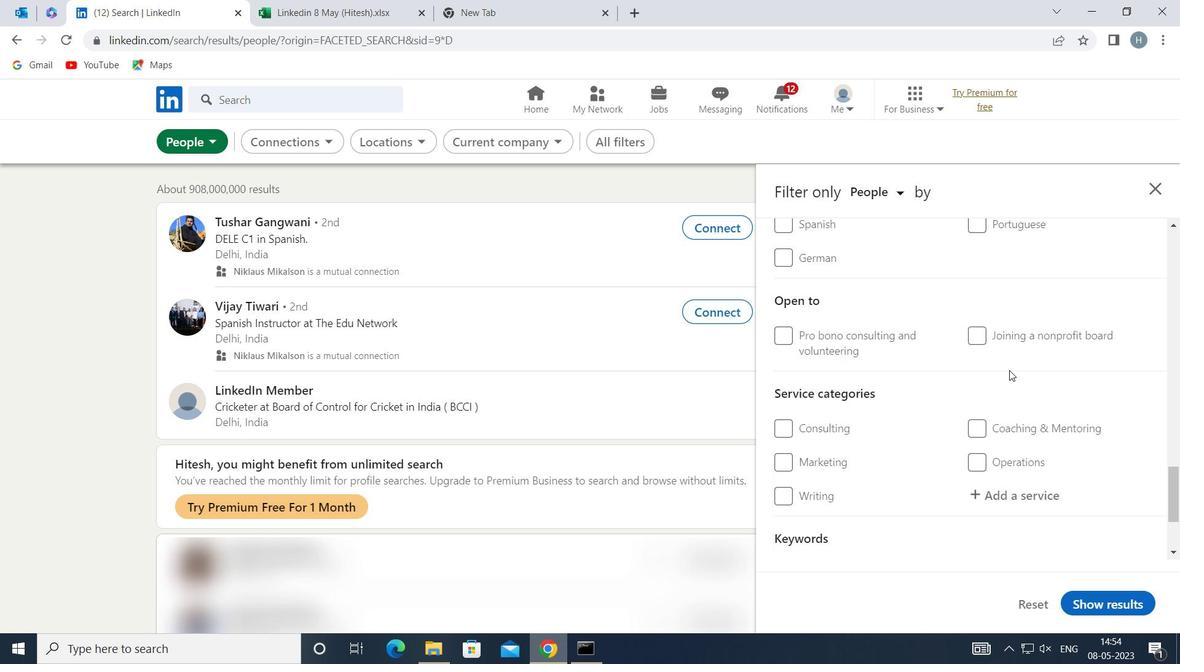 
Action: Mouse moved to (1015, 412)
Screenshot: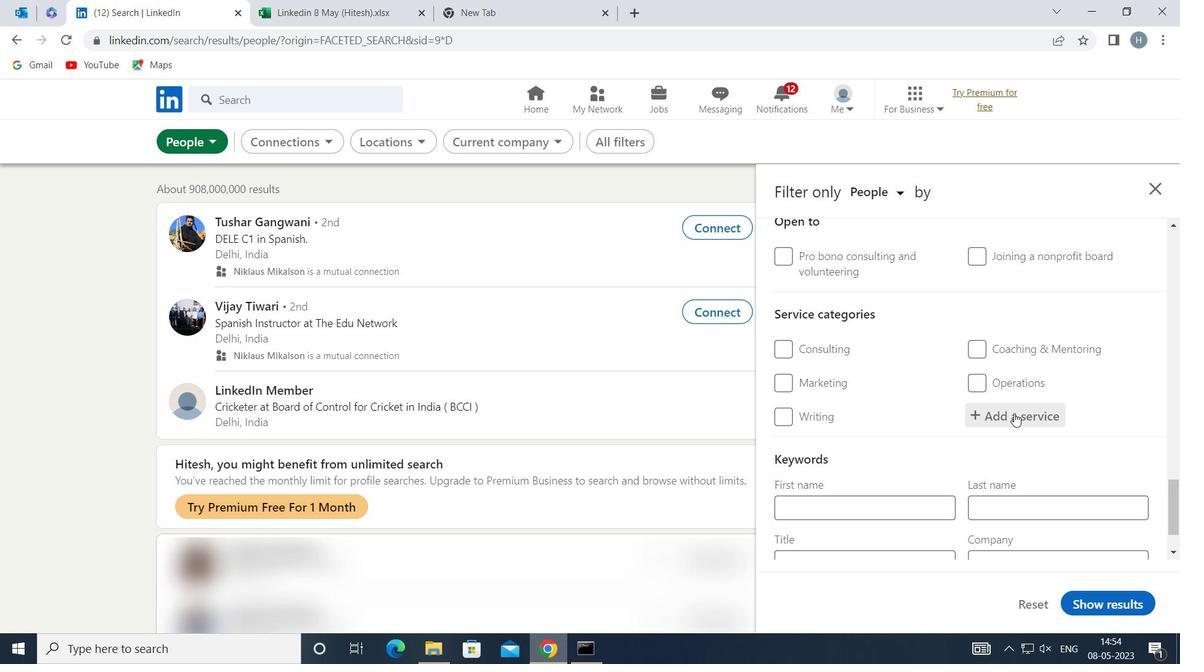
Action: Mouse pressed left at (1015, 412)
Screenshot: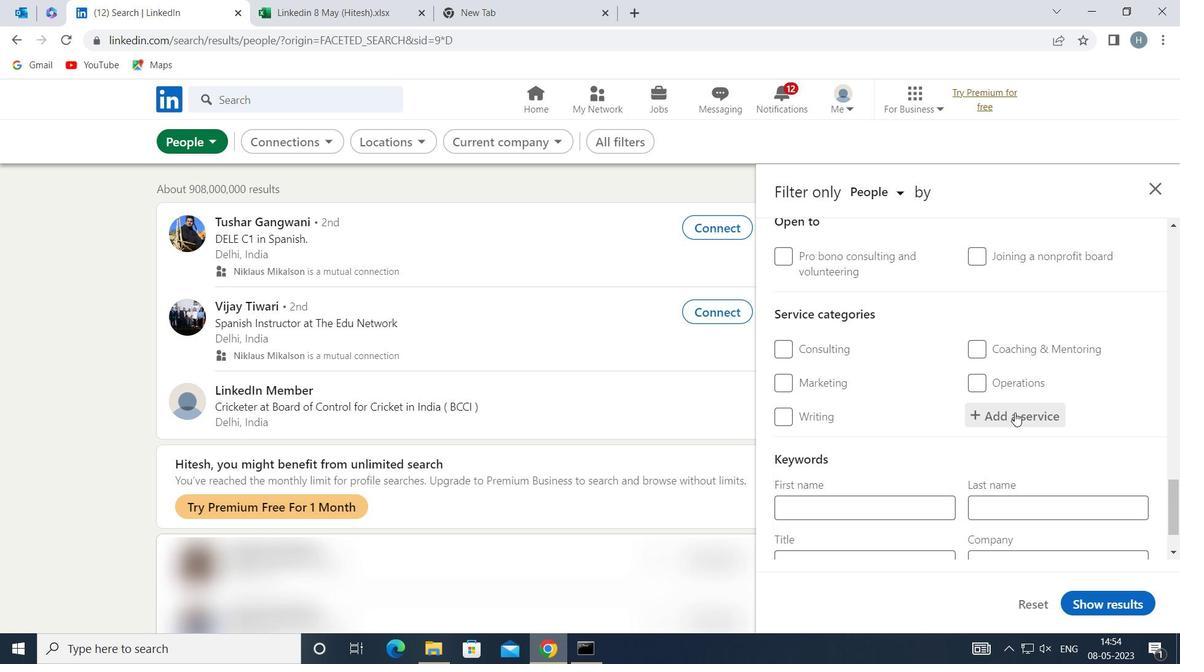 
Action: Mouse moved to (1015, 411)
Screenshot: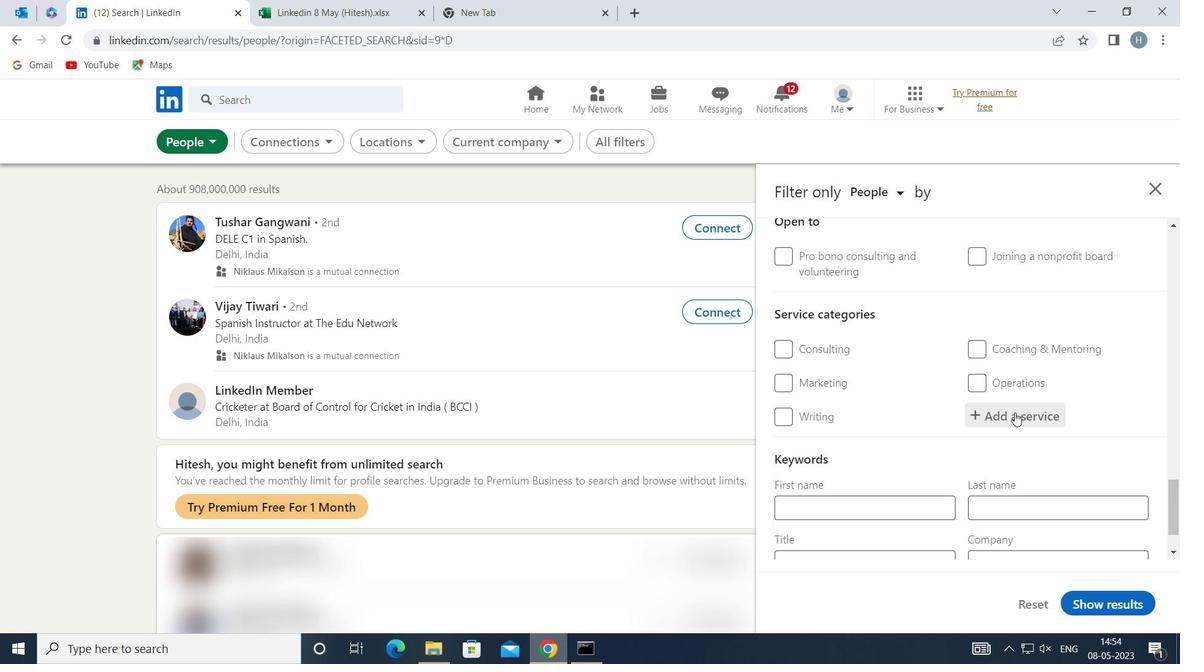 
Action: Key pressed <Key.shift>MARKET<Key.space><Key.shift>RES
Screenshot: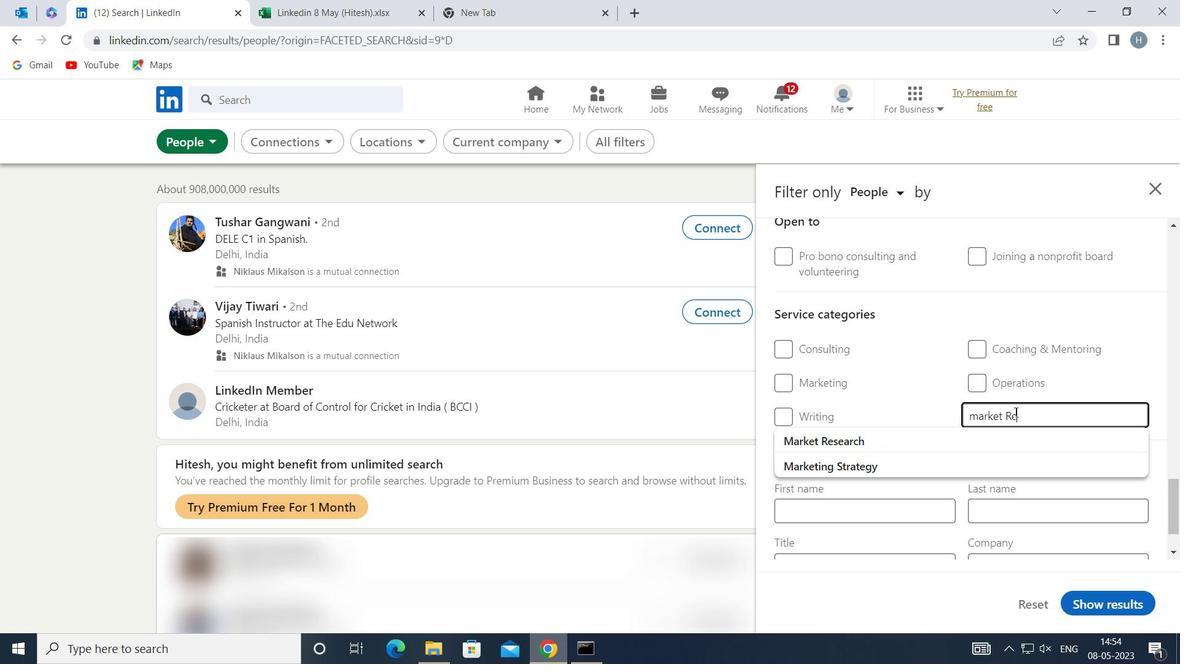 
Action: Mouse moved to (943, 434)
Screenshot: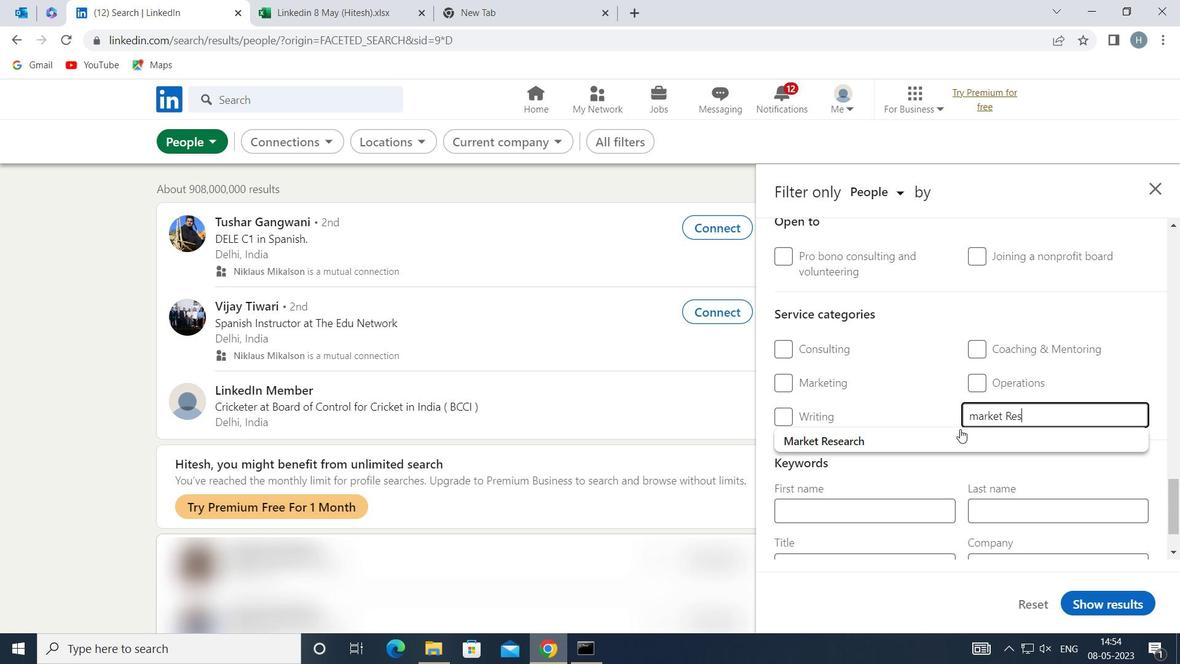 
Action: Mouse pressed left at (943, 434)
Screenshot: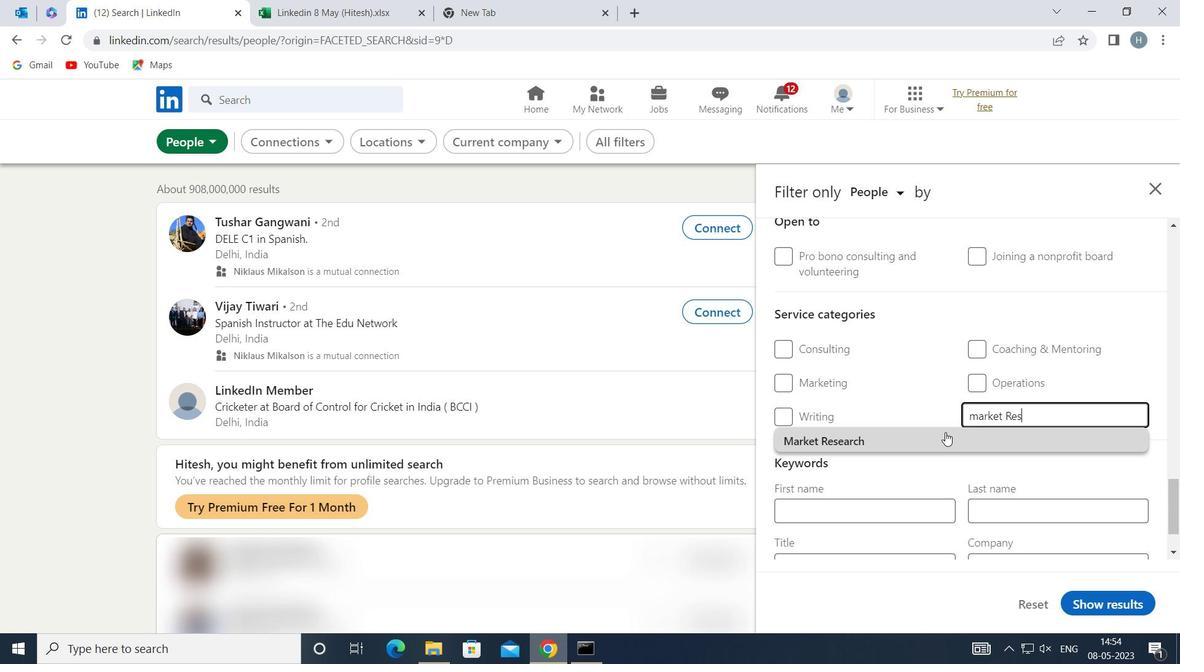 
Action: Mouse moved to (943, 434)
Screenshot: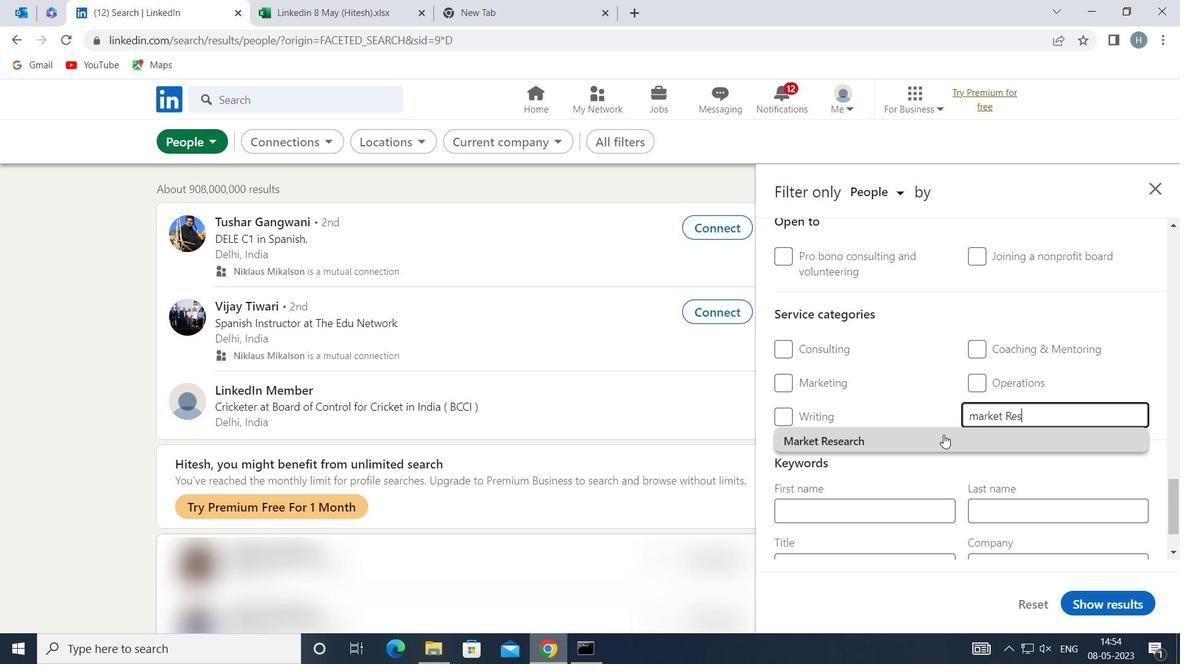 
Action: Mouse scrolled (943, 434) with delta (0, 0)
Screenshot: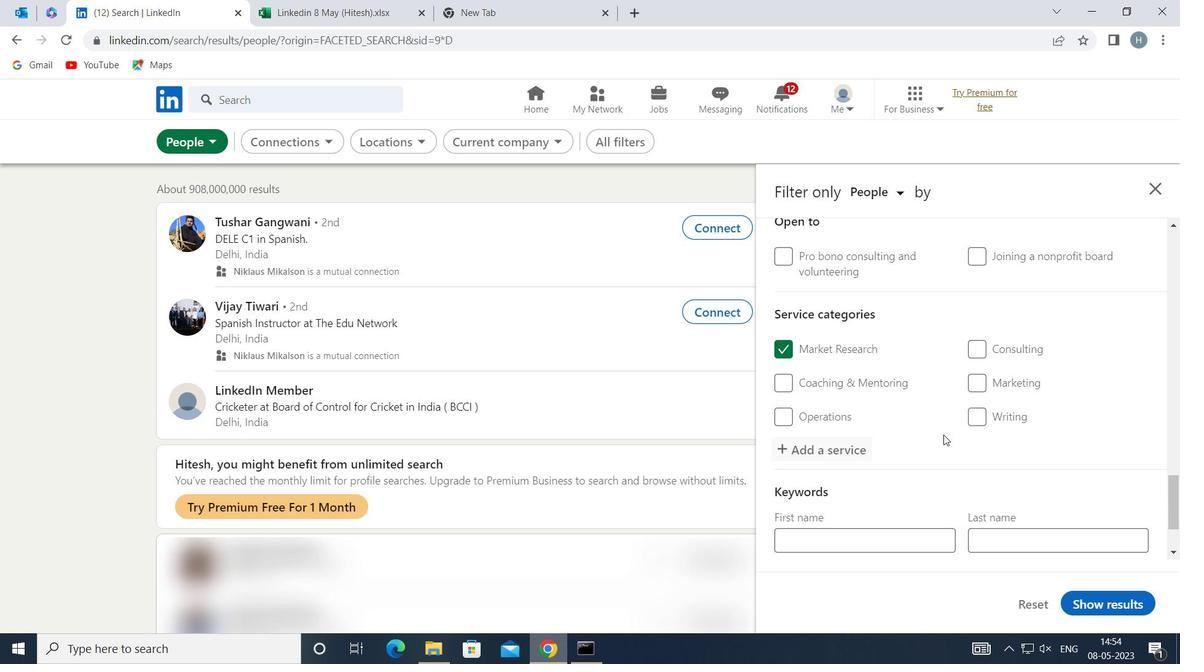 
Action: Mouse scrolled (943, 434) with delta (0, 0)
Screenshot: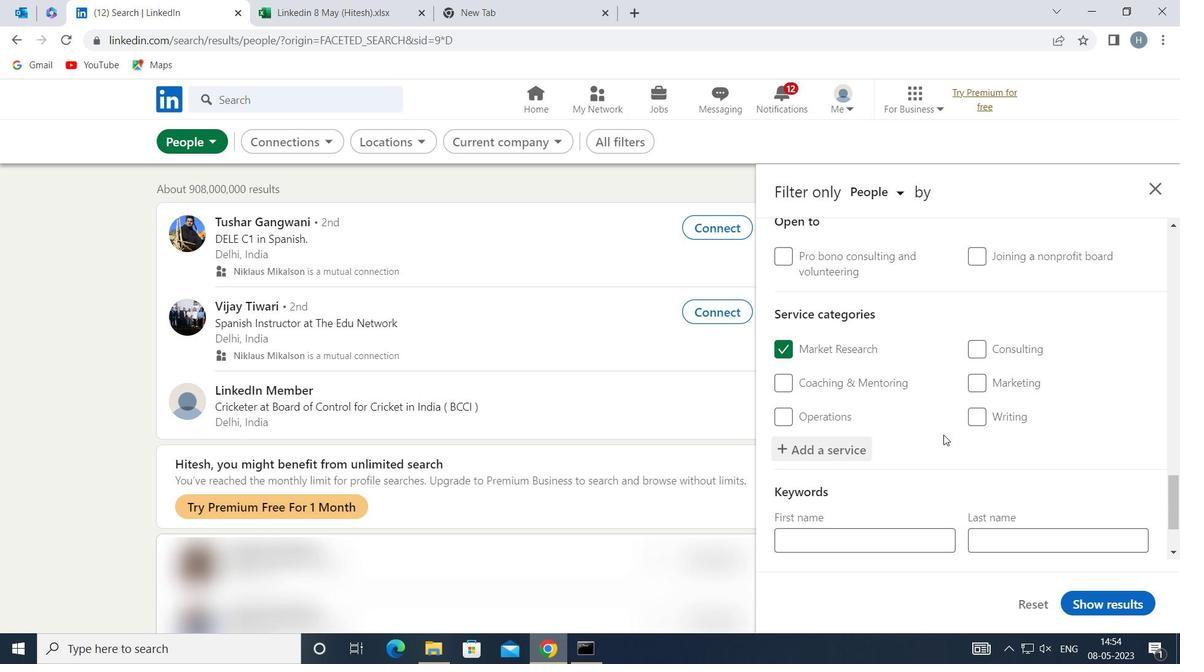 
Action: Mouse scrolled (943, 434) with delta (0, 0)
Screenshot: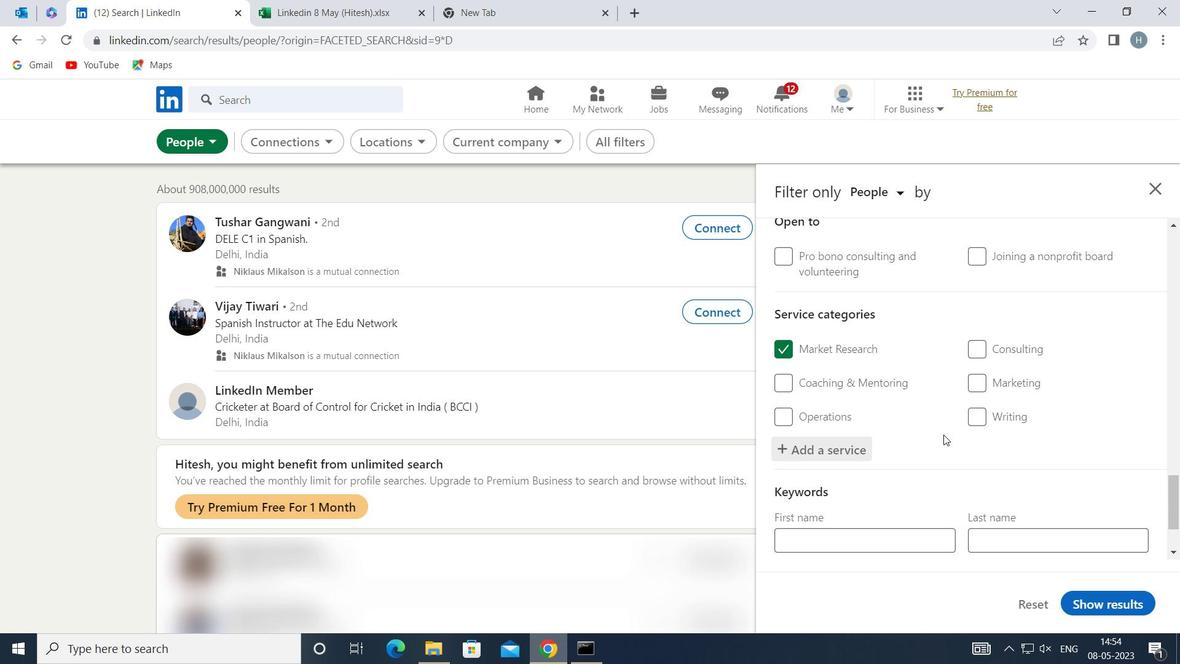 
Action: Mouse moved to (943, 434)
Screenshot: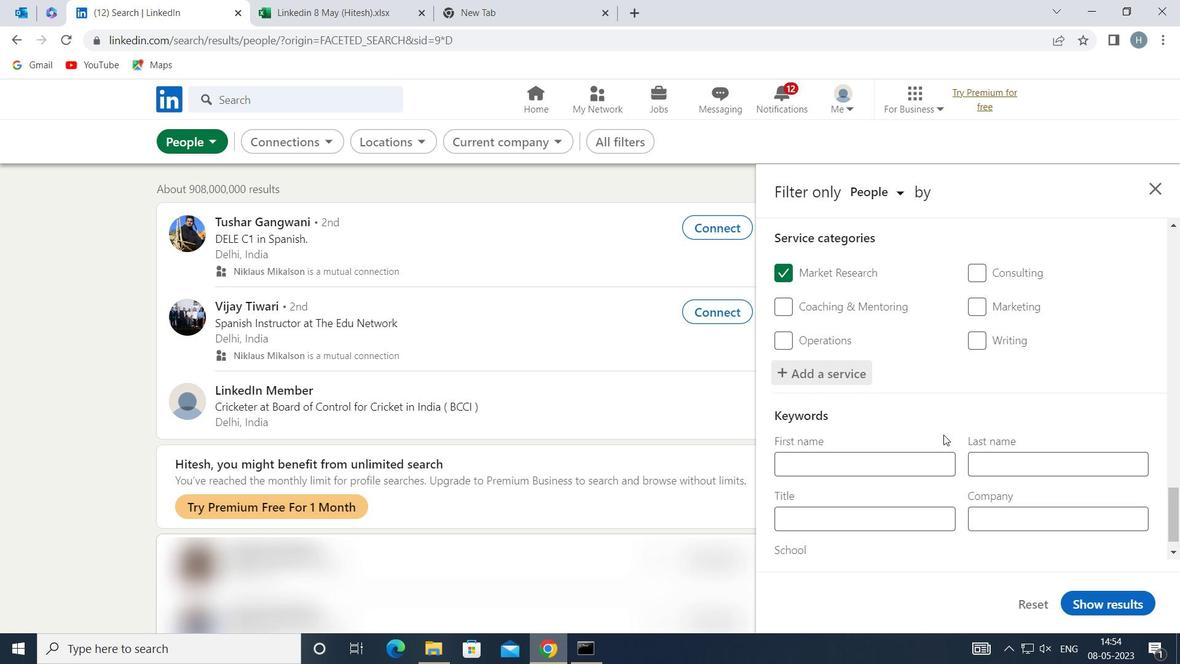 
Action: Mouse scrolled (943, 434) with delta (0, 0)
Screenshot: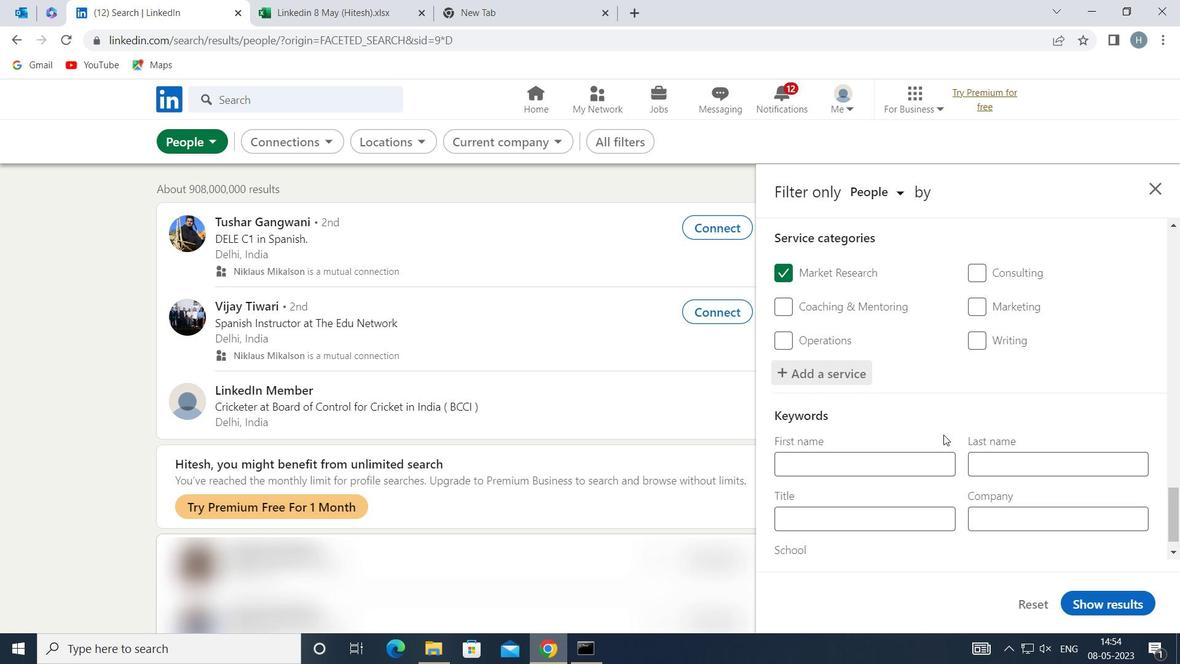 
Action: Mouse moved to (943, 438)
Screenshot: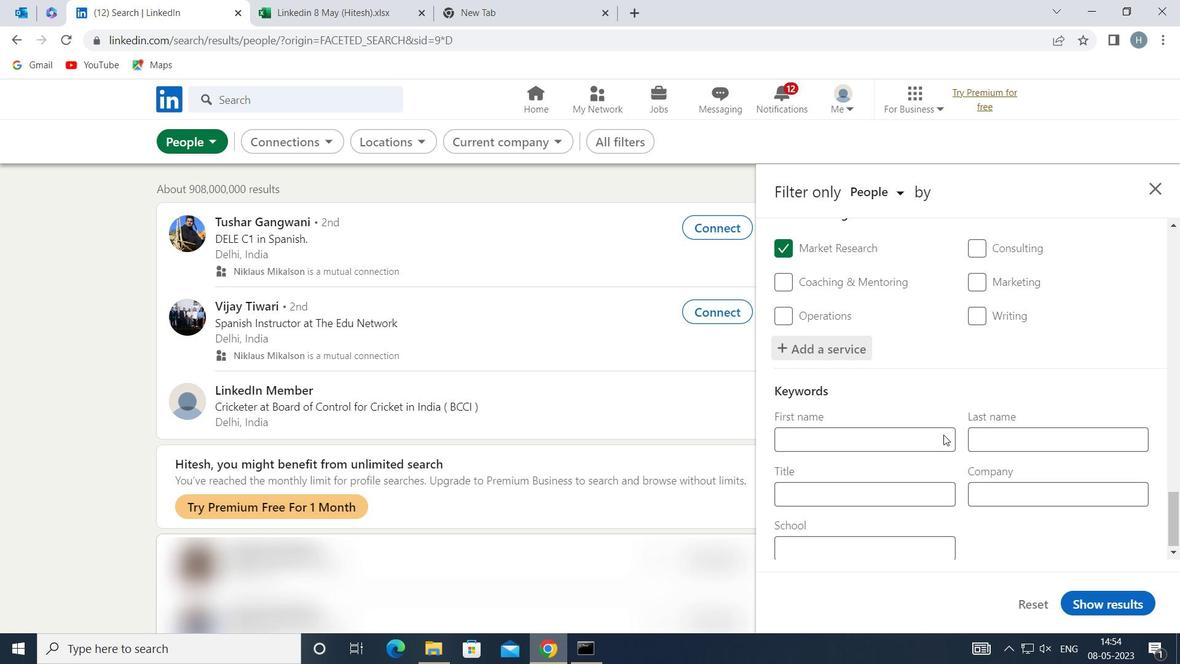 
Action: Mouse scrolled (943, 437) with delta (0, 0)
Screenshot: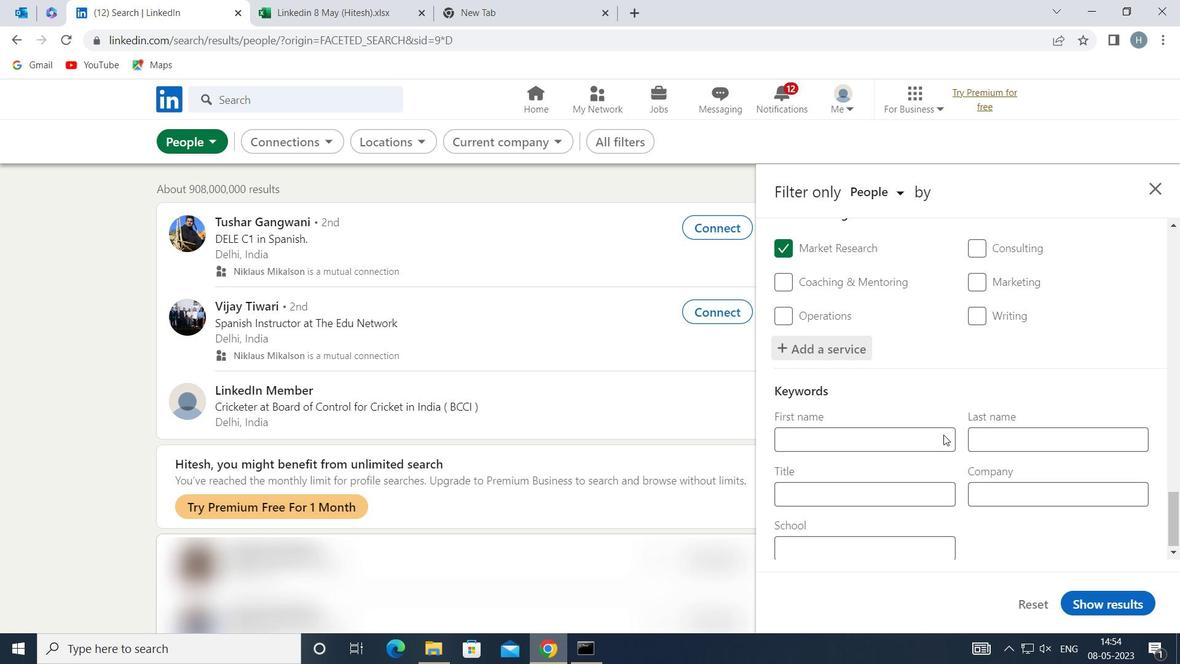 
Action: Mouse moved to (917, 487)
Screenshot: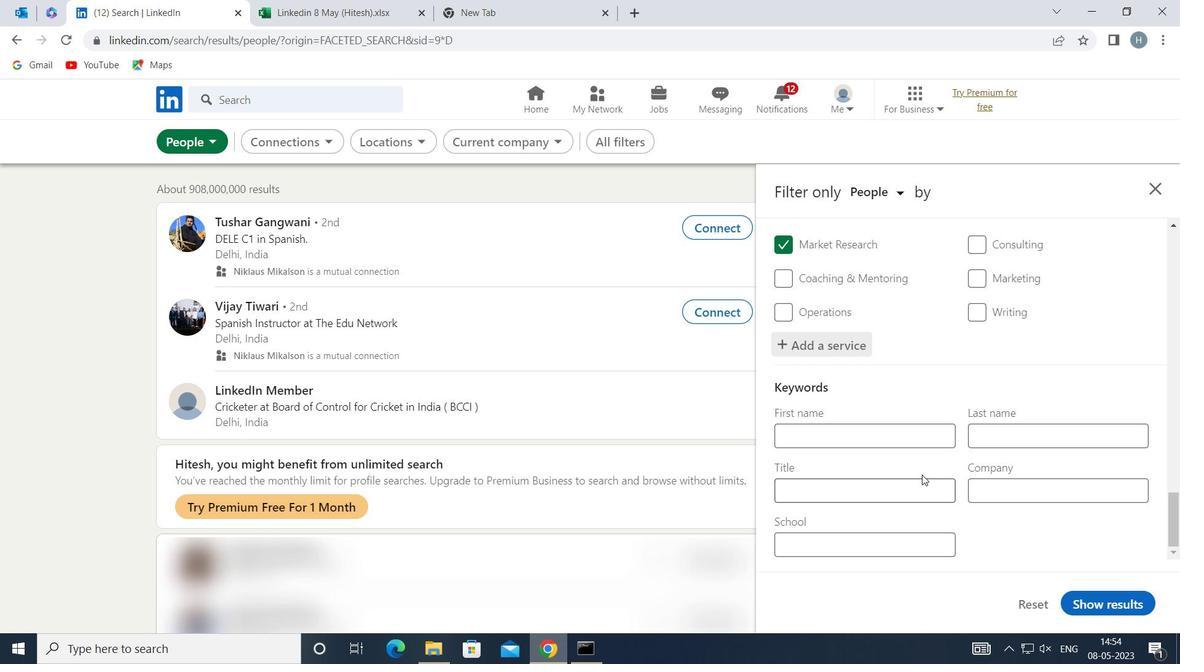 
Action: Mouse pressed left at (917, 487)
Screenshot: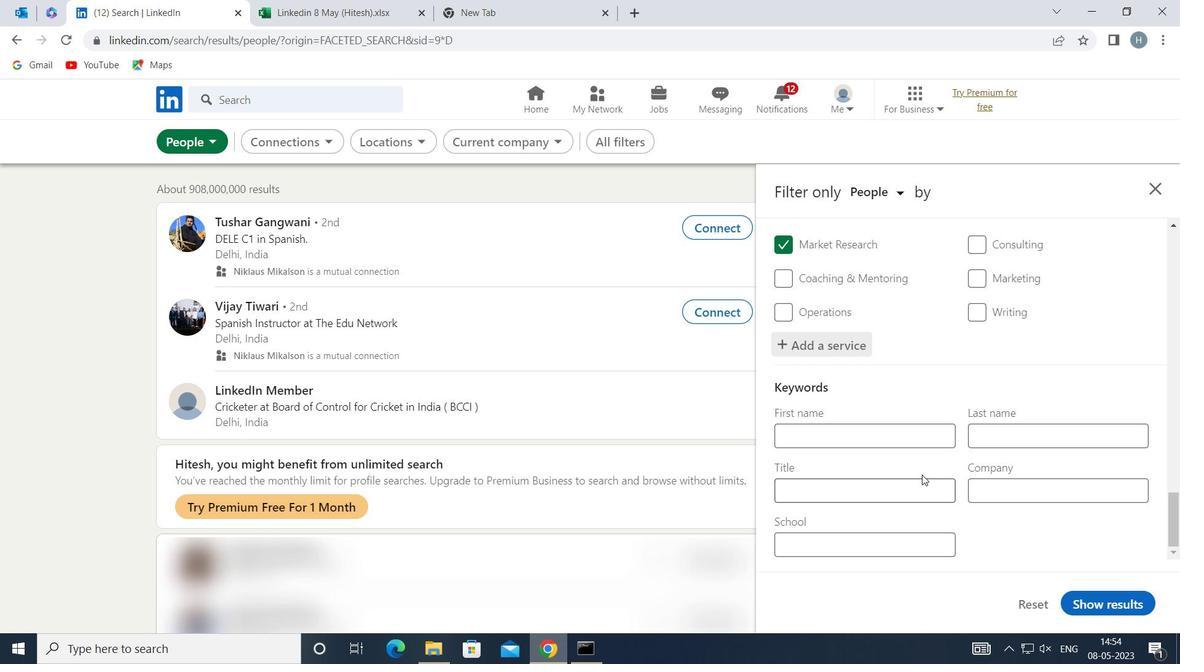 
Action: Mouse moved to (917, 487)
Screenshot: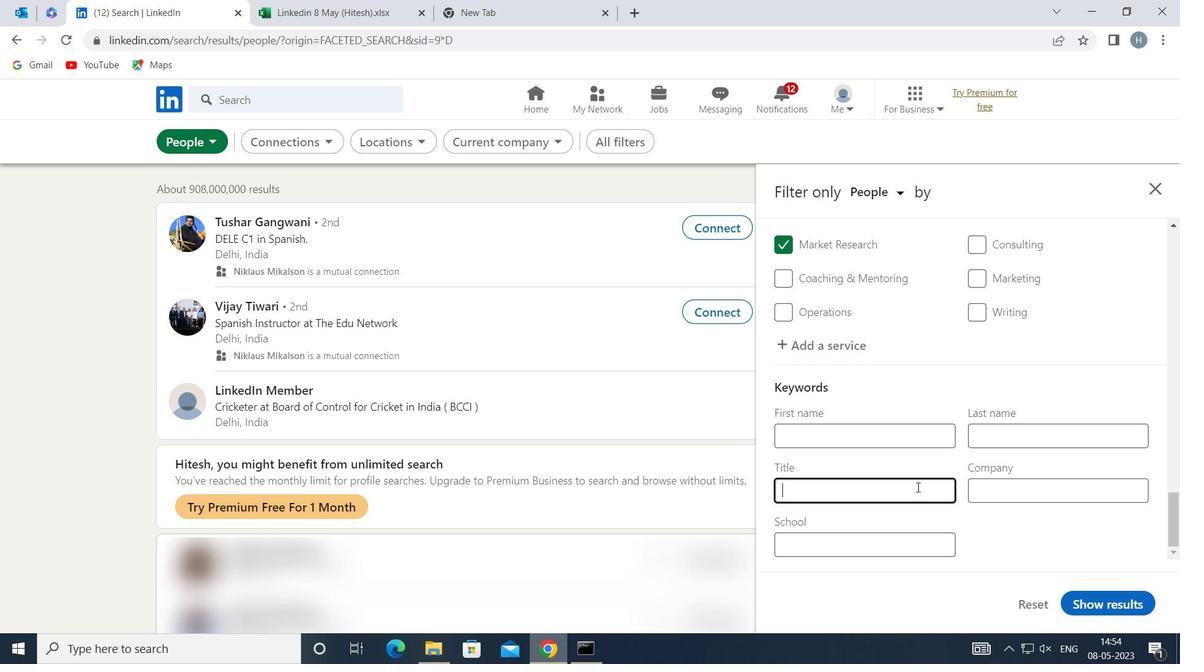 
Action: Key pressed <Key.shift>AUDITOR
Screenshot: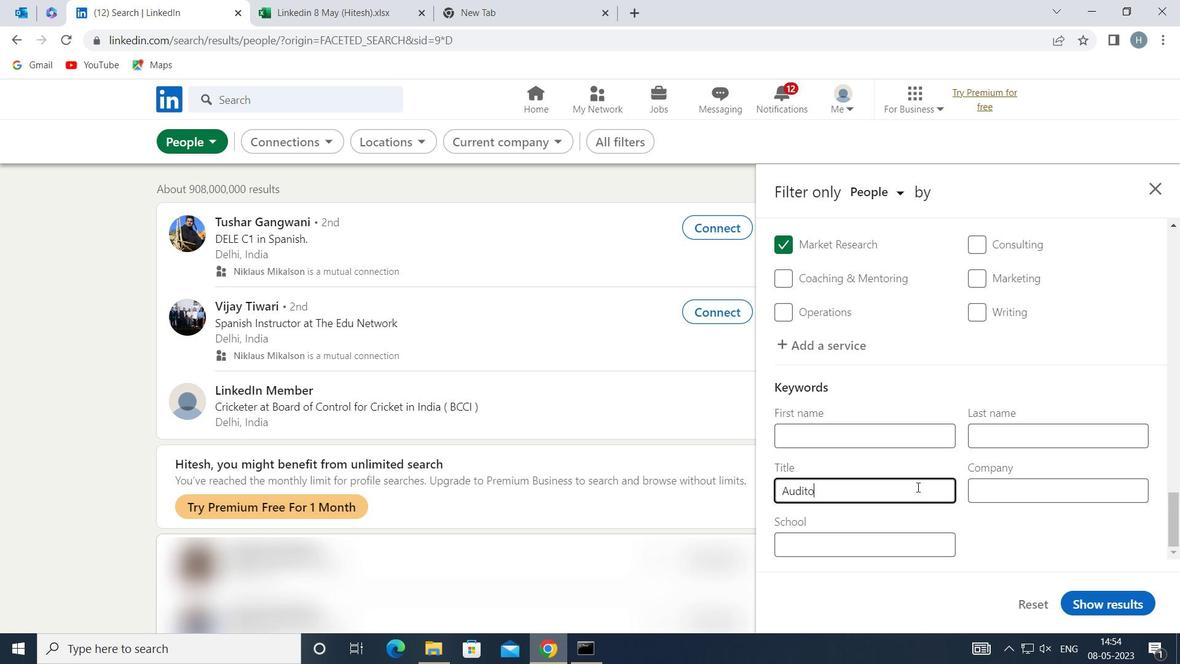
Action: Mouse moved to (1104, 601)
Screenshot: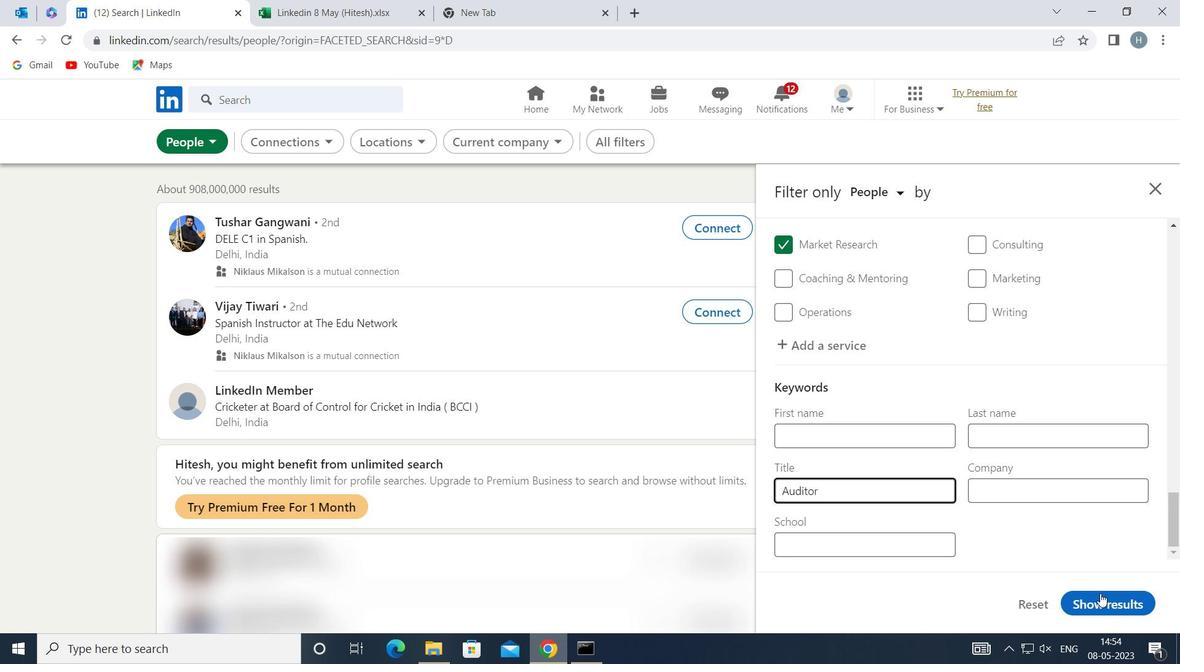 
Action: Mouse pressed left at (1104, 601)
Screenshot: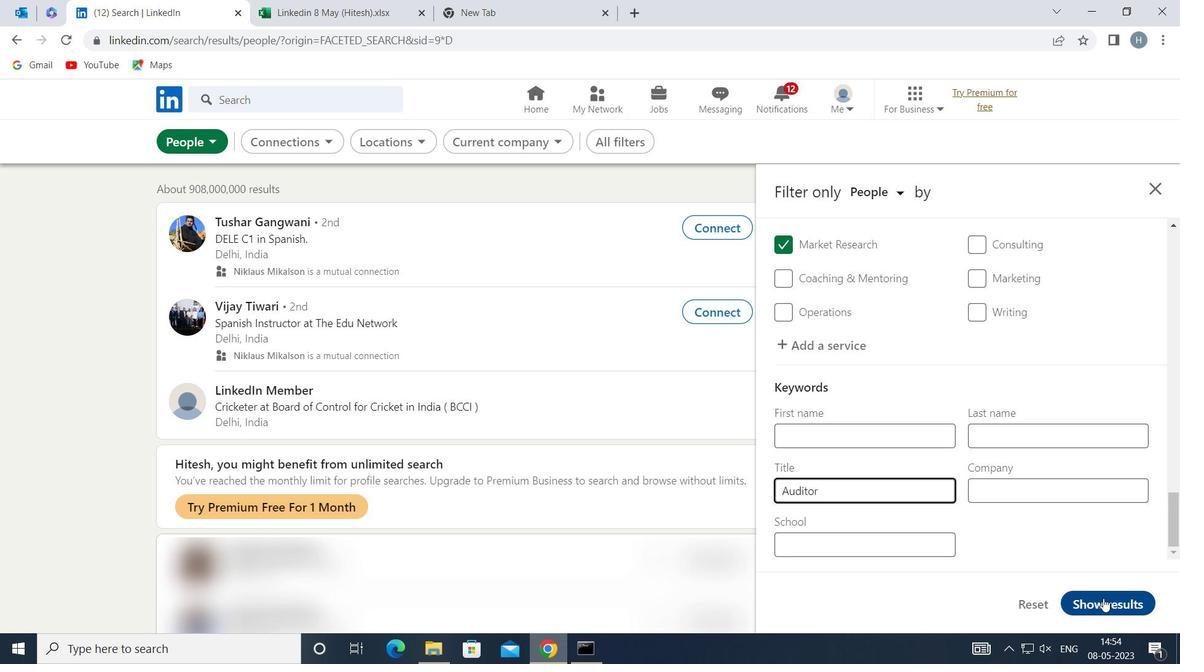 
Action: Mouse moved to (812, 280)
Screenshot: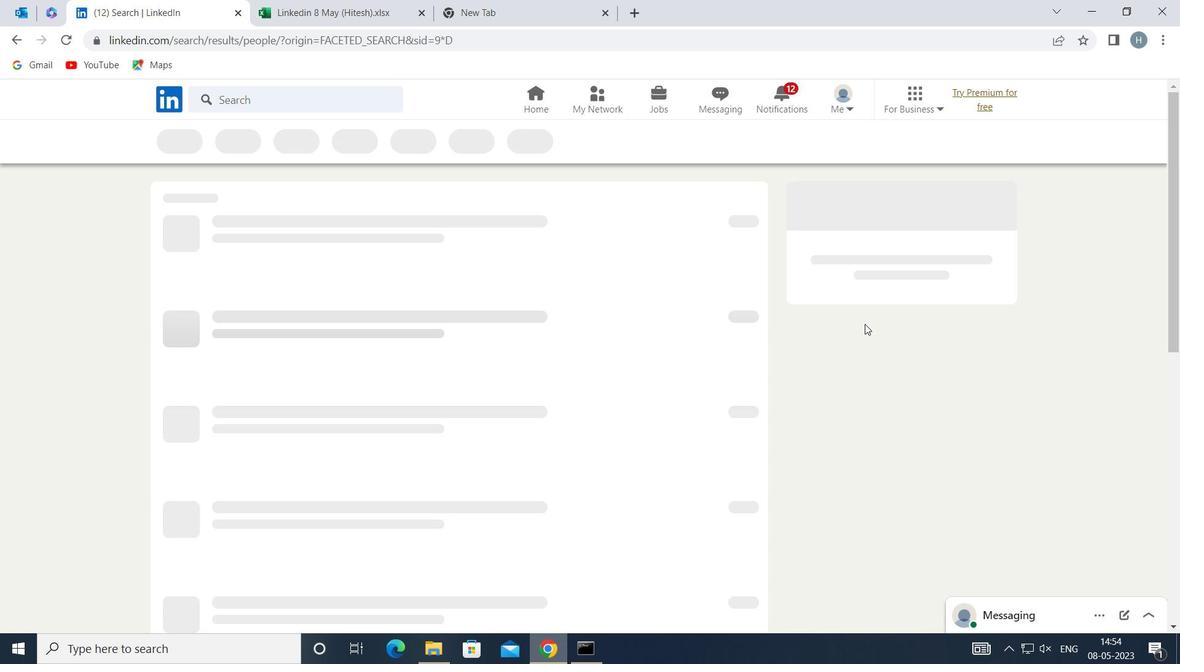 
